 Task: Research Airbnb accommodation in Vallabh Vidyanagar, India from 8th November, 2023 to 19th November, 2023 for 1 adult. with 1  bedroom having 1 bed and 1 bathroom. Amenities needed are: washing machine. Look for 5 properties as per requirement.
Action: Mouse moved to (306, 254)
Screenshot: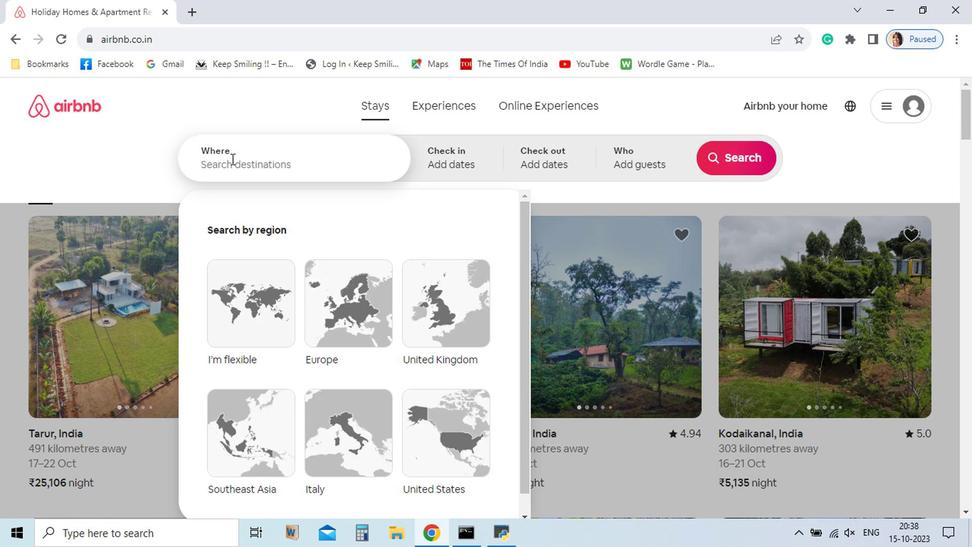 
Action: Mouse pressed left at (306, 254)
Screenshot: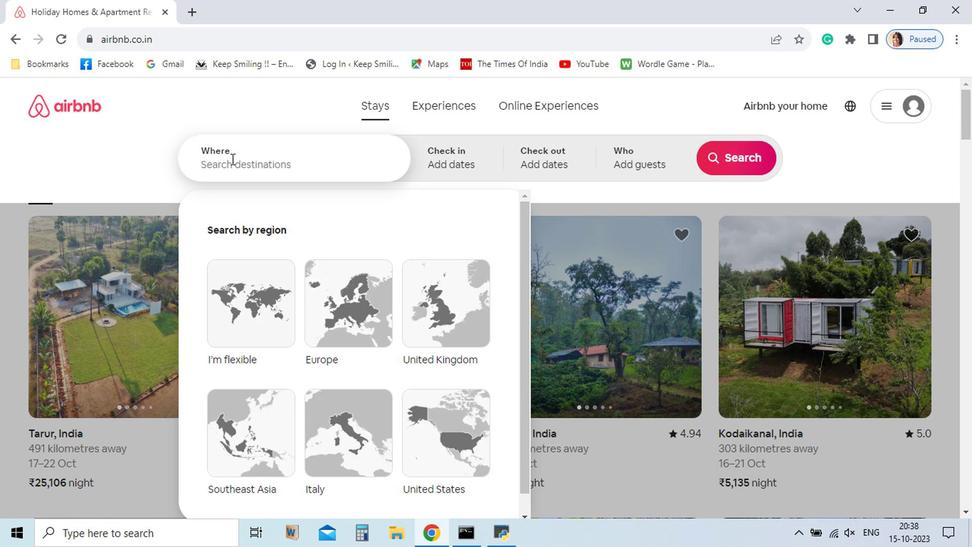 
Action: Key pressed <Key.shift>Vallabh
Screenshot: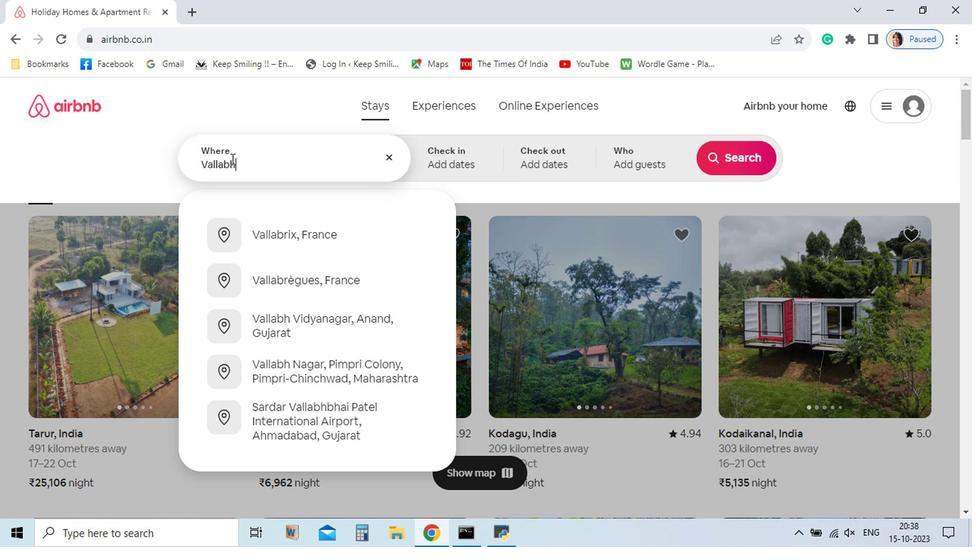 
Action: Mouse moved to (383, 308)
Screenshot: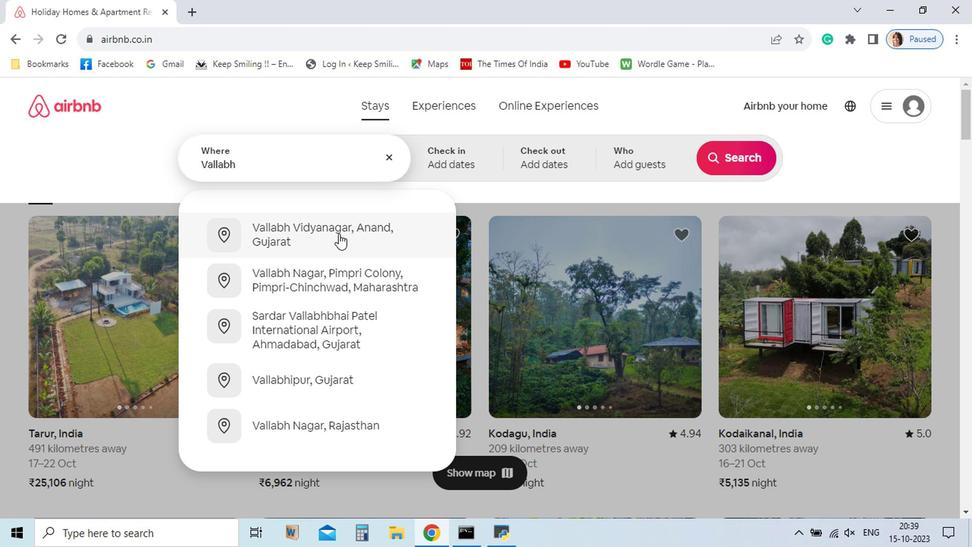 
Action: Mouse pressed left at (383, 308)
Screenshot: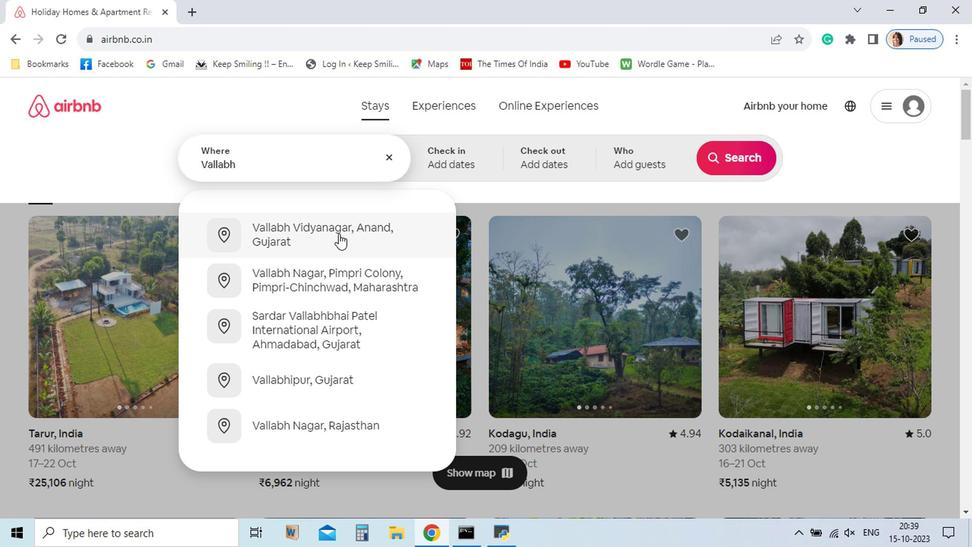 
Action: Mouse moved to (571, 401)
Screenshot: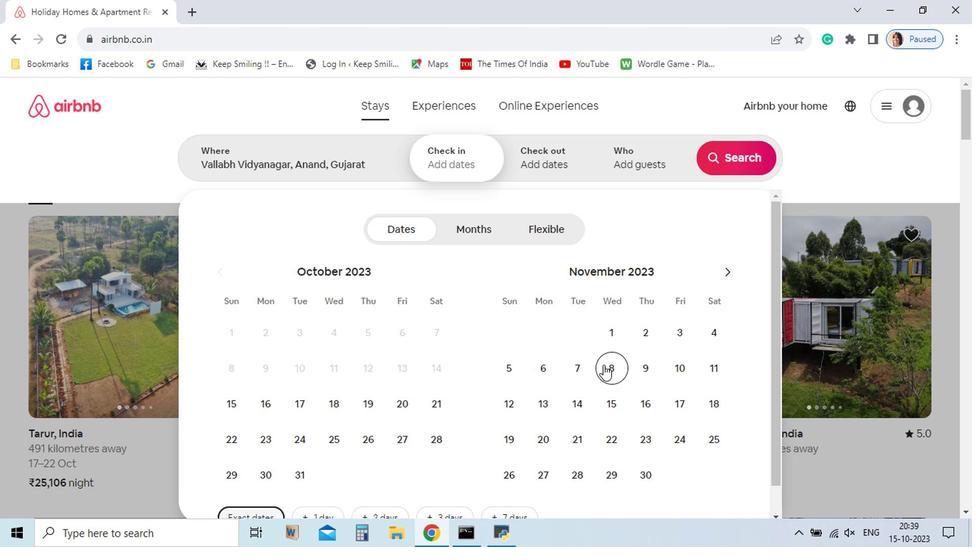 
Action: Mouse pressed left at (571, 401)
Screenshot: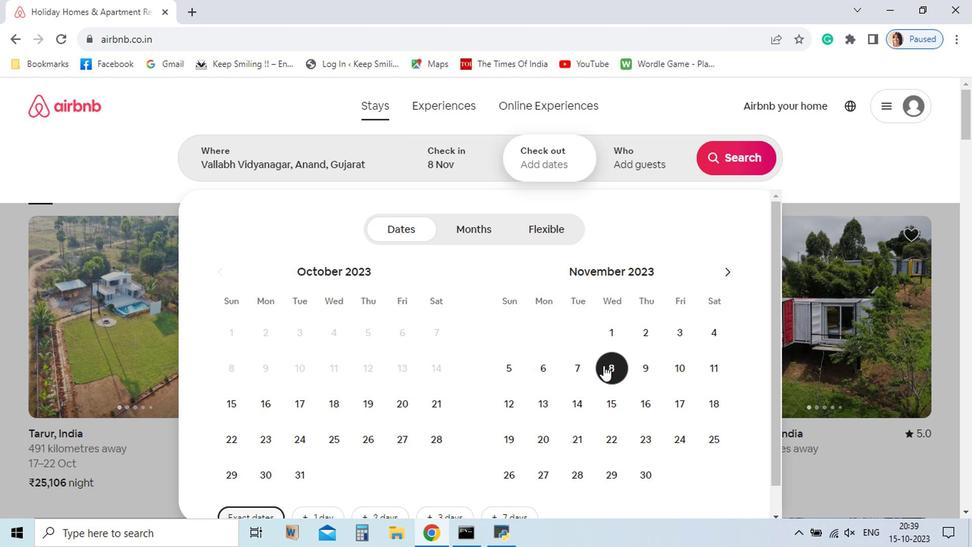
Action: Mouse moved to (508, 453)
Screenshot: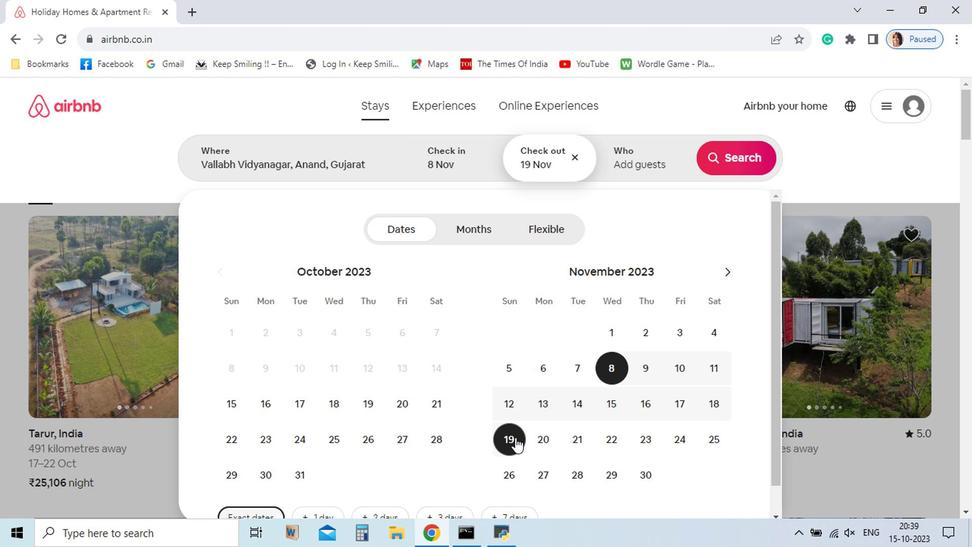 
Action: Mouse pressed left at (508, 453)
Screenshot: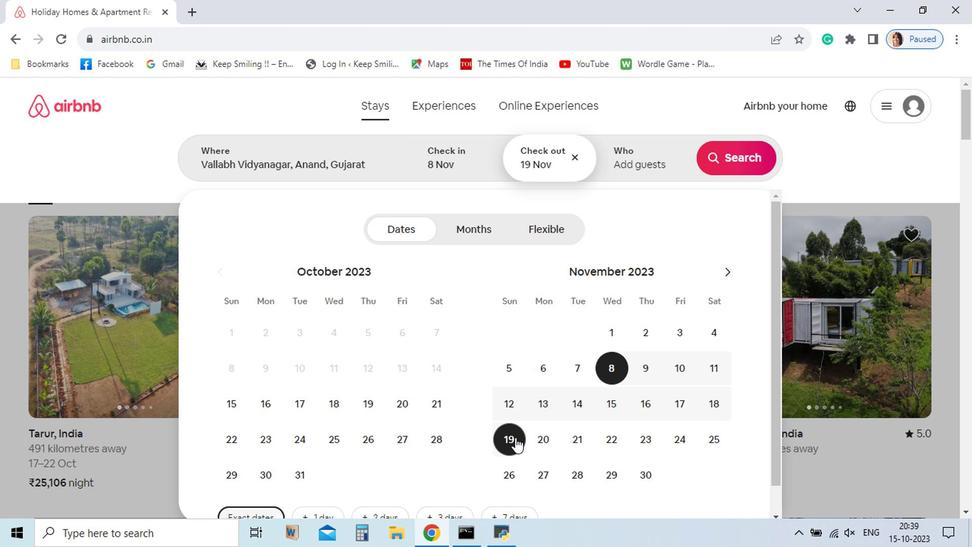 
Action: Mouse moved to (602, 259)
Screenshot: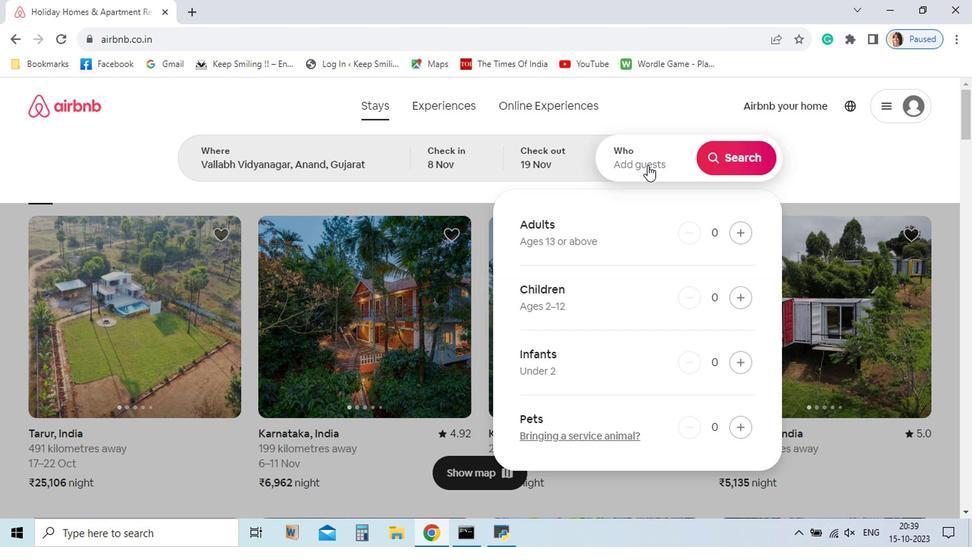 
Action: Mouse pressed left at (602, 259)
Screenshot: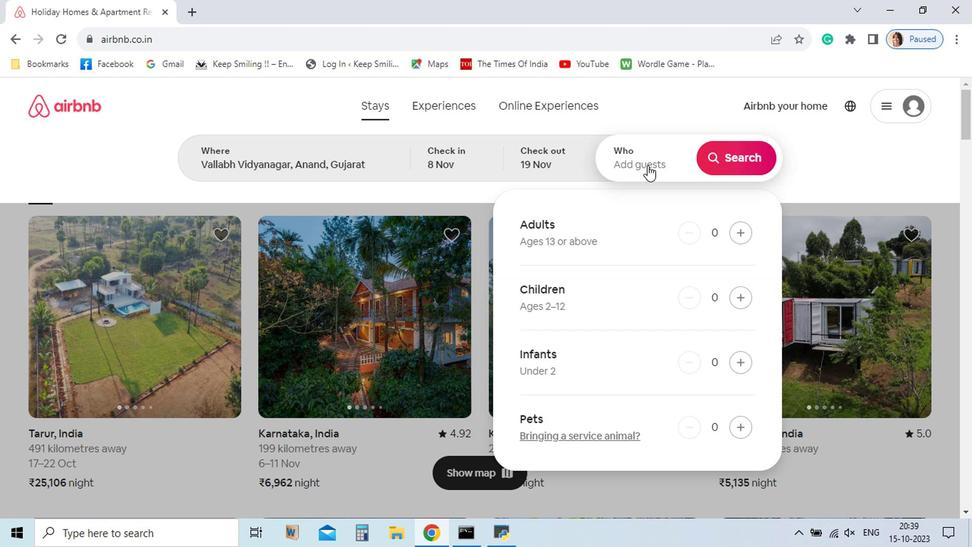 
Action: Mouse moved to (669, 312)
Screenshot: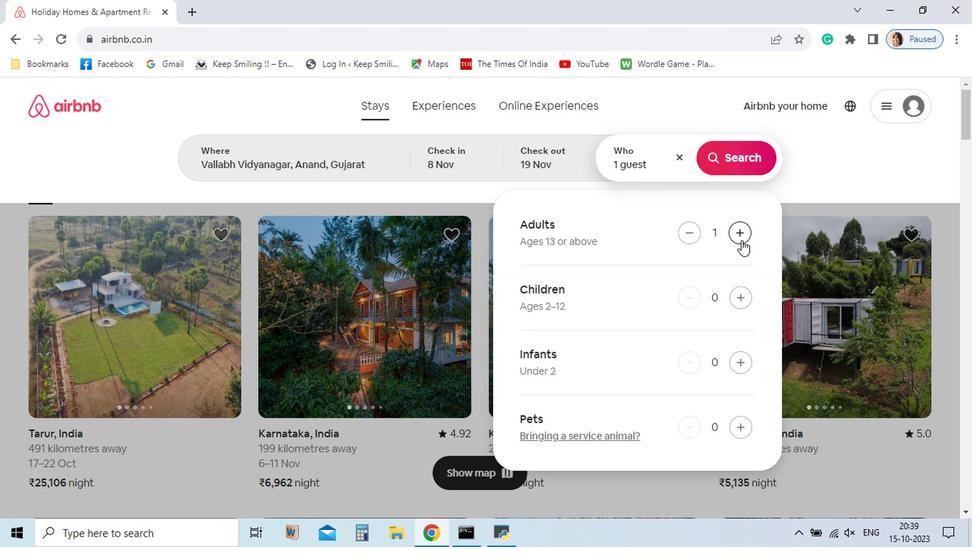 
Action: Mouse pressed left at (669, 312)
Screenshot: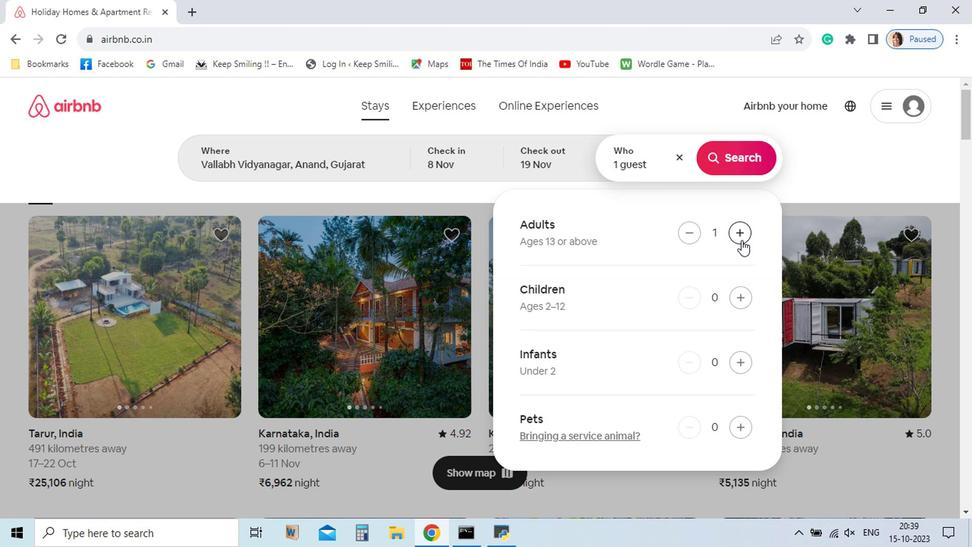 
Action: Mouse moved to (669, 252)
Screenshot: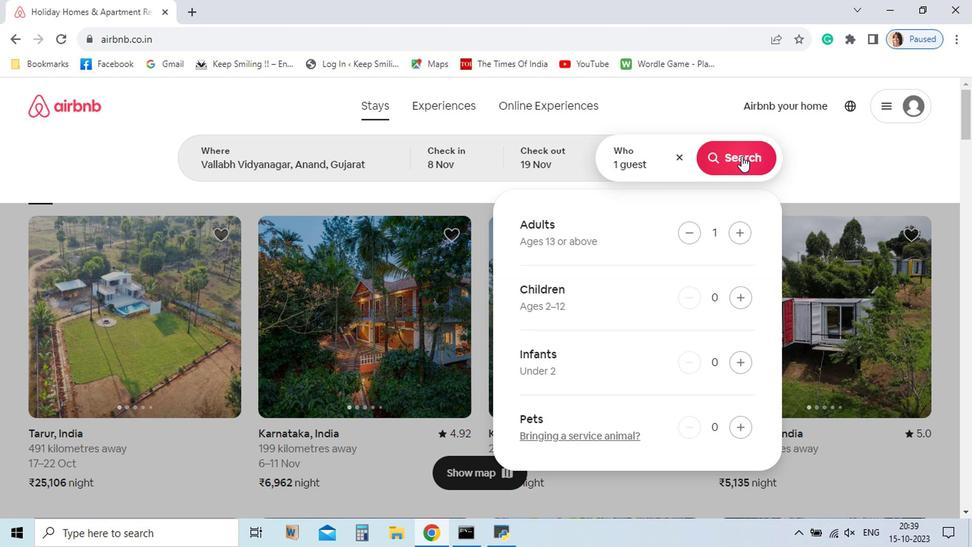 
Action: Mouse pressed left at (669, 252)
Screenshot: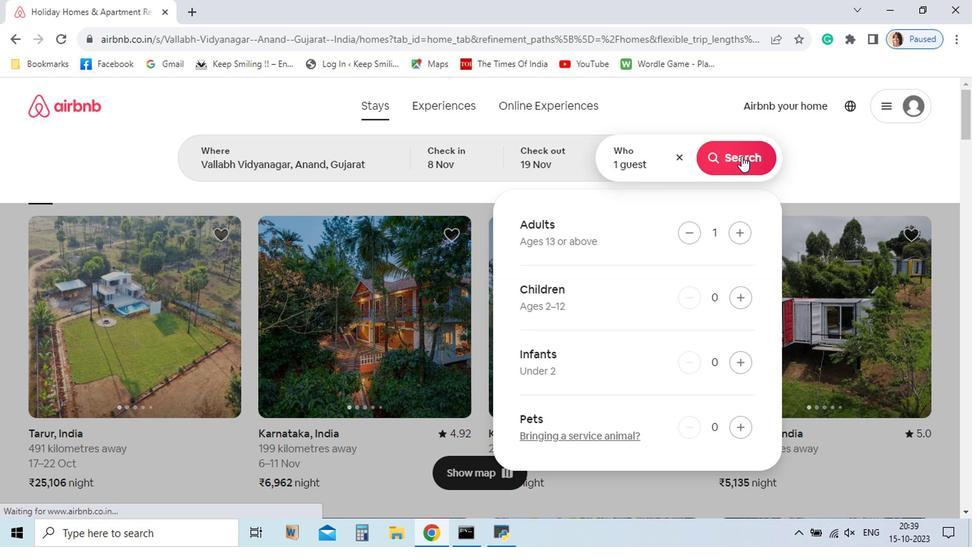 
Action: Mouse moved to (672, 254)
Screenshot: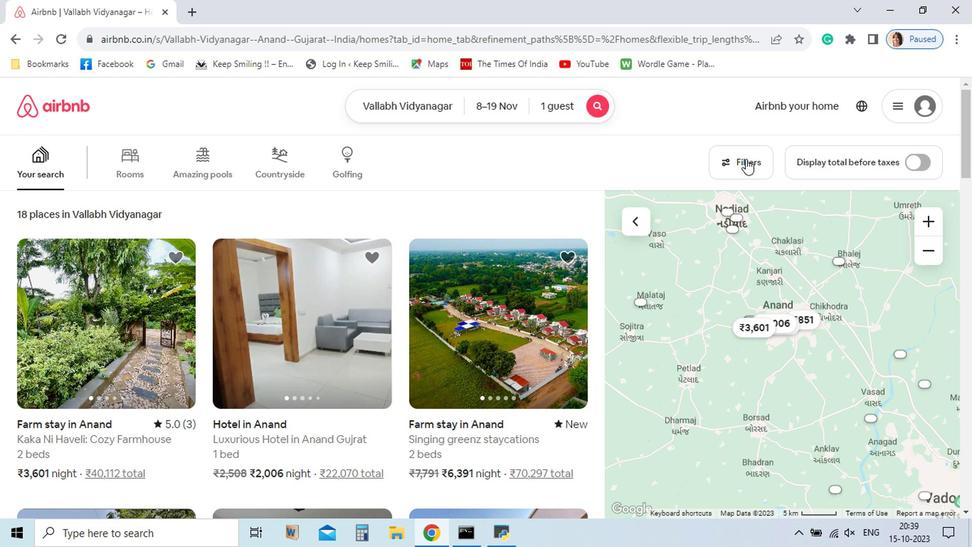
Action: Mouse pressed left at (672, 254)
Screenshot: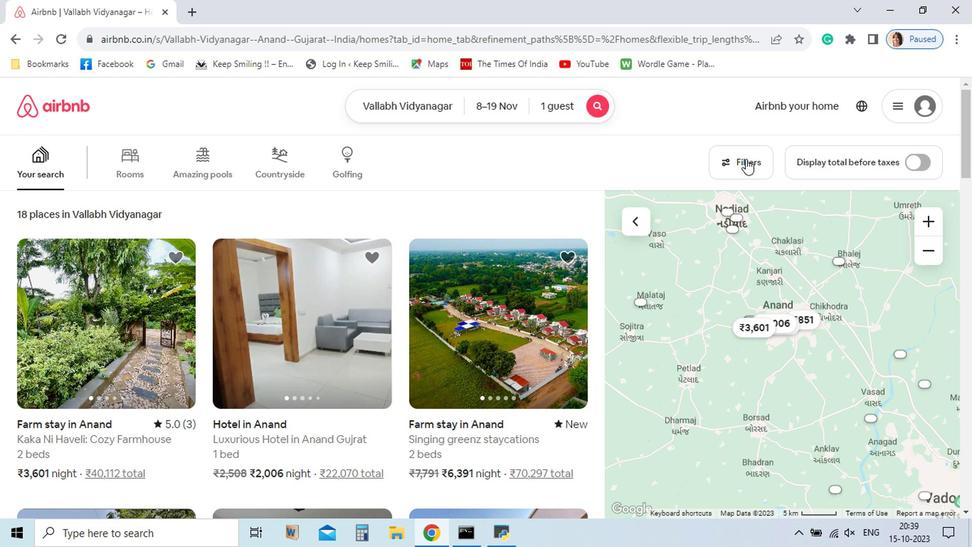 
Action: Mouse moved to (682, 443)
Screenshot: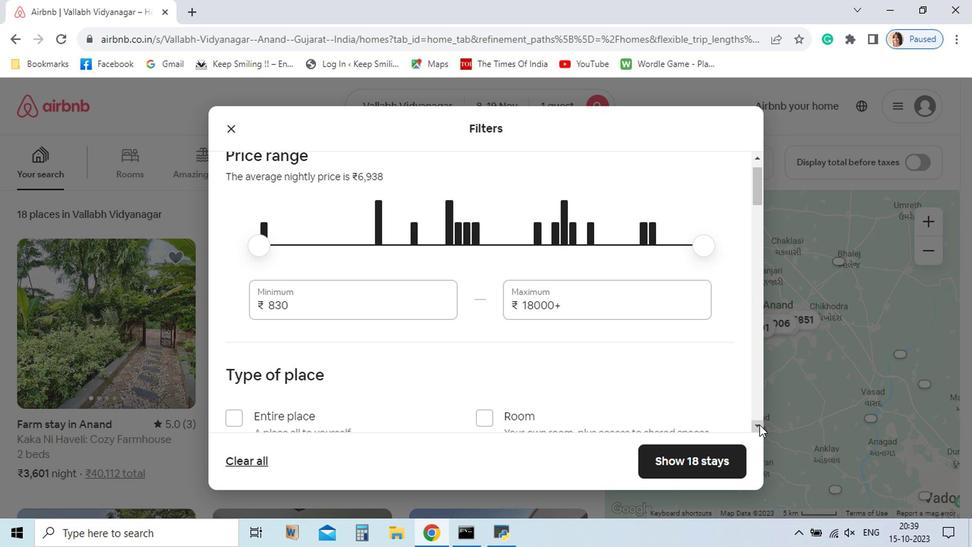 
Action: Mouse pressed left at (682, 443)
Screenshot: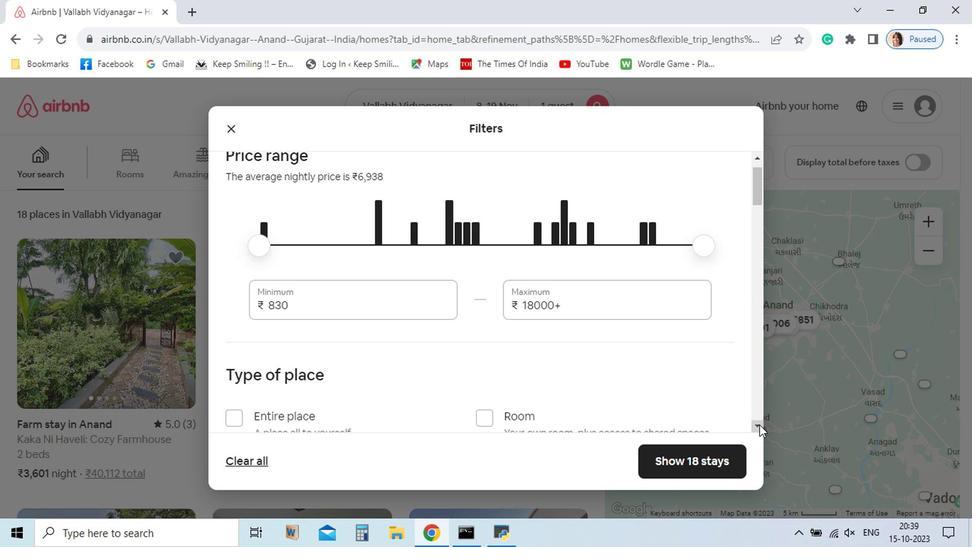 
Action: Mouse pressed left at (682, 443)
Screenshot: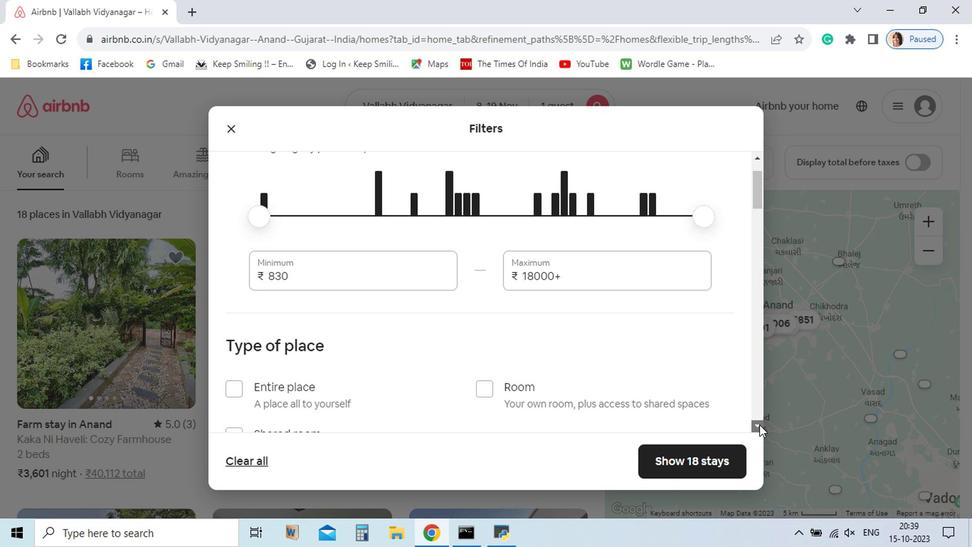 
Action: Mouse pressed left at (682, 443)
Screenshot: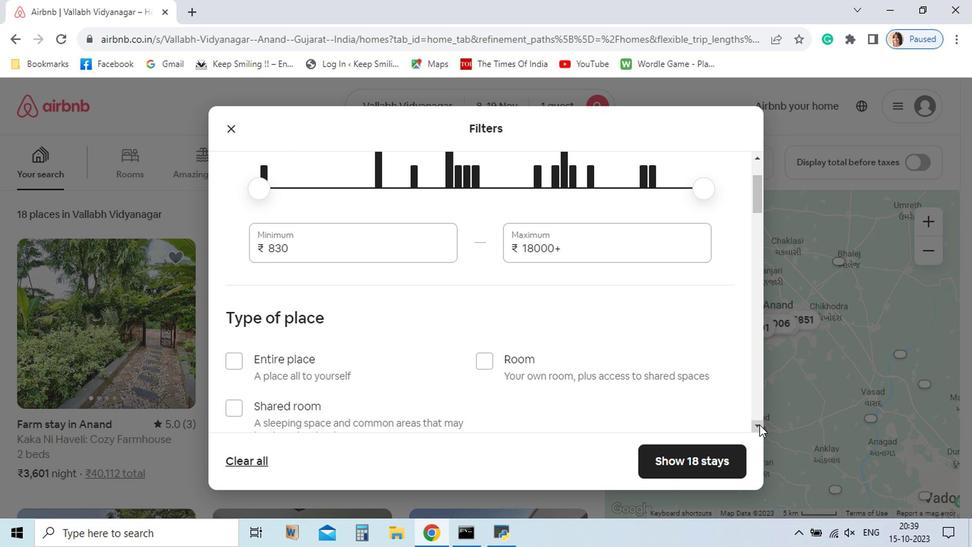 
Action: Mouse pressed left at (682, 443)
Screenshot: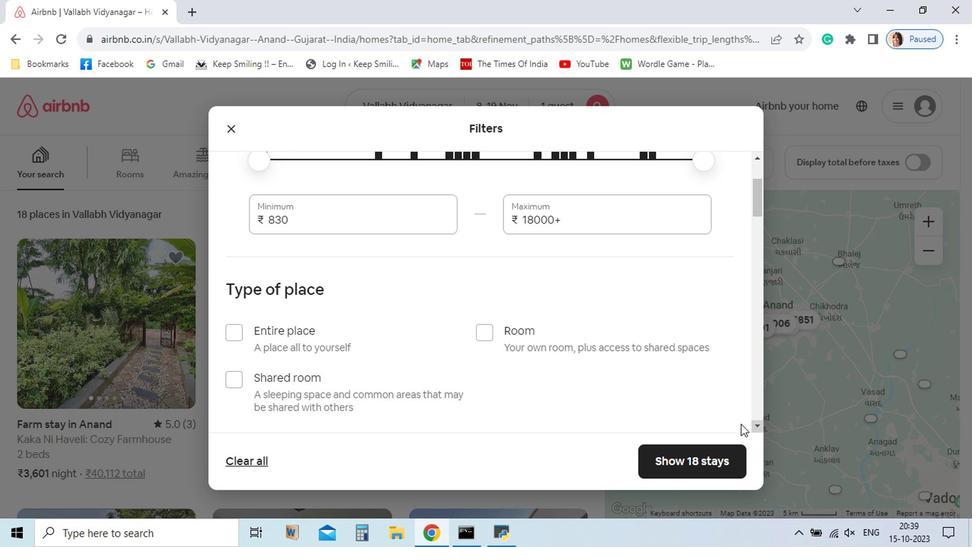 
Action: Mouse moved to (307, 408)
Screenshot: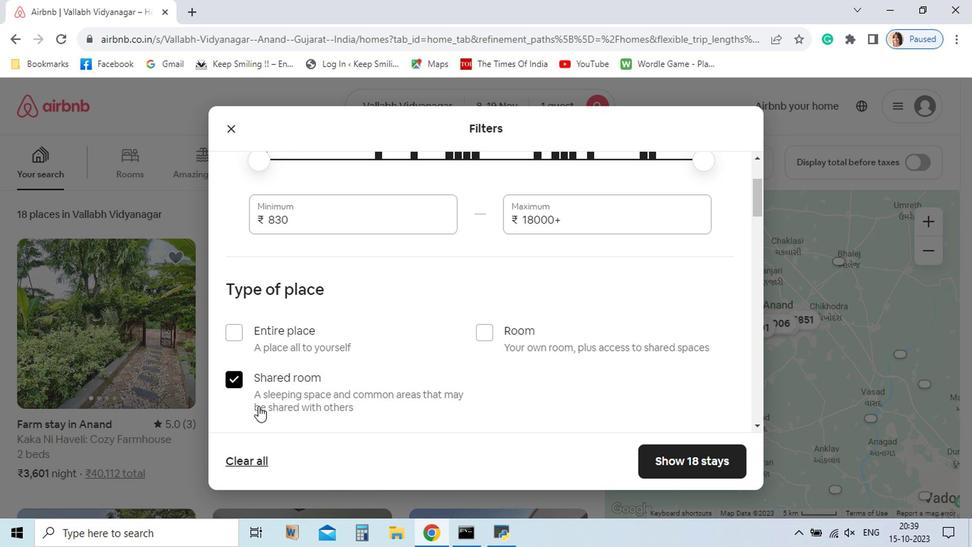 
Action: Mouse pressed left at (307, 408)
Screenshot: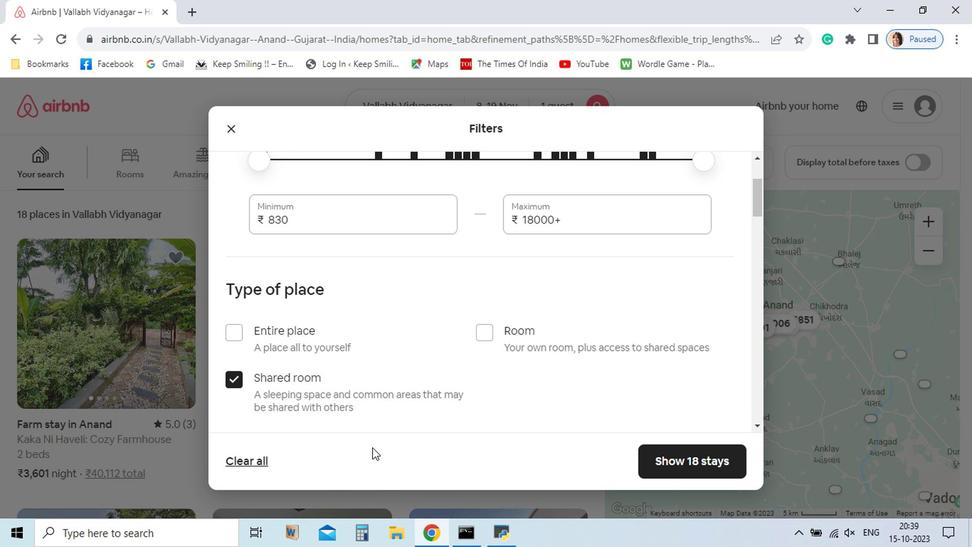 
Action: Mouse moved to (307, 412)
Screenshot: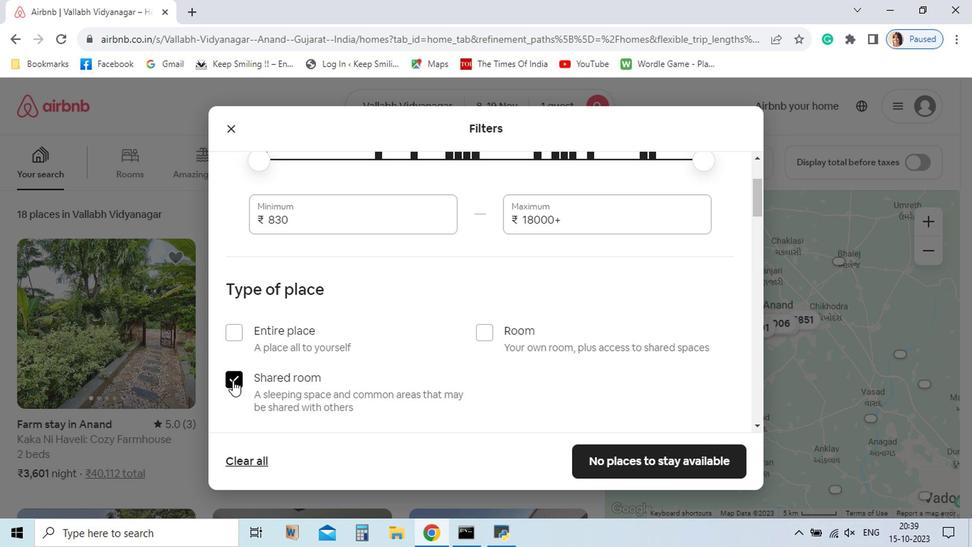 
Action: Mouse pressed left at (307, 412)
Screenshot: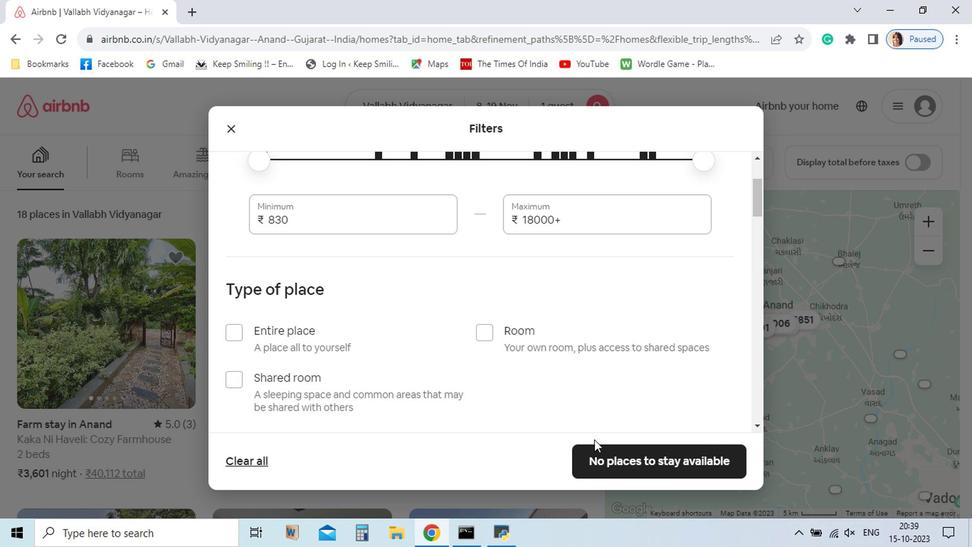 
Action: Mouse moved to (682, 444)
Screenshot: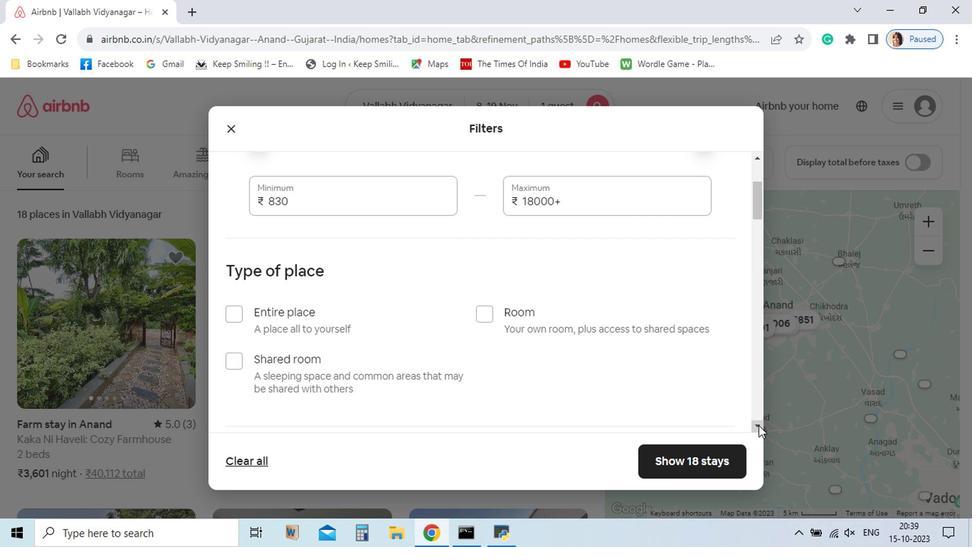 
Action: Mouse pressed left at (682, 444)
Screenshot: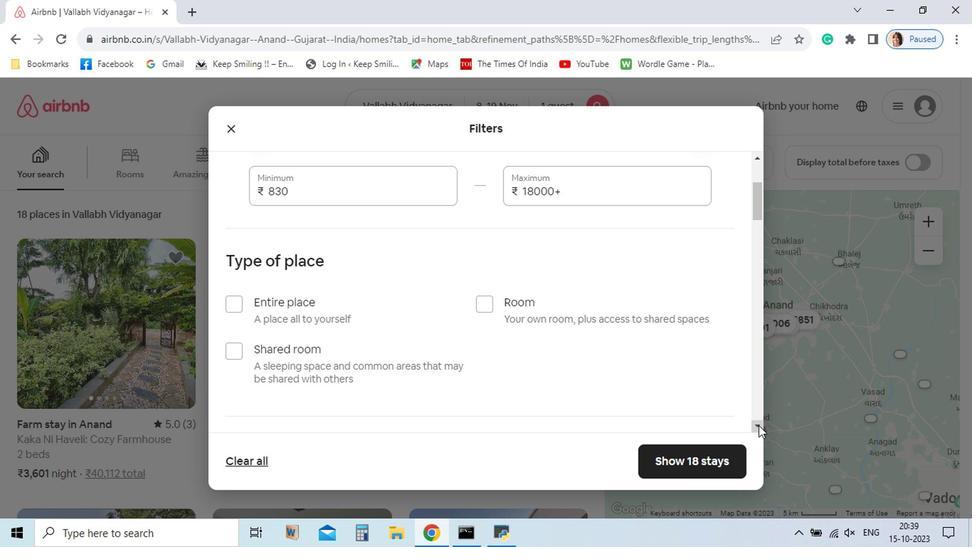 
Action: Mouse pressed left at (682, 444)
Screenshot: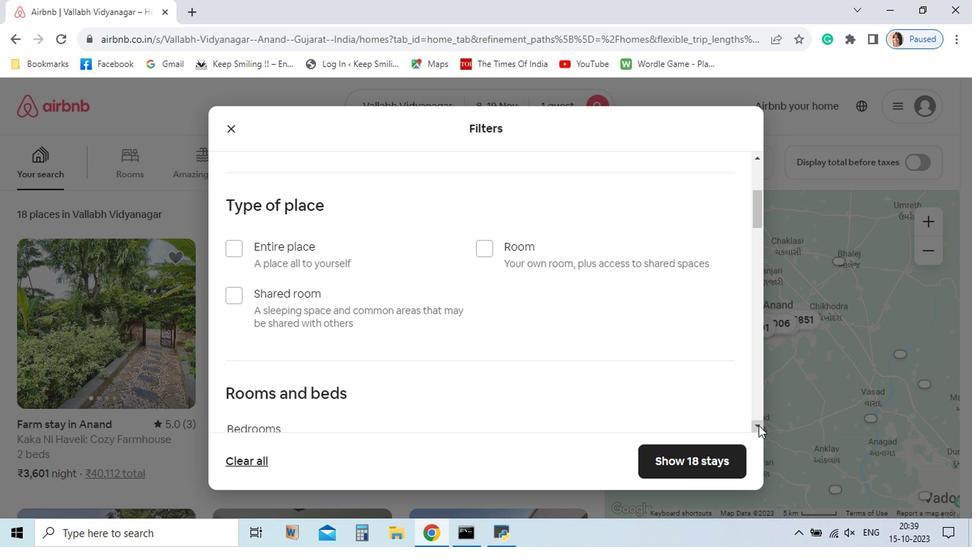 
Action: Mouse pressed left at (682, 444)
Screenshot: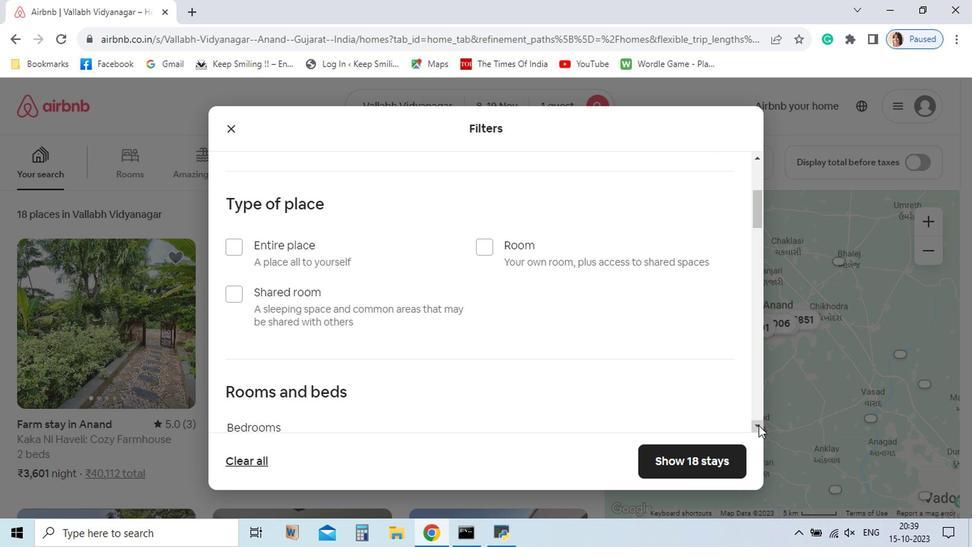 
Action: Mouse pressed left at (682, 444)
Screenshot: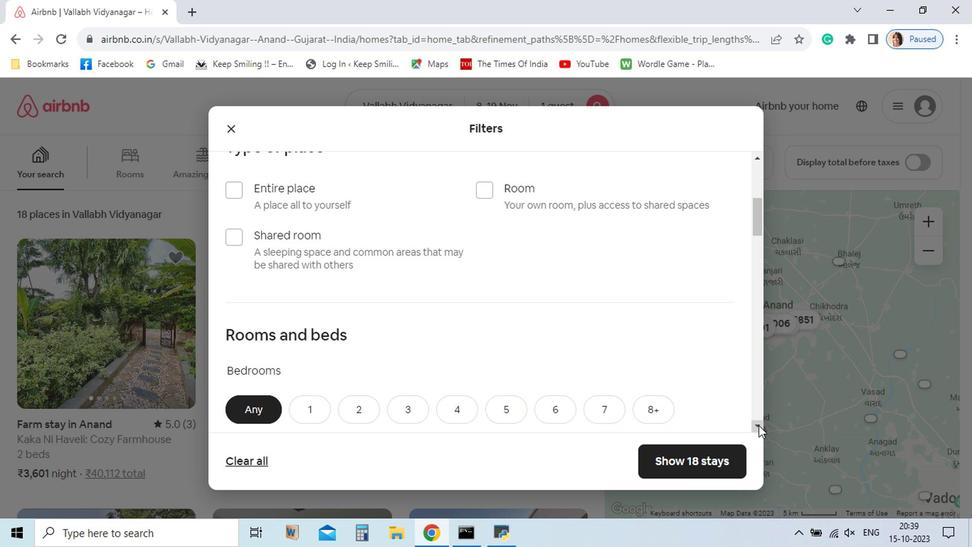 
Action: Mouse pressed left at (682, 444)
Screenshot: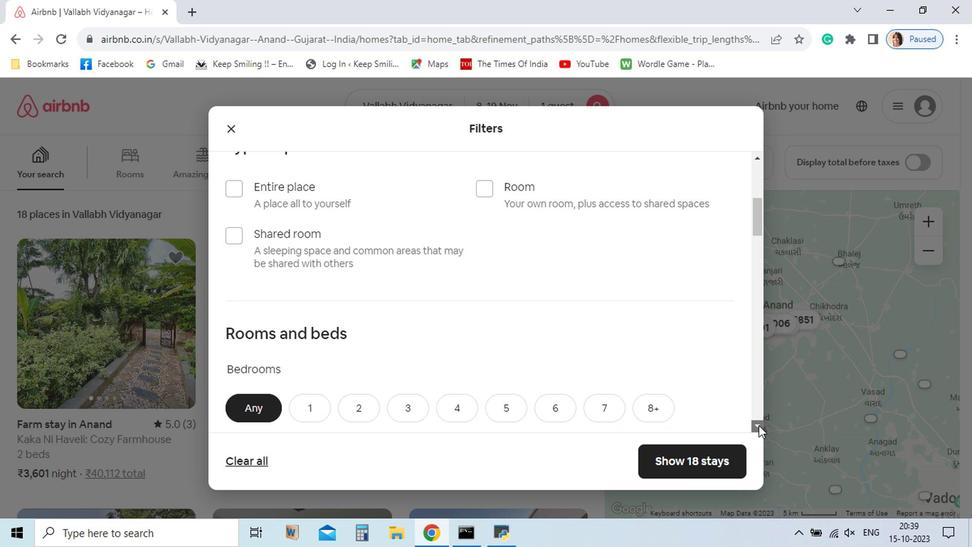 
Action: Mouse pressed left at (682, 444)
Screenshot: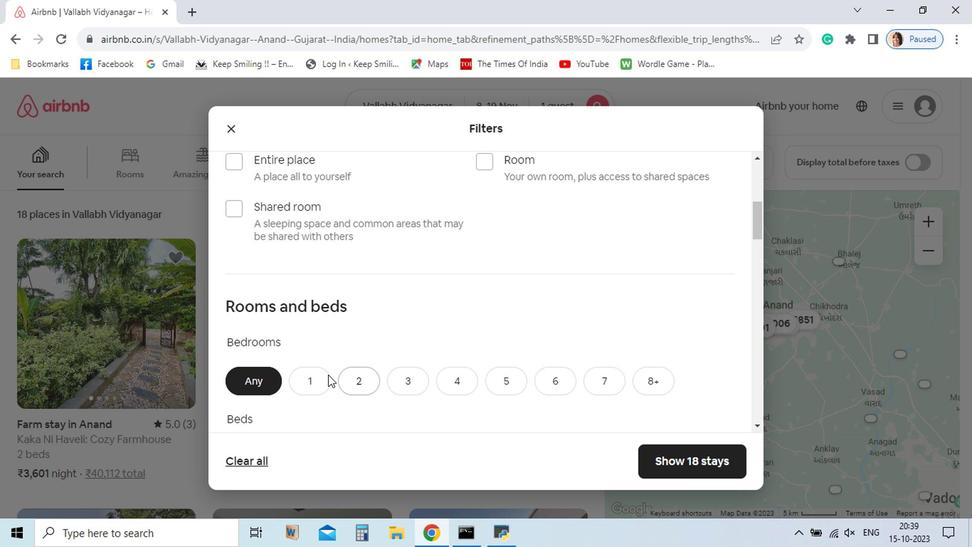 
Action: Mouse moved to (365, 408)
Screenshot: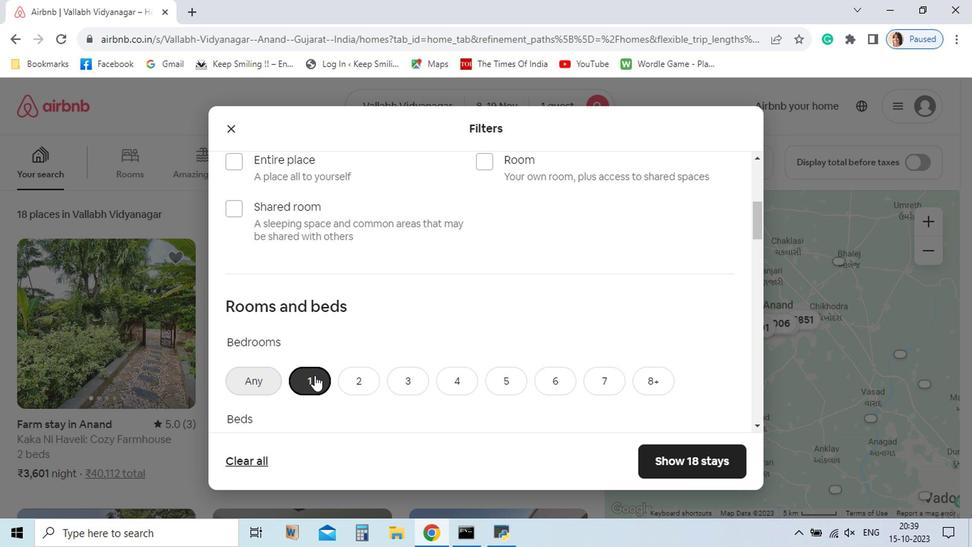 
Action: Mouse pressed left at (365, 408)
Screenshot: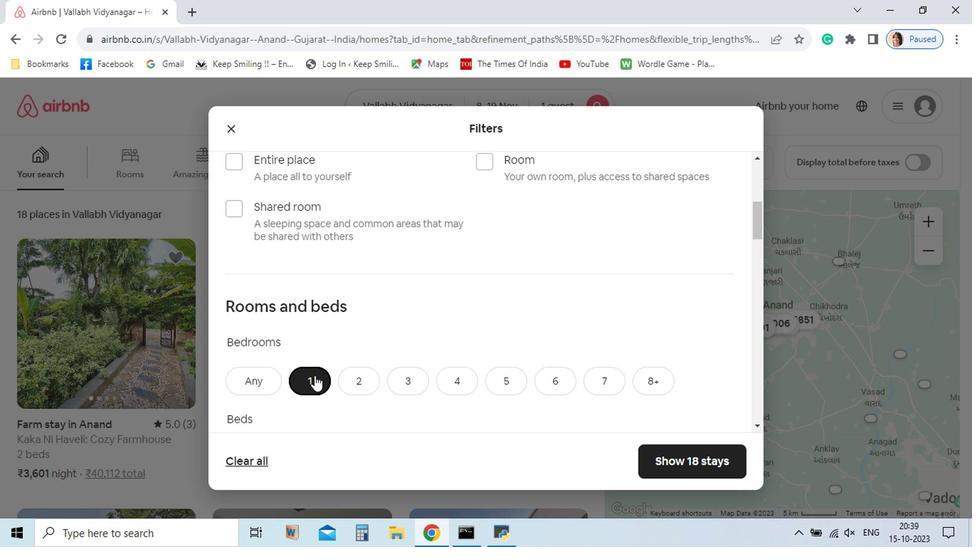 
Action: Mouse moved to (681, 443)
Screenshot: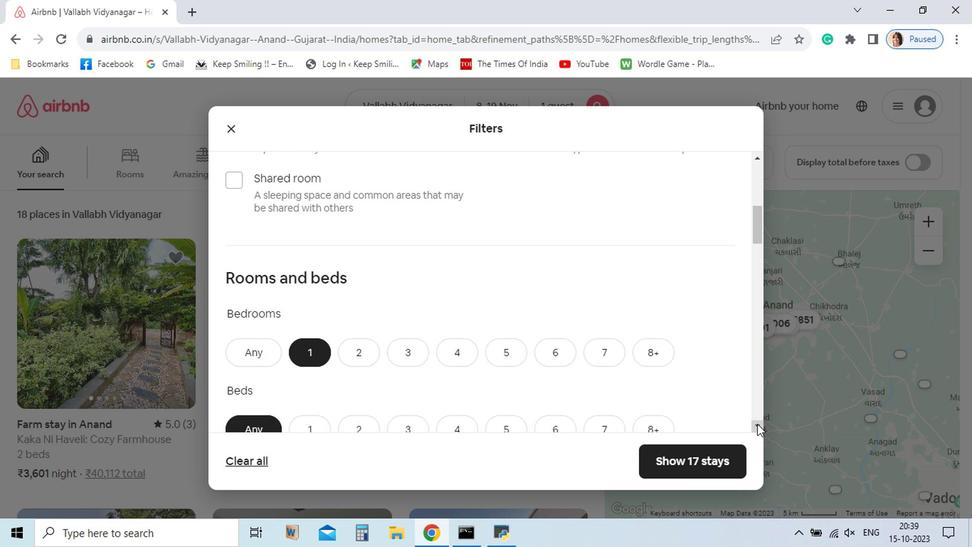 
Action: Mouse pressed left at (681, 443)
Screenshot: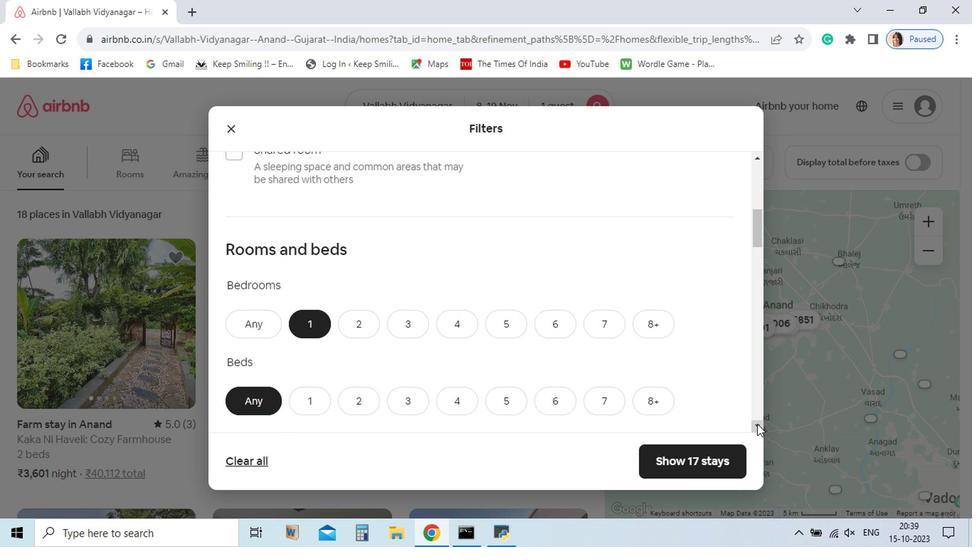 
Action: Mouse pressed left at (681, 443)
Screenshot: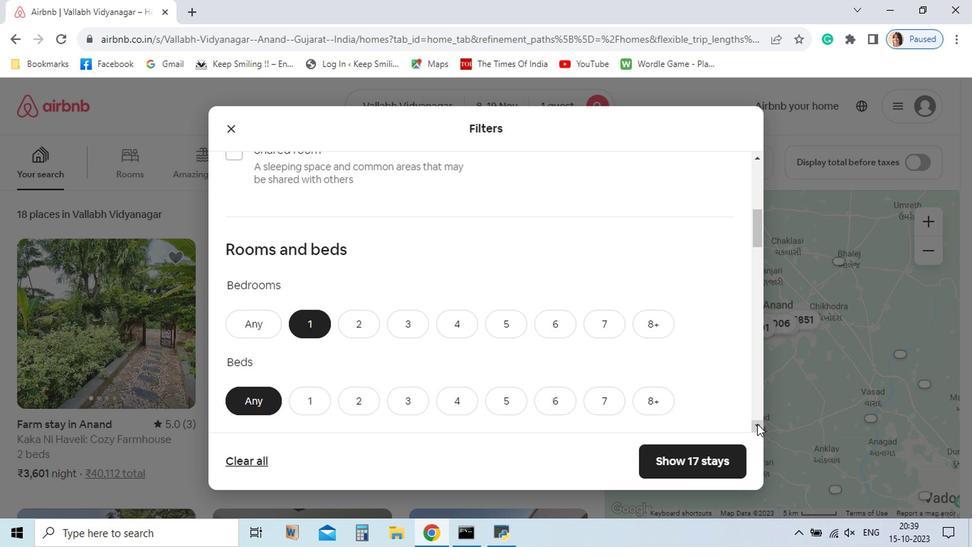 
Action: Mouse moved to (370, 422)
Screenshot: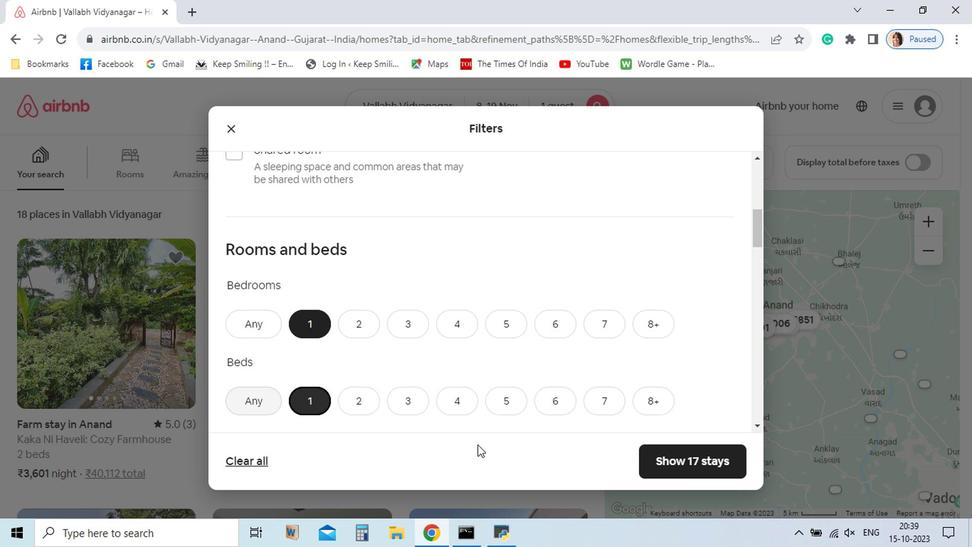 
Action: Mouse pressed left at (370, 422)
Screenshot: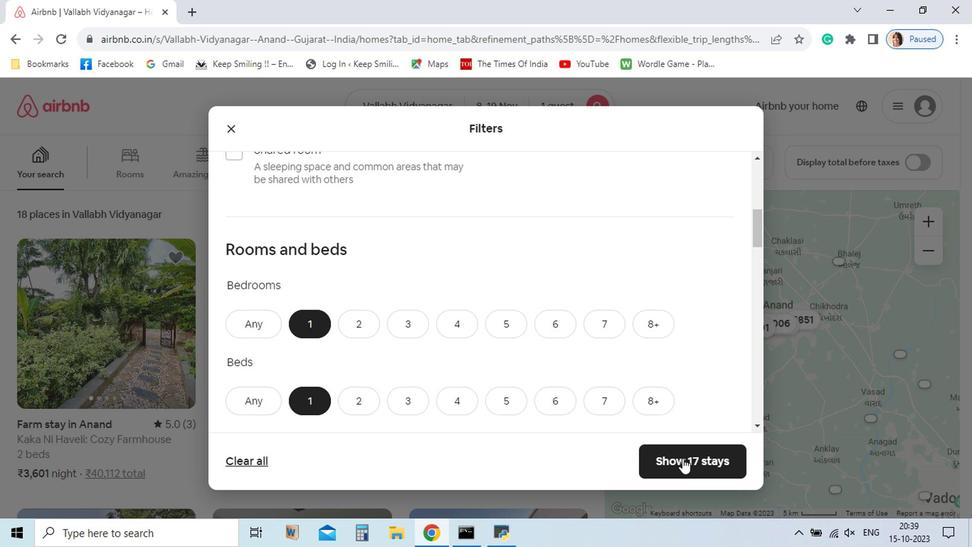 
Action: Mouse moved to (677, 443)
Screenshot: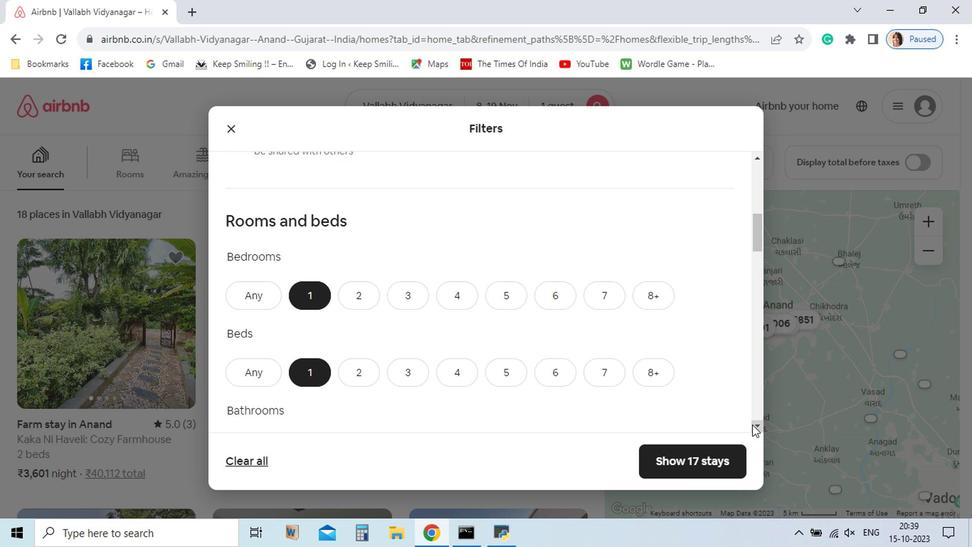 
Action: Mouse pressed left at (677, 443)
Screenshot: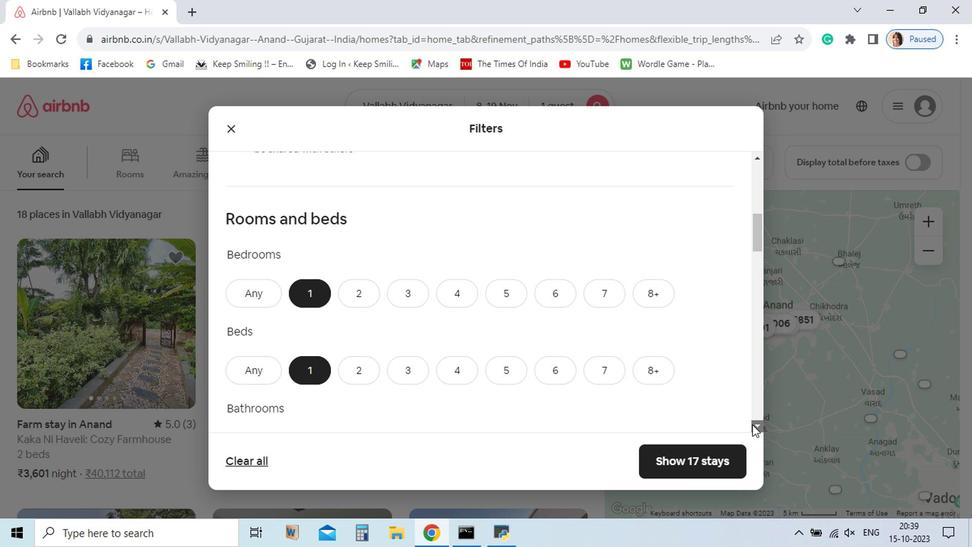 
Action: Mouse pressed left at (677, 443)
Screenshot: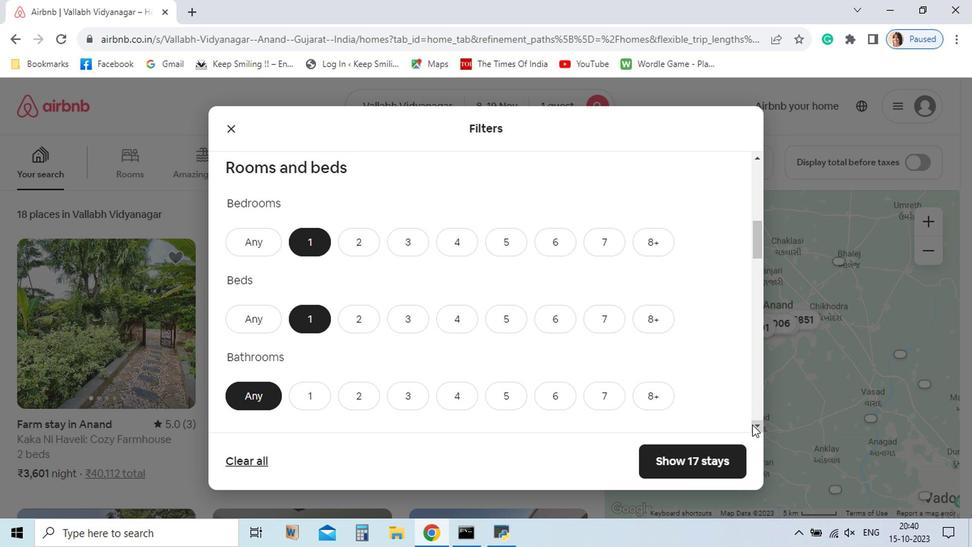 
Action: Mouse pressed left at (677, 443)
Screenshot: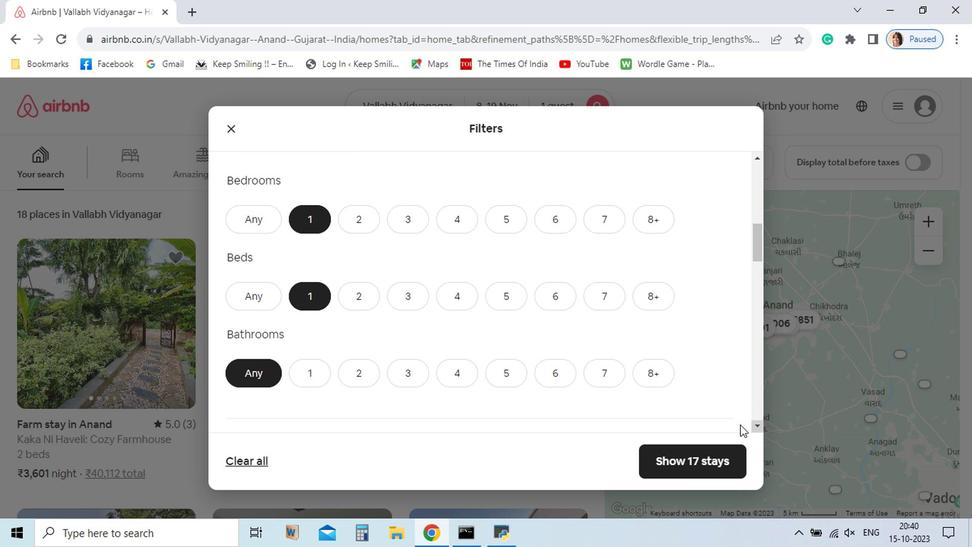 
Action: Mouse pressed left at (677, 443)
Screenshot: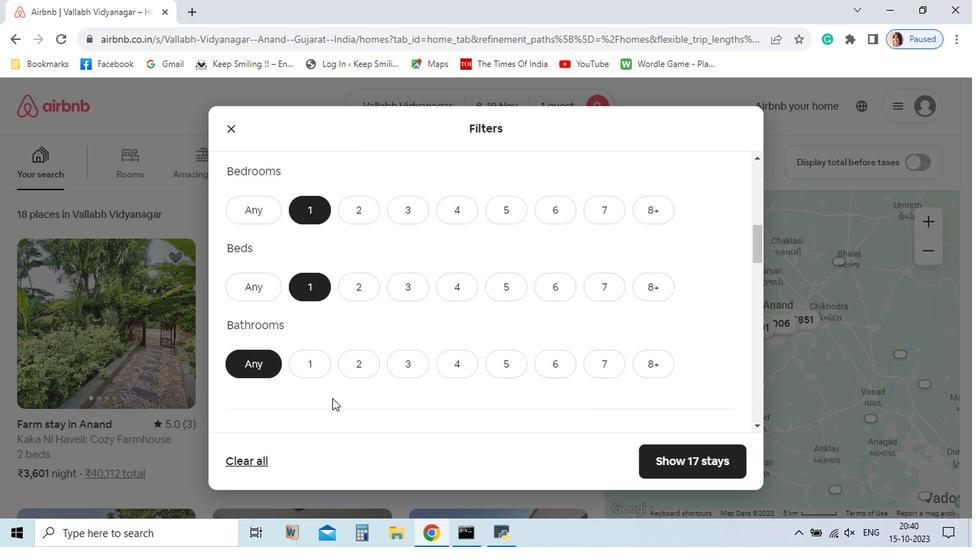 
Action: Mouse moved to (359, 404)
Screenshot: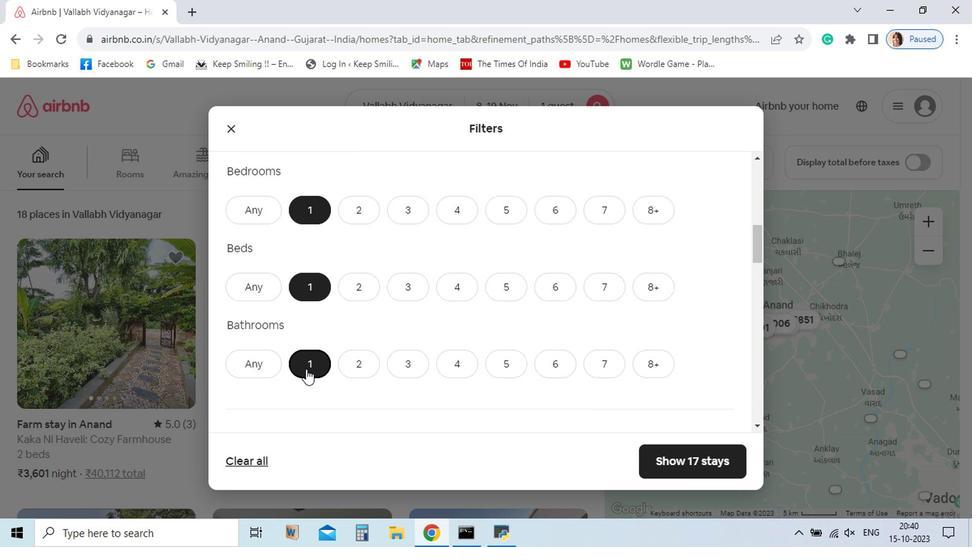 
Action: Mouse pressed left at (359, 404)
Screenshot: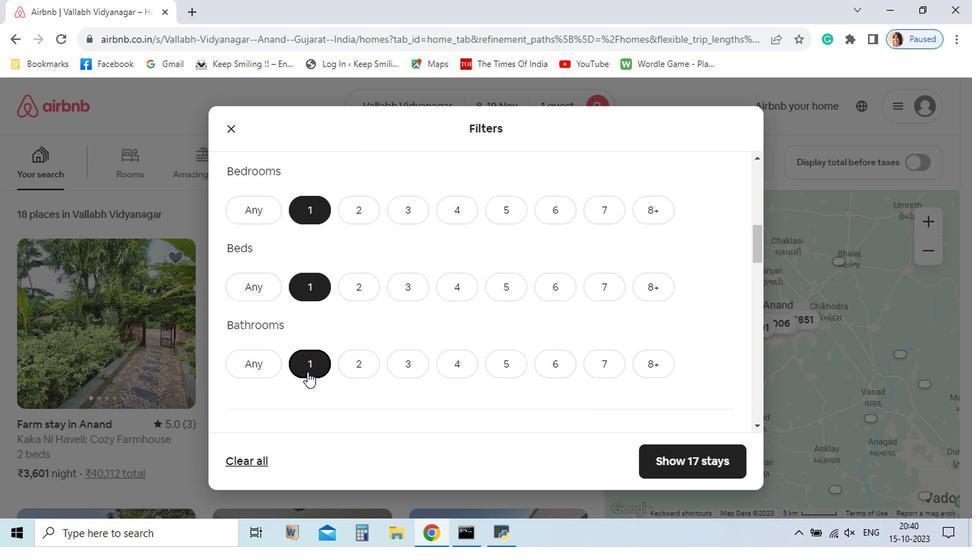 
Action: Mouse moved to (680, 316)
Screenshot: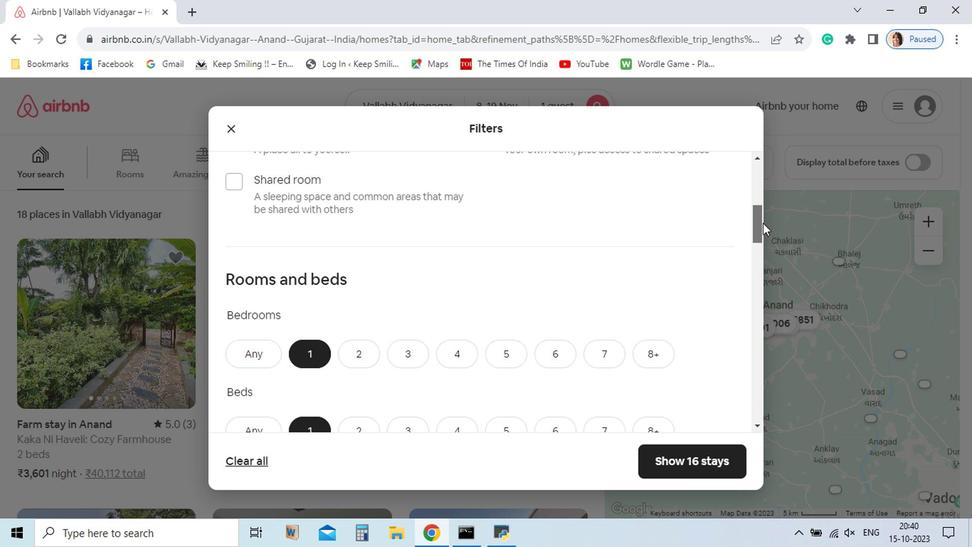 
Action: Mouse pressed left at (680, 316)
Screenshot: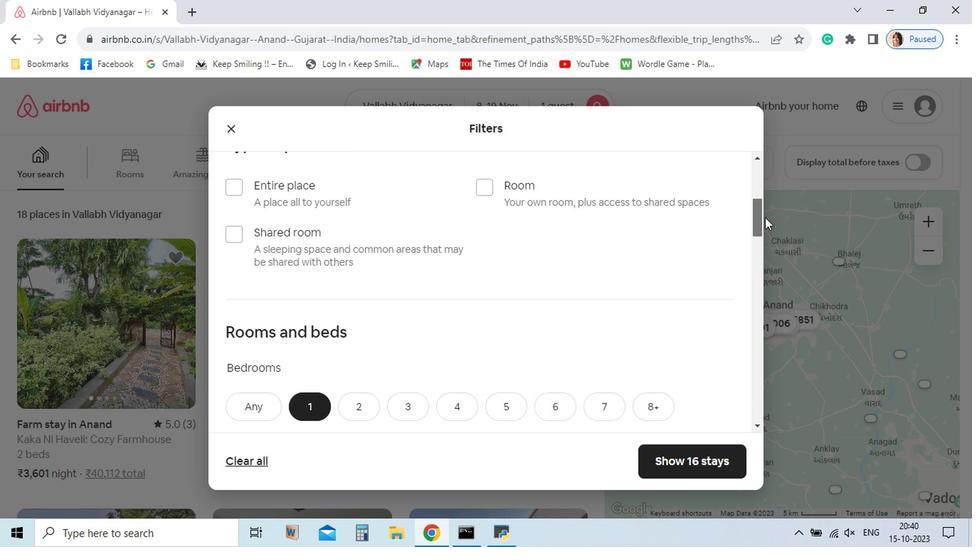 
Action: Mouse moved to (521, 336)
Screenshot: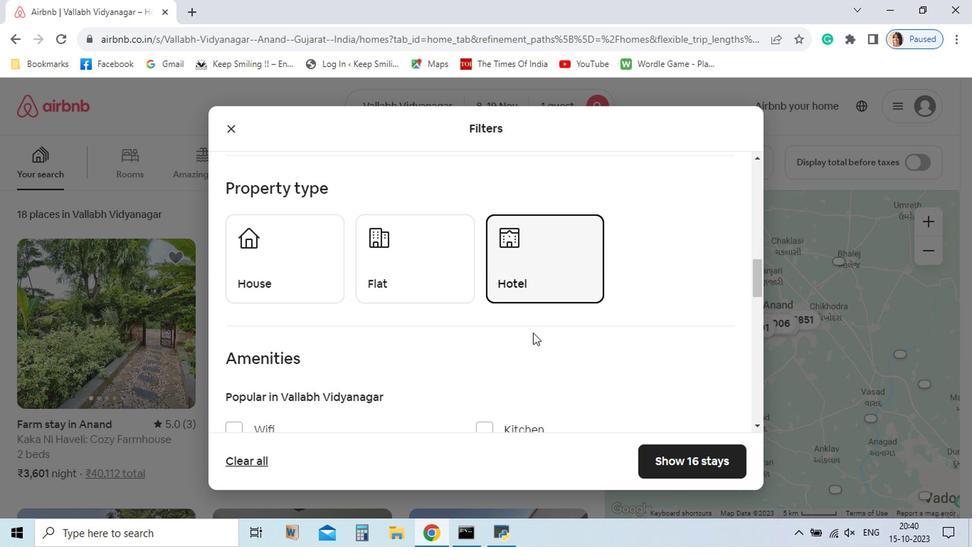 
Action: Mouse pressed left at (521, 336)
Screenshot: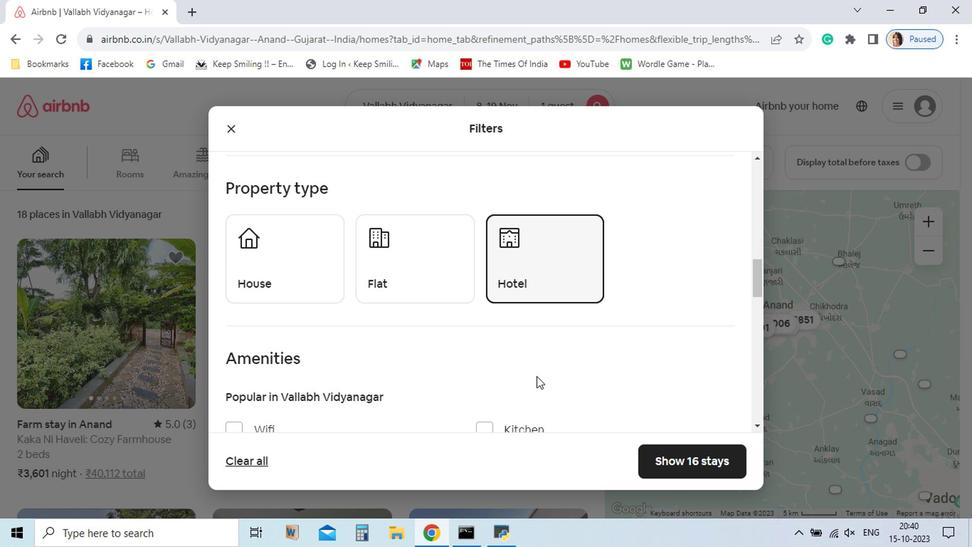 
Action: Mouse moved to (512, 326)
Screenshot: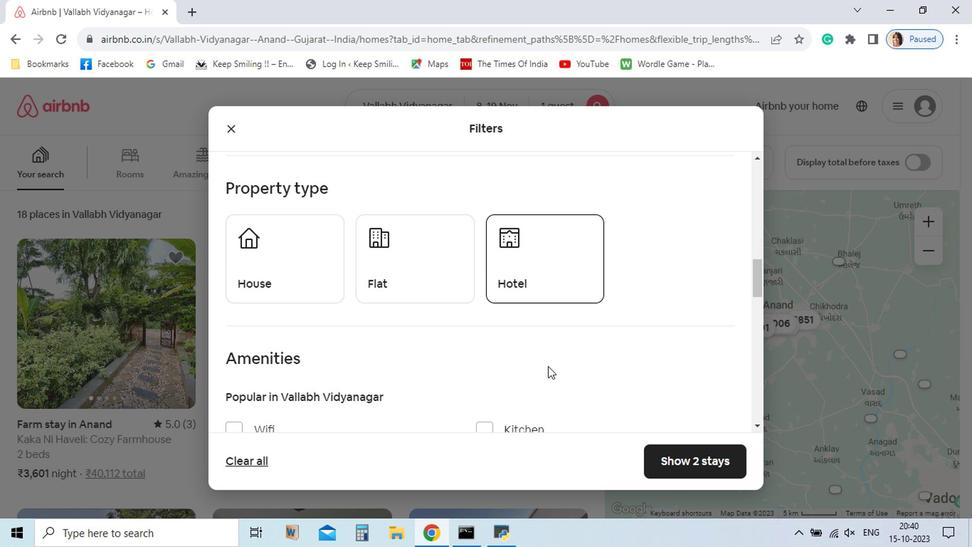 
Action: Mouse pressed left at (512, 326)
Screenshot: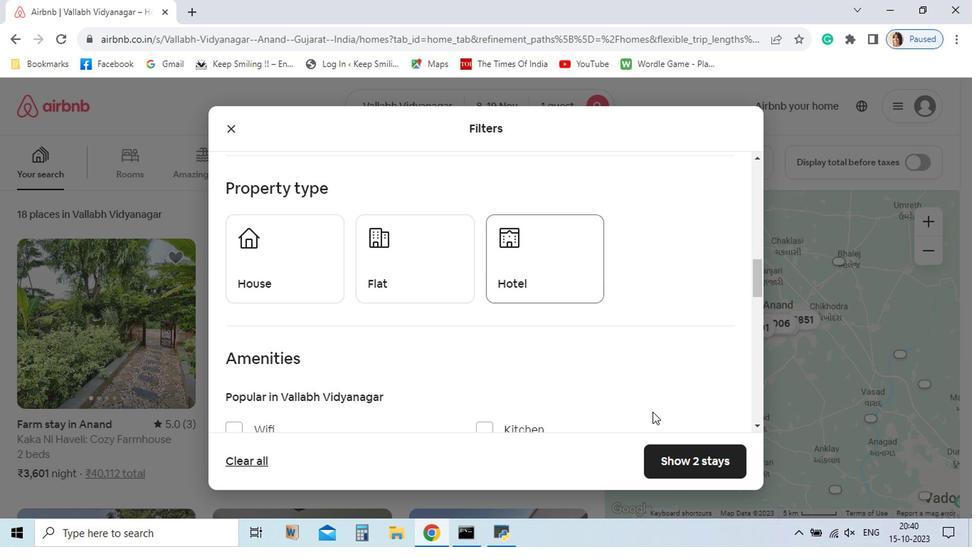 
Action: Mouse moved to (681, 444)
Screenshot: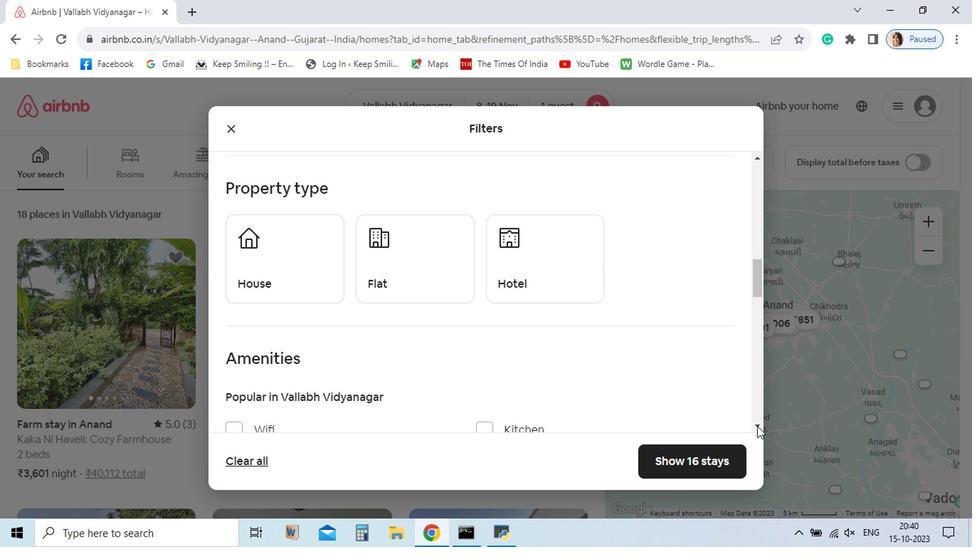 
Action: Mouse pressed left at (681, 444)
Screenshot: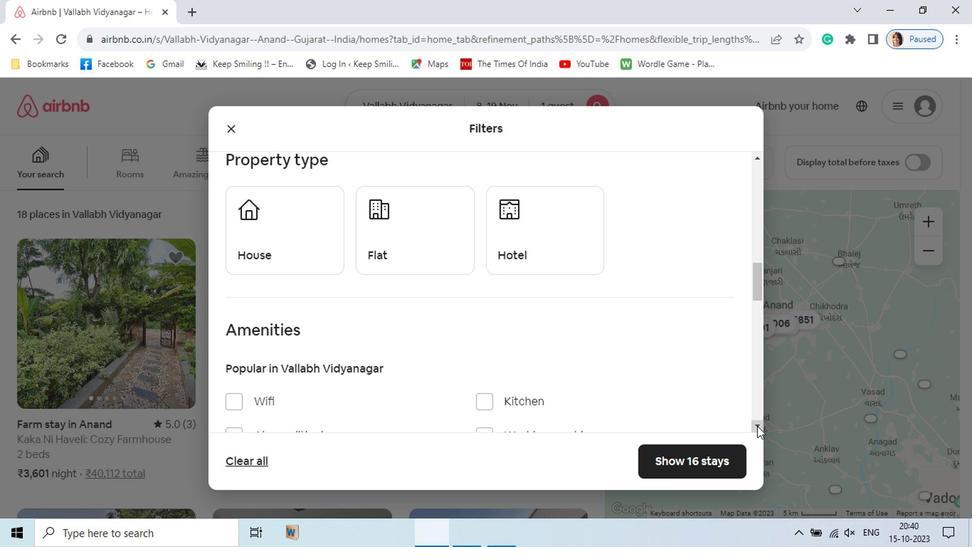 
Action: Mouse pressed left at (681, 444)
Screenshot: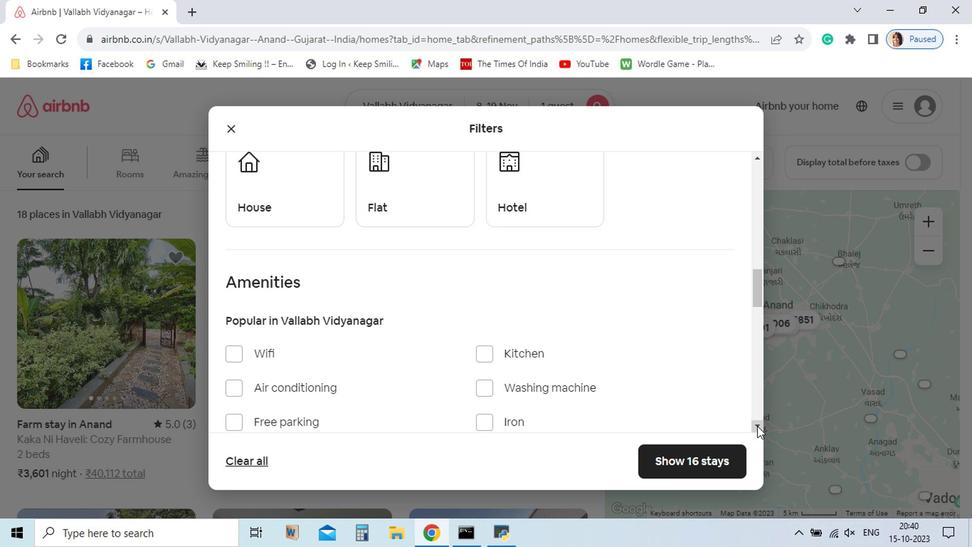 
Action: Mouse pressed left at (681, 444)
Screenshot: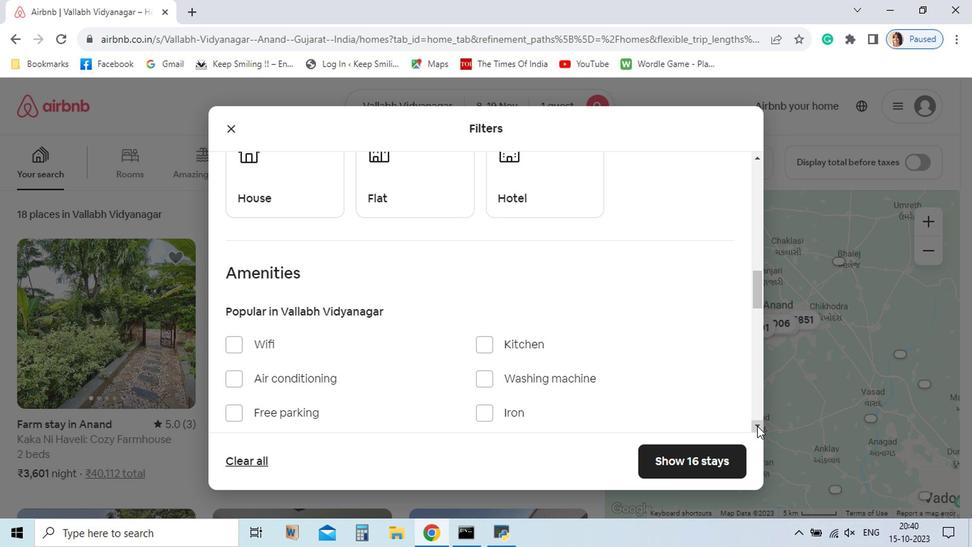 
Action: Mouse pressed left at (681, 444)
Screenshot: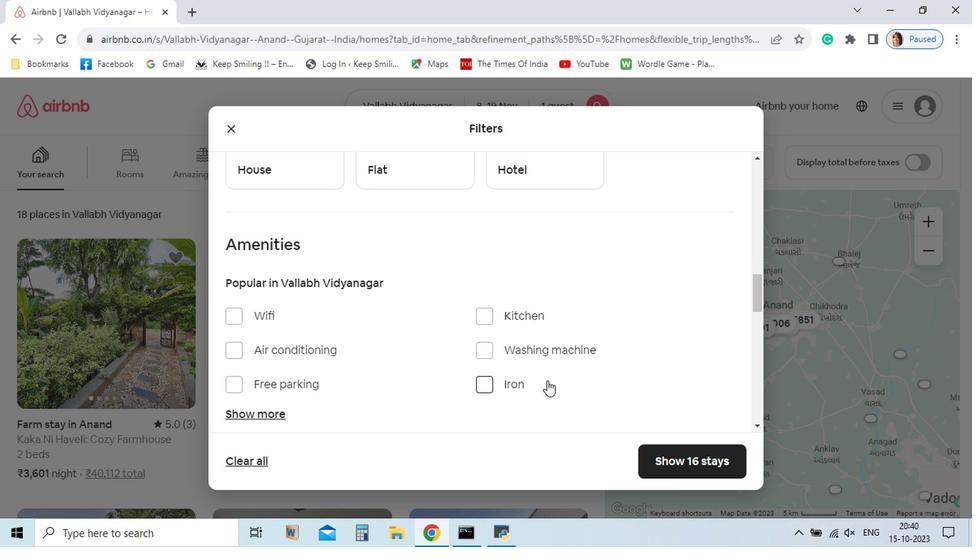 
Action: Mouse moved to (490, 387)
Screenshot: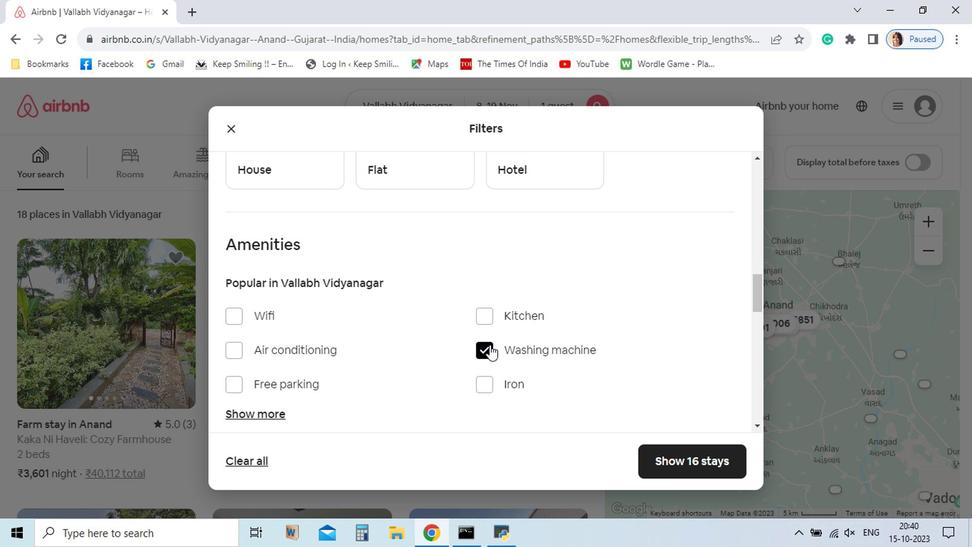 
Action: Mouse pressed left at (490, 387)
Screenshot: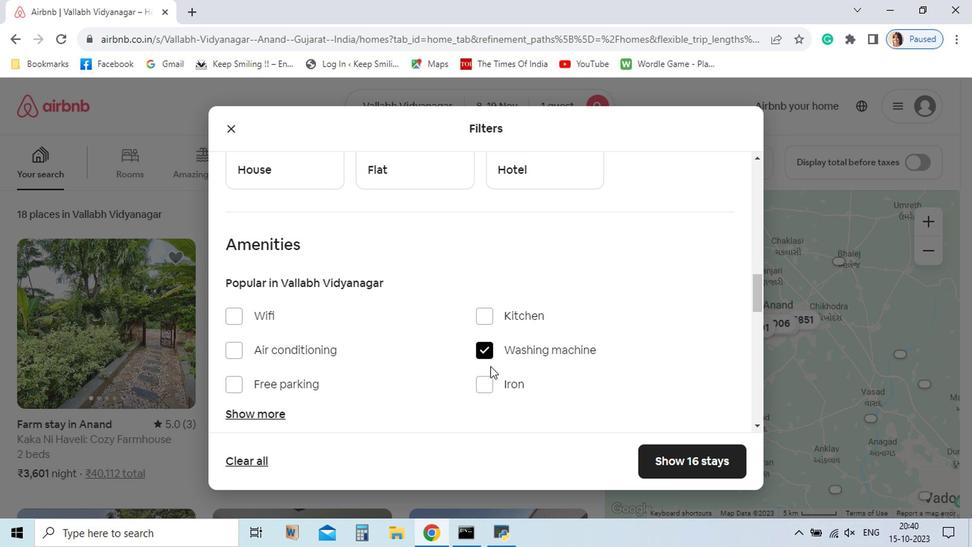 
Action: Mouse moved to (649, 473)
Screenshot: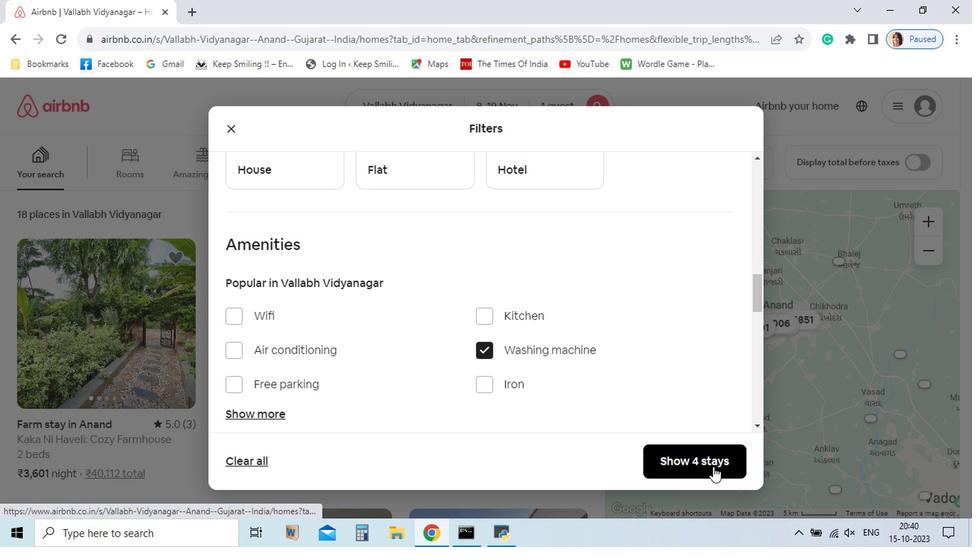 
Action: Mouse pressed left at (649, 473)
Screenshot: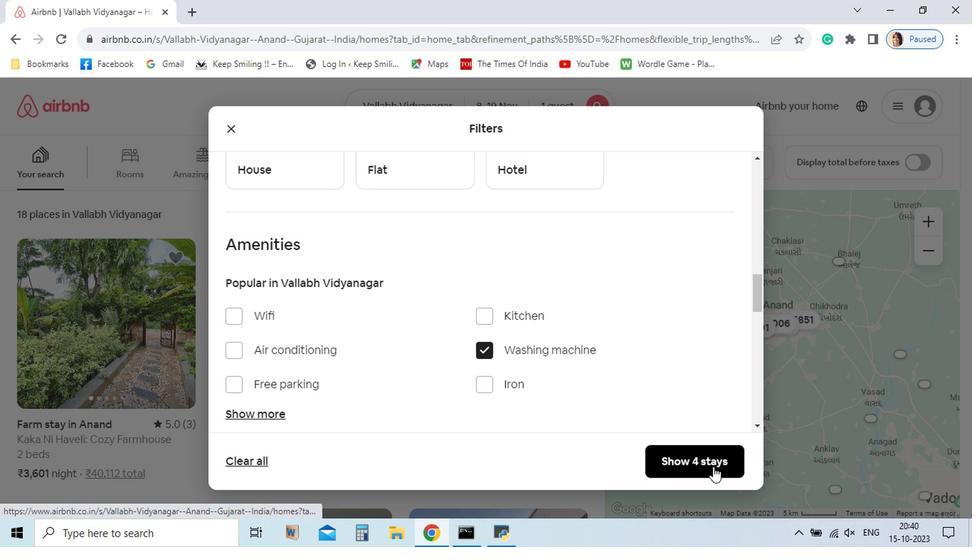 
Action: Mouse moved to (204, 443)
Screenshot: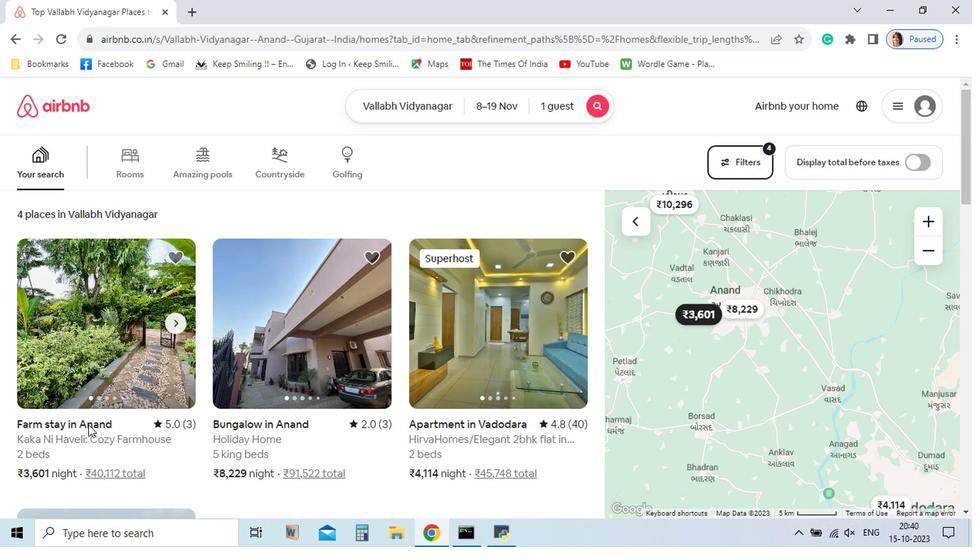 
Action: Mouse pressed left at (204, 443)
Screenshot: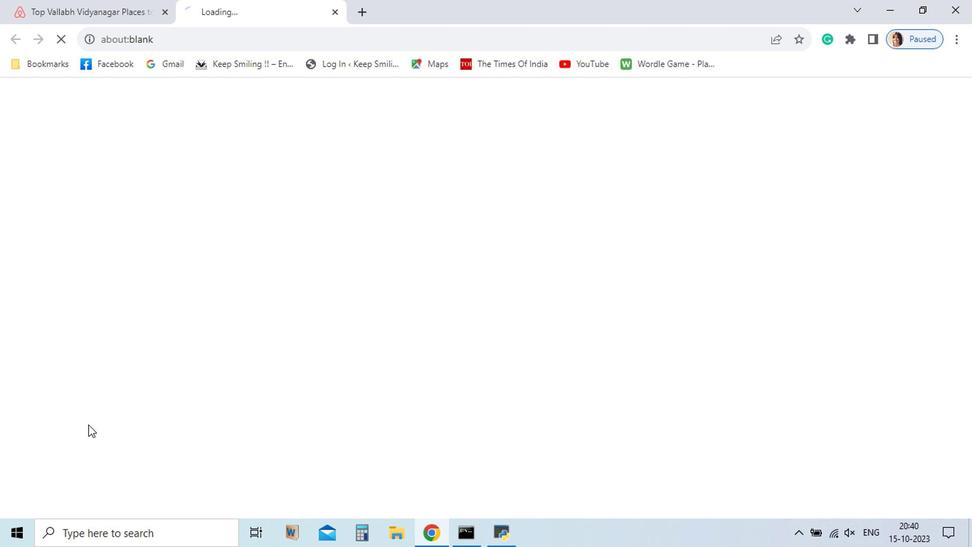
Action: Mouse moved to (714, 432)
Screenshot: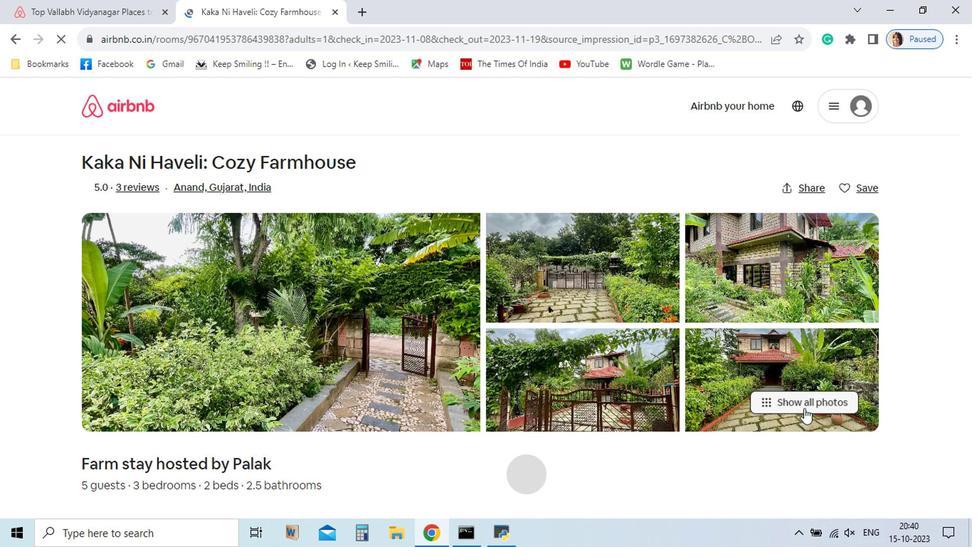 
Action: Mouse pressed left at (714, 432)
Screenshot: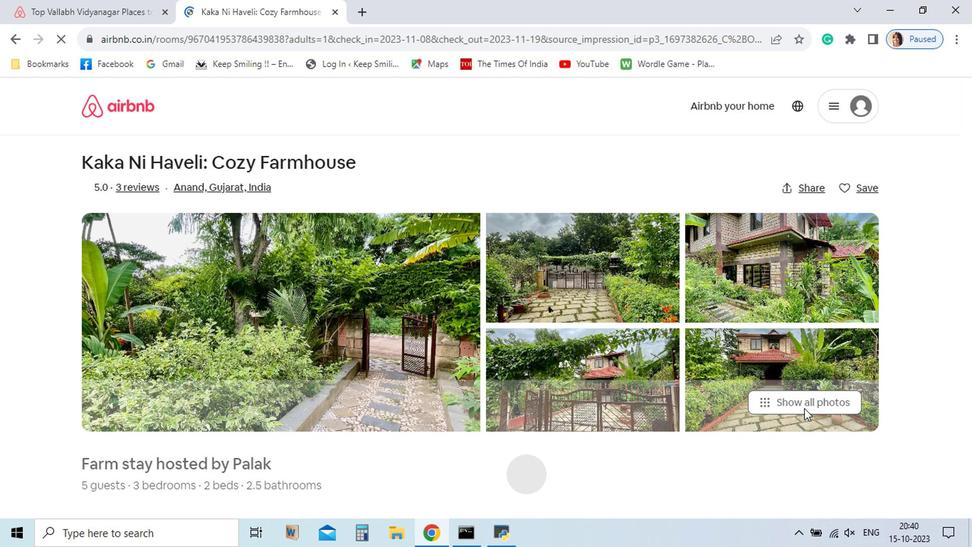 
Action: Mouse moved to (828, 506)
Screenshot: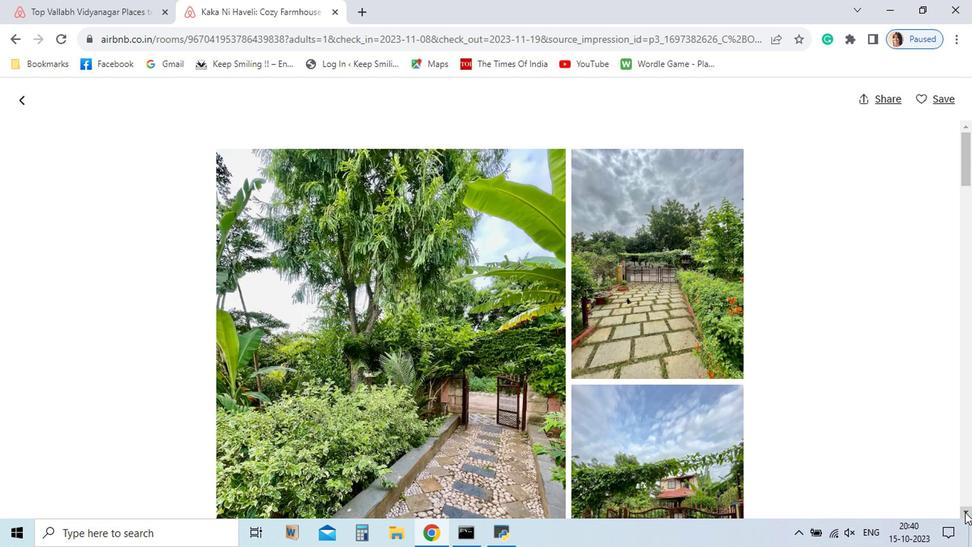 
Action: Mouse pressed left at (828, 506)
Screenshot: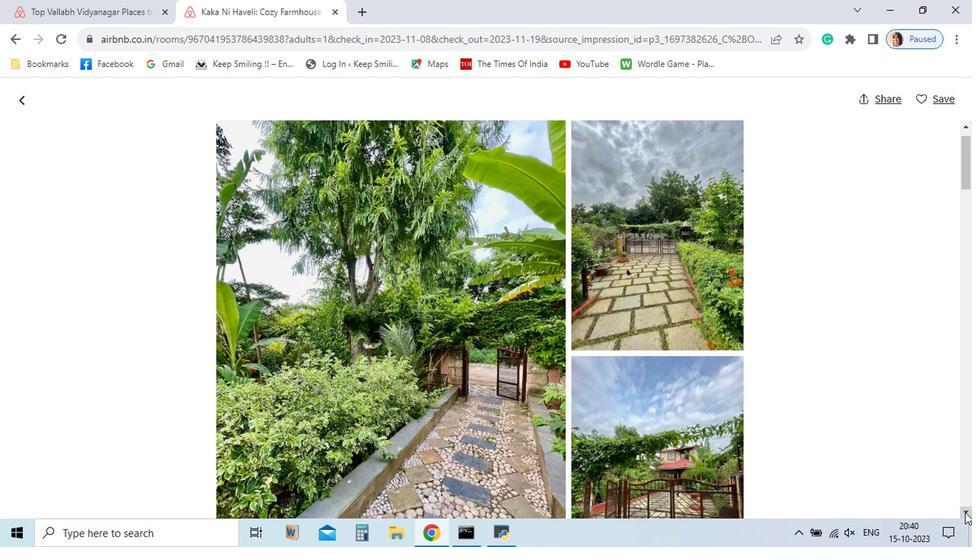 
Action: Mouse pressed left at (828, 506)
Screenshot: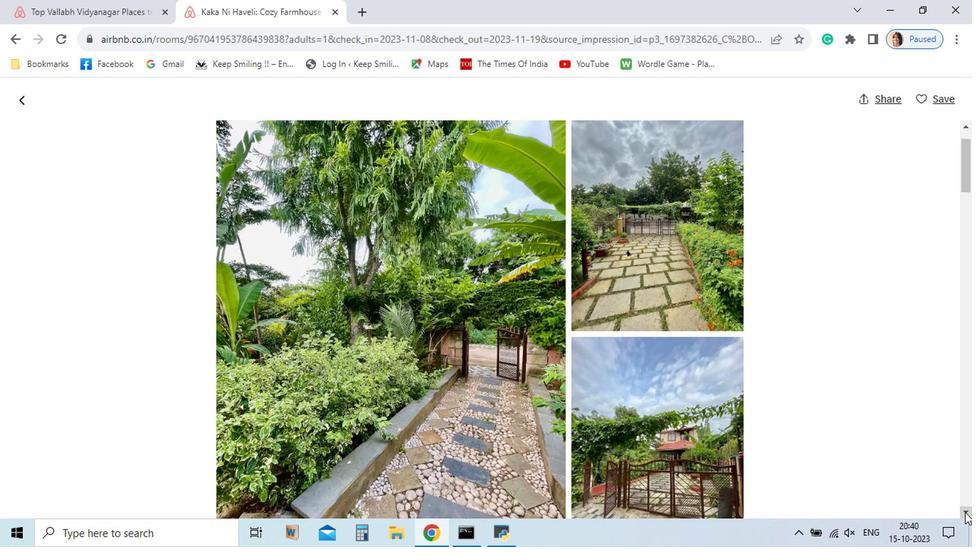 
Action: Mouse pressed left at (828, 506)
Screenshot: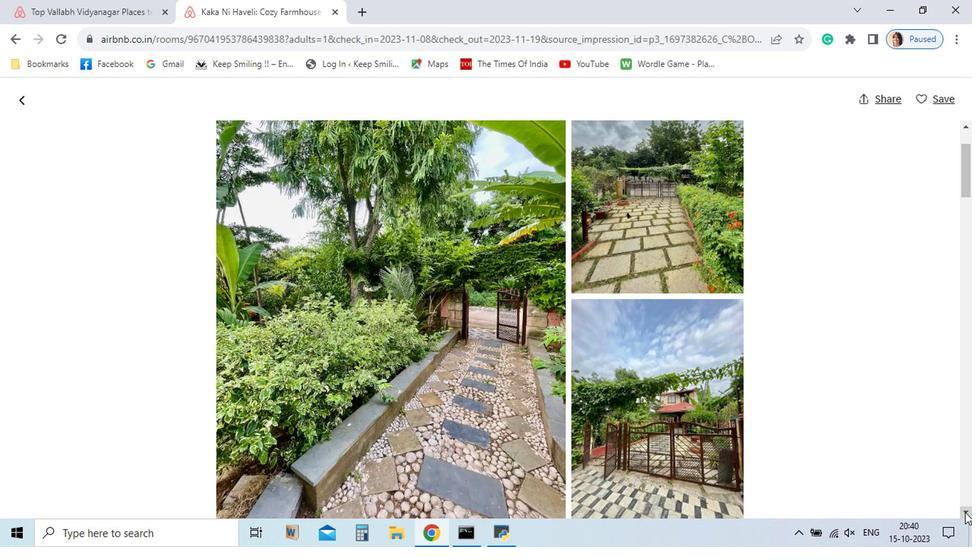 
Action: Mouse pressed left at (828, 506)
Screenshot: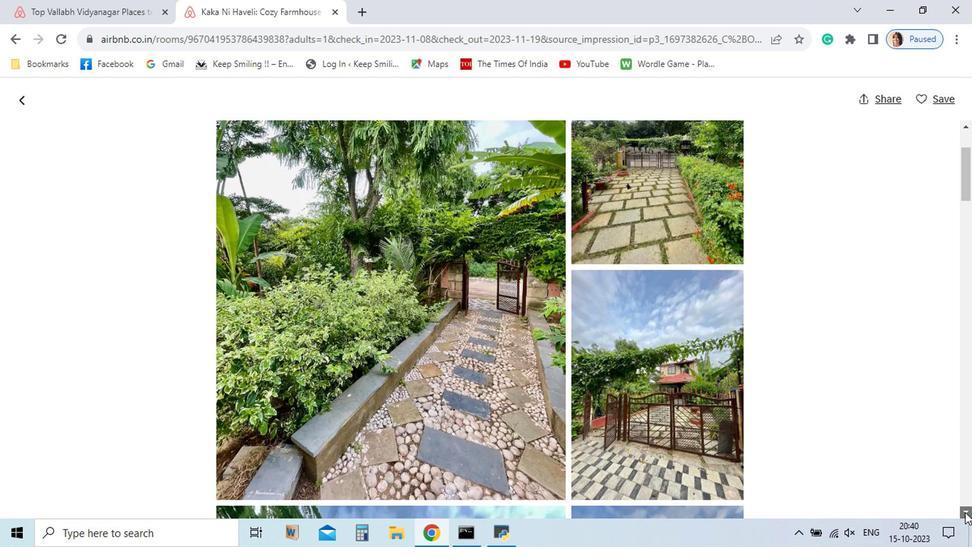 
Action: Mouse pressed left at (828, 506)
Screenshot: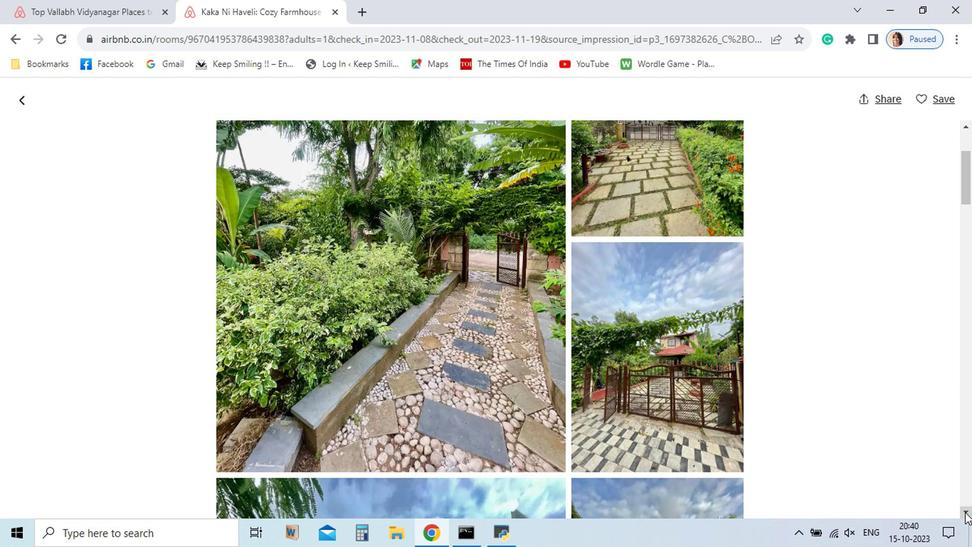 
Action: Mouse pressed left at (828, 506)
Screenshot: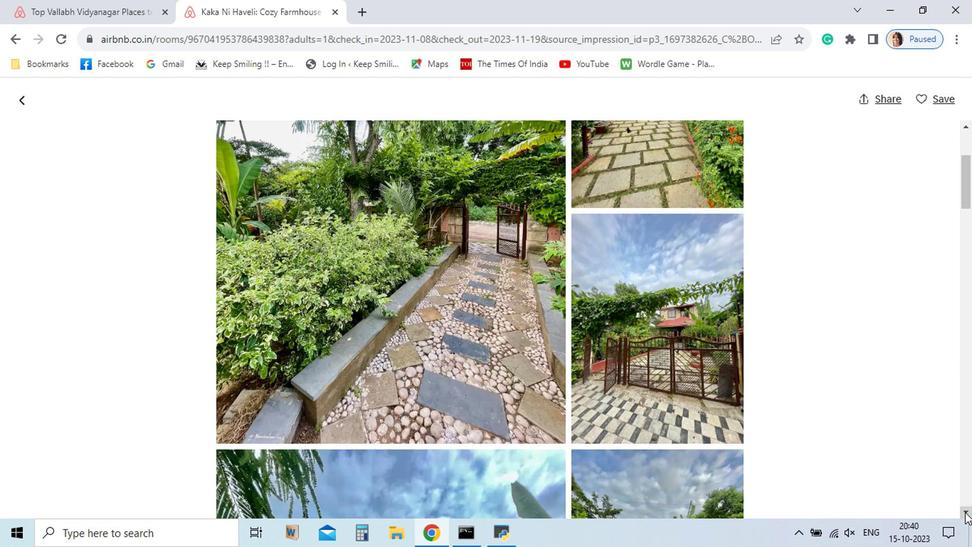 
Action: Mouse pressed left at (828, 506)
Screenshot: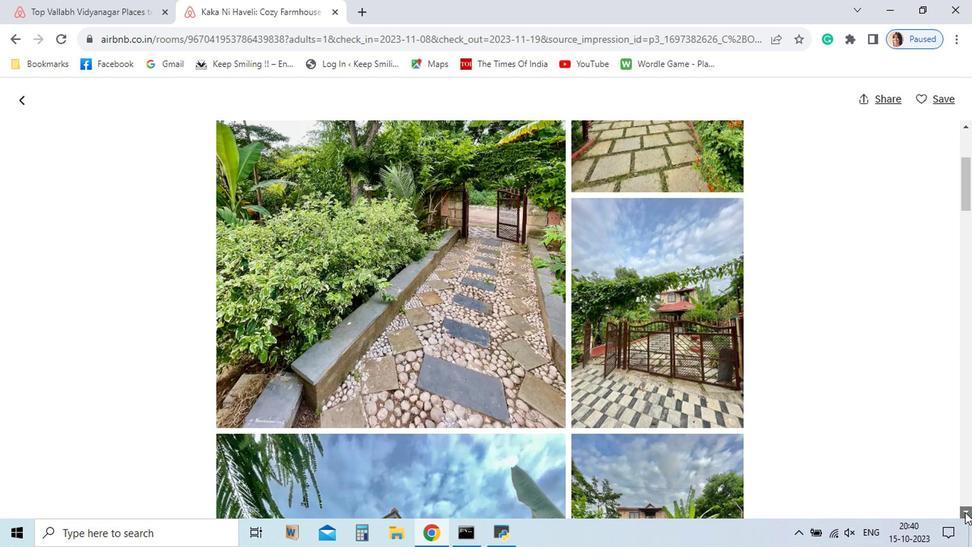 
Action: Mouse pressed left at (828, 506)
Screenshot: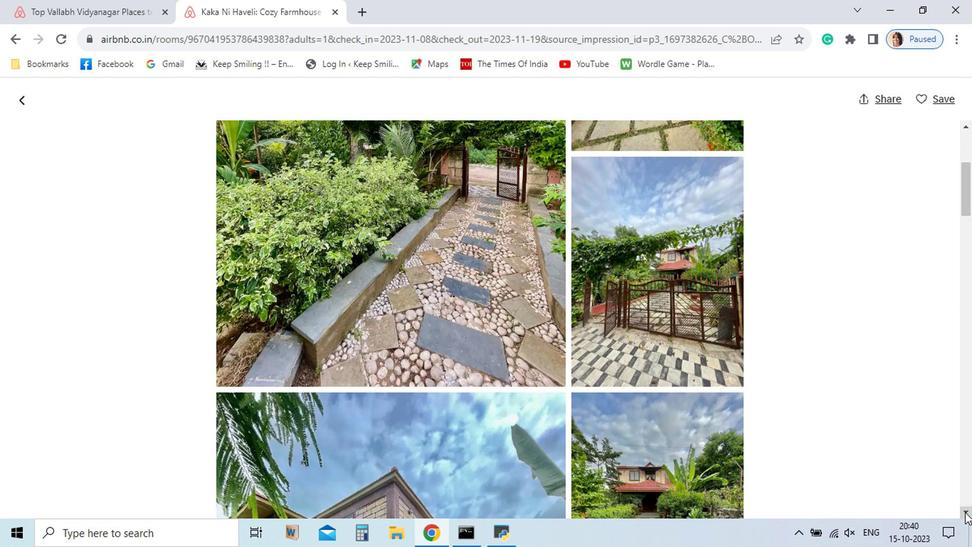 
Action: Mouse pressed left at (828, 506)
Screenshot: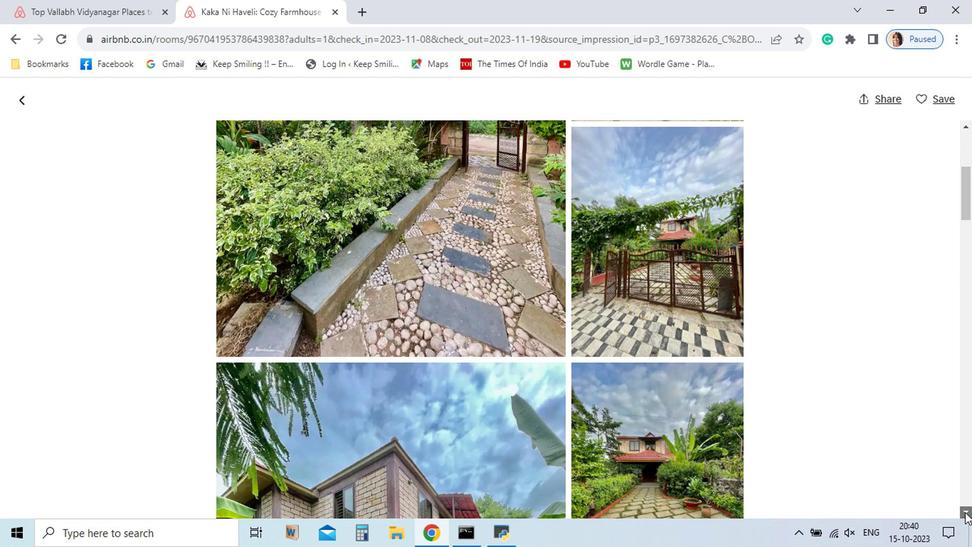 
Action: Mouse pressed left at (828, 506)
Screenshot: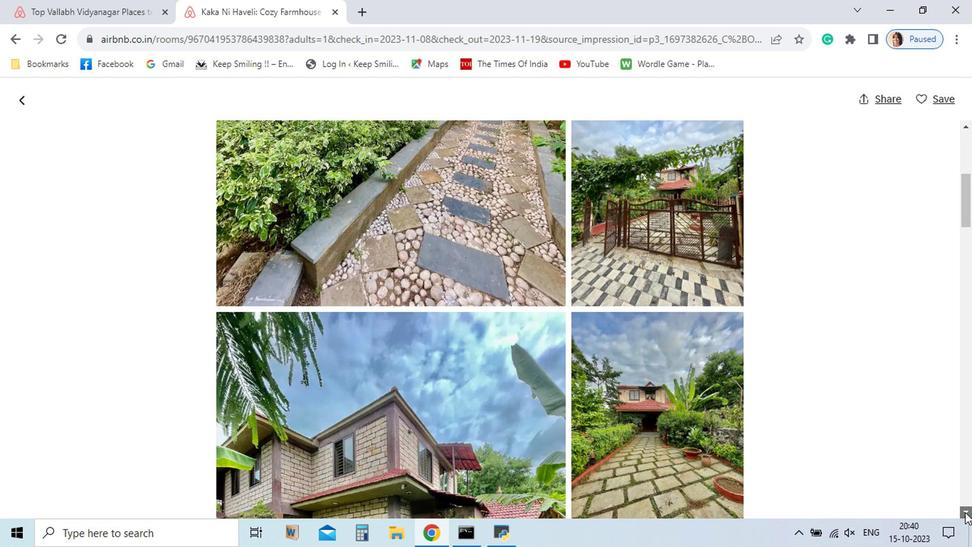 
Action: Mouse pressed left at (828, 506)
Screenshot: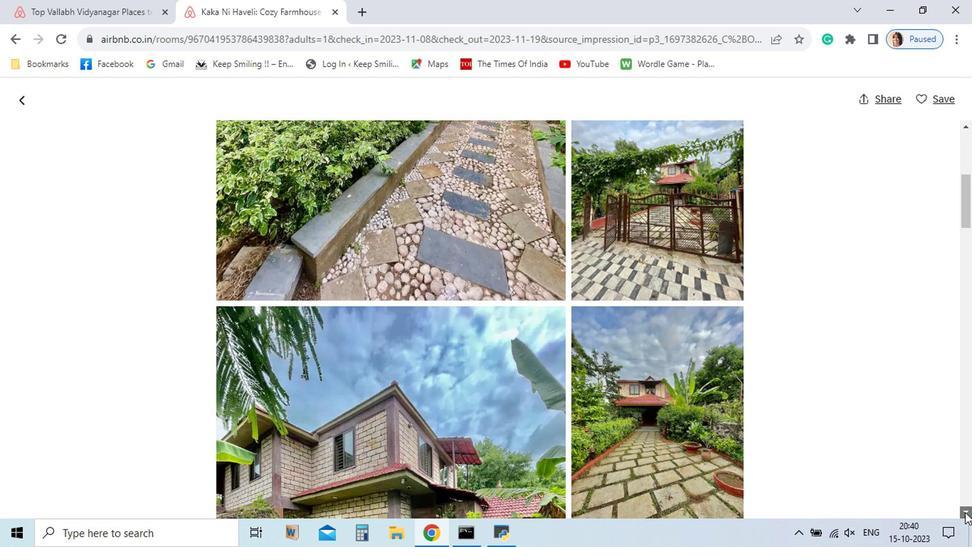 
Action: Mouse pressed left at (828, 506)
Screenshot: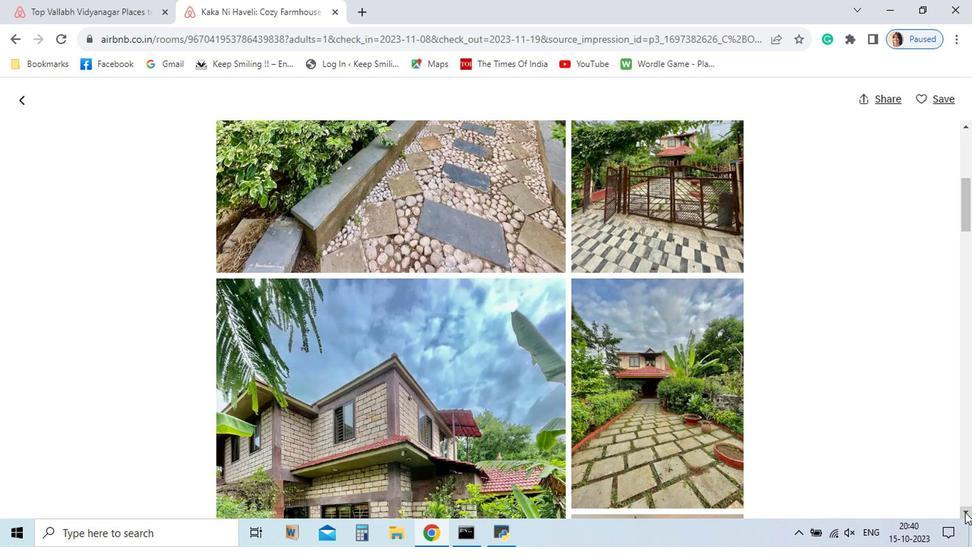 
Action: Mouse pressed left at (828, 506)
Screenshot: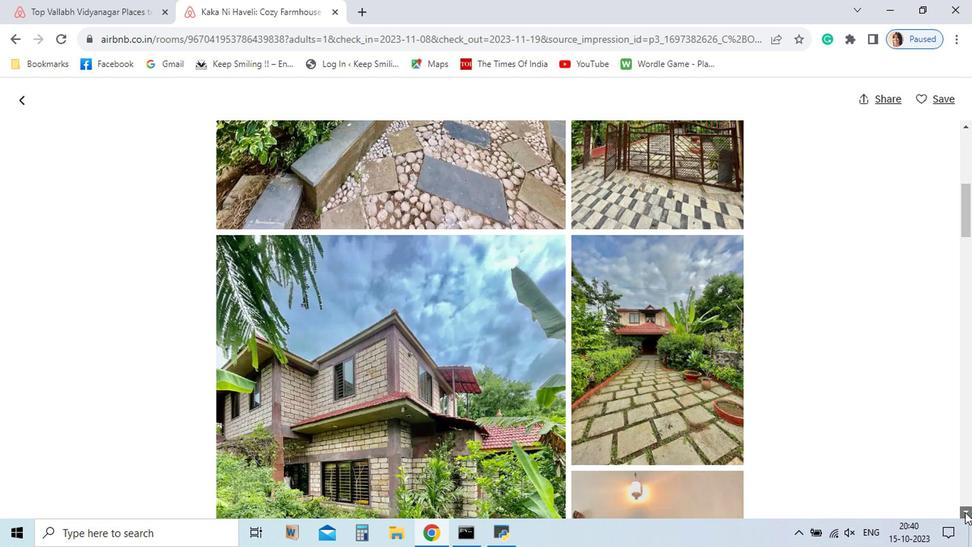 
Action: Mouse pressed left at (828, 506)
Screenshot: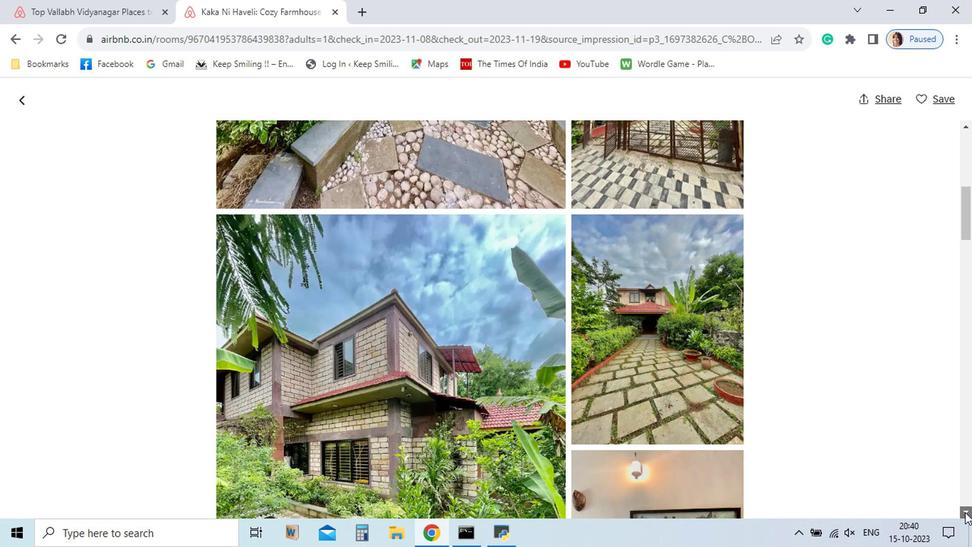 
Action: Mouse pressed left at (828, 506)
Screenshot: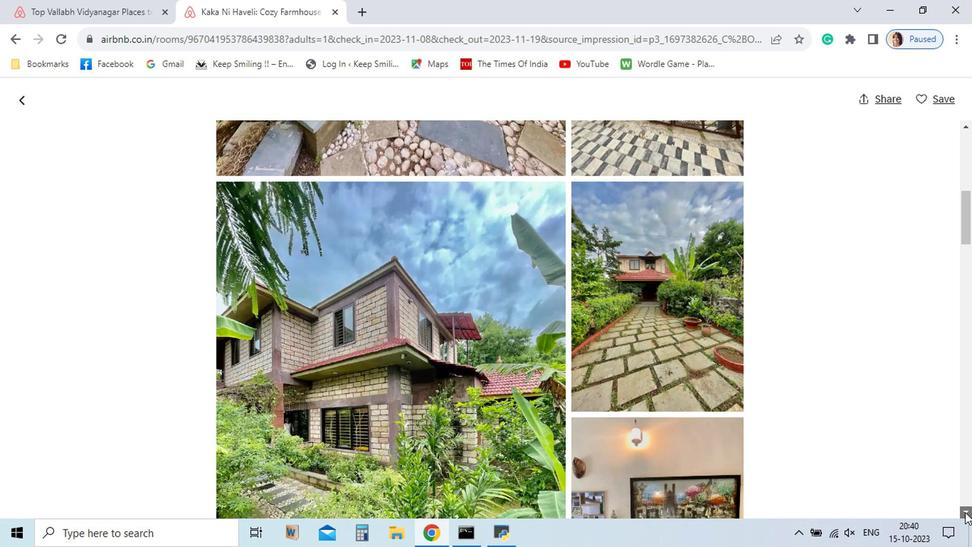 
Action: Mouse pressed left at (828, 506)
Screenshot: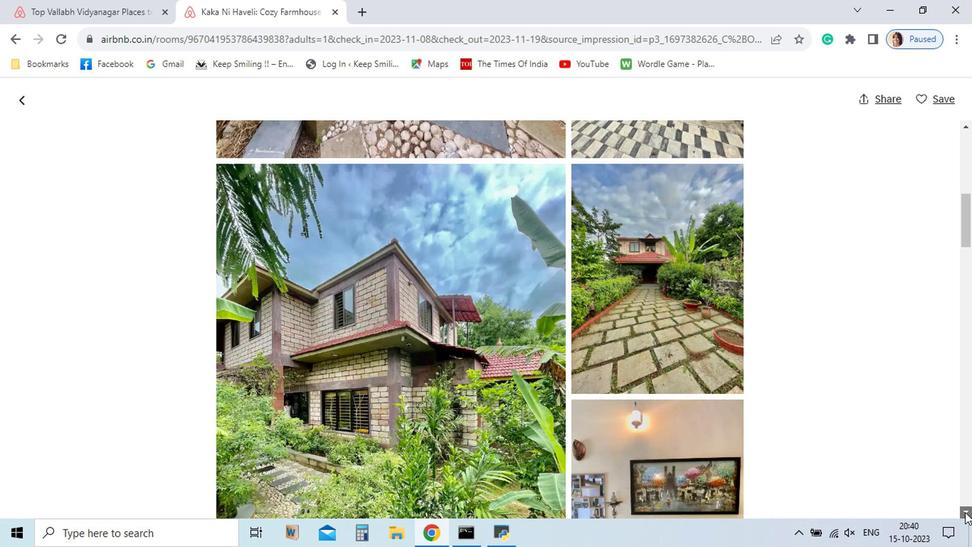 
Action: Mouse pressed left at (828, 506)
Screenshot: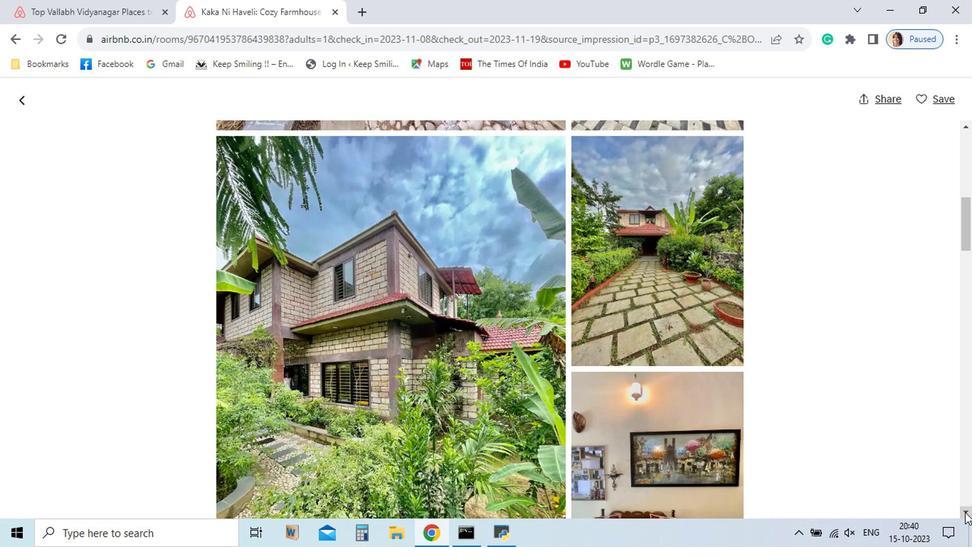 
Action: Mouse pressed left at (828, 506)
Screenshot: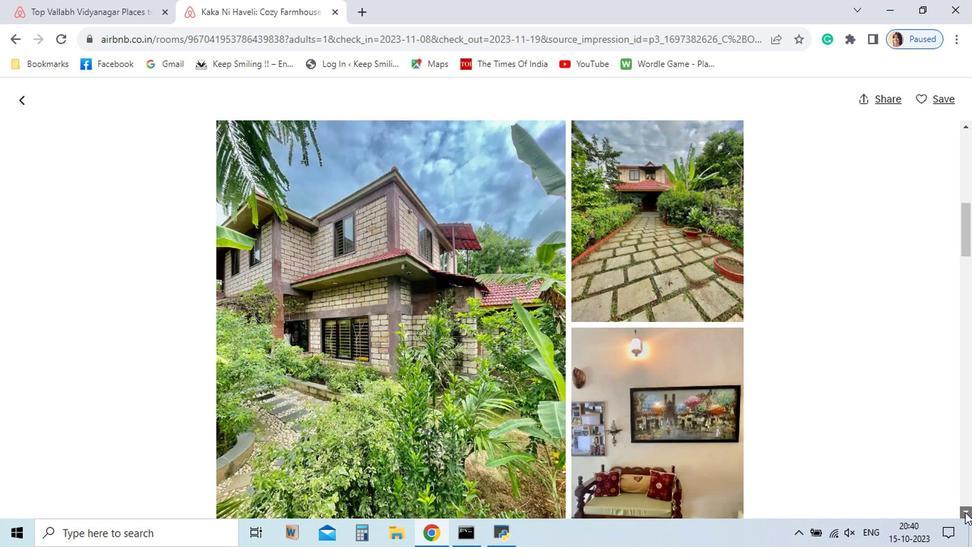 
Action: Mouse pressed left at (828, 506)
Screenshot: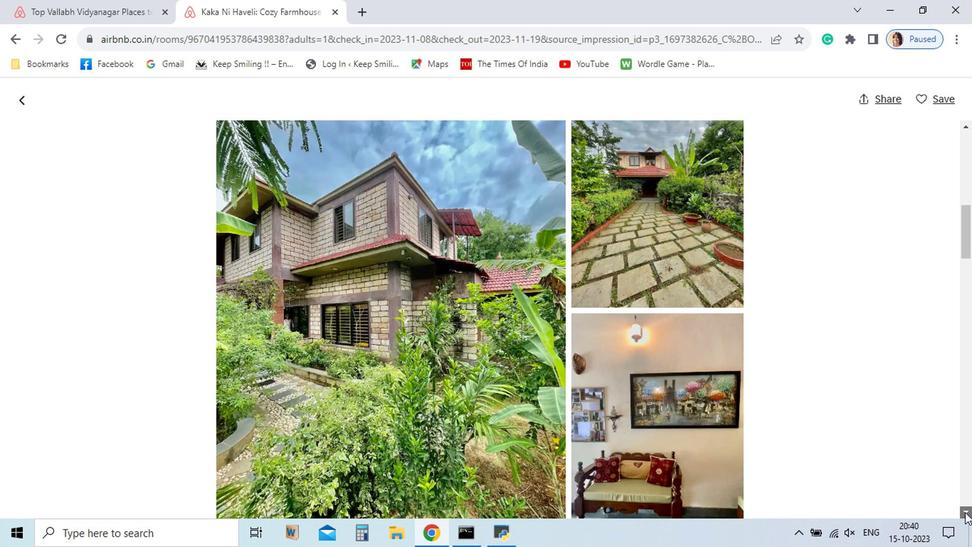 
Action: Mouse pressed left at (828, 506)
Screenshot: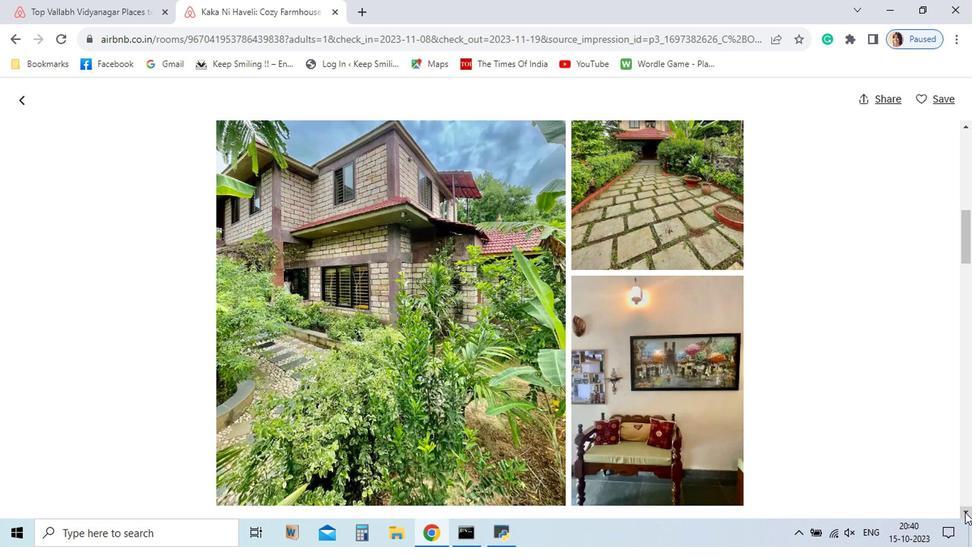 
Action: Mouse pressed left at (828, 506)
Screenshot: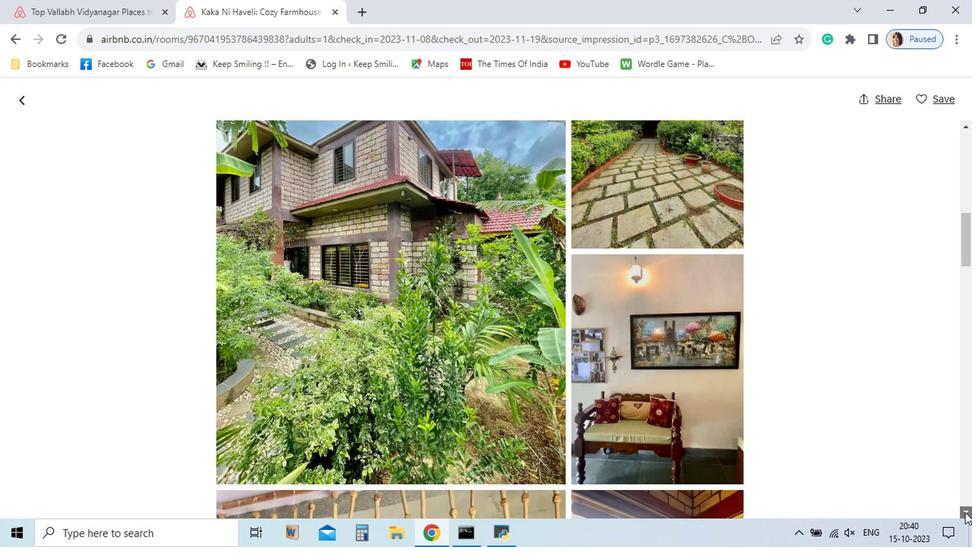 
Action: Mouse pressed left at (828, 506)
Screenshot: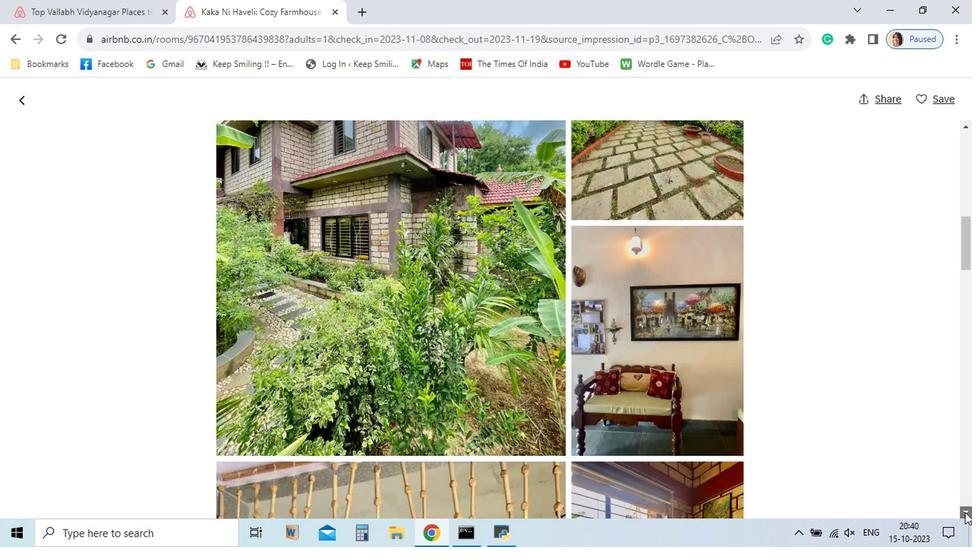 
Action: Mouse pressed left at (828, 506)
Screenshot: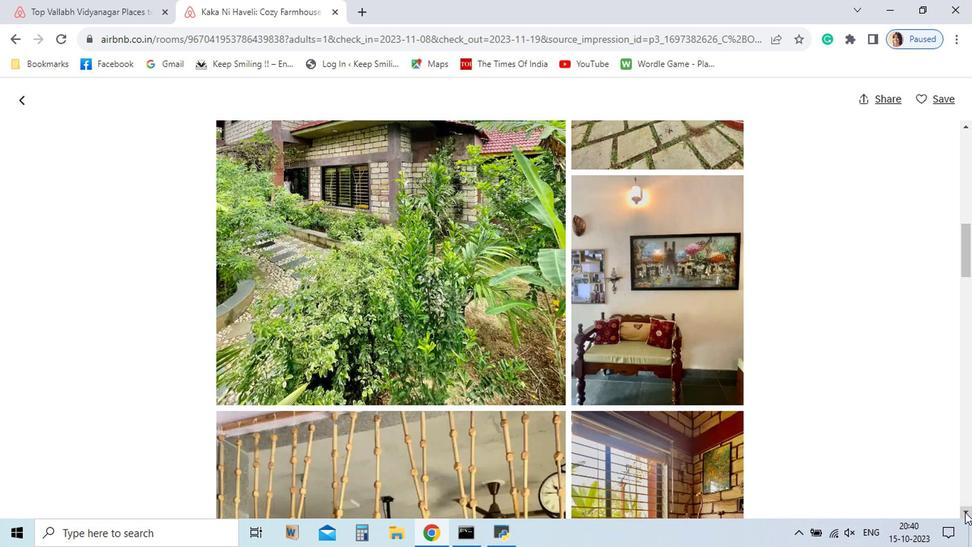
Action: Mouse pressed left at (828, 506)
Screenshot: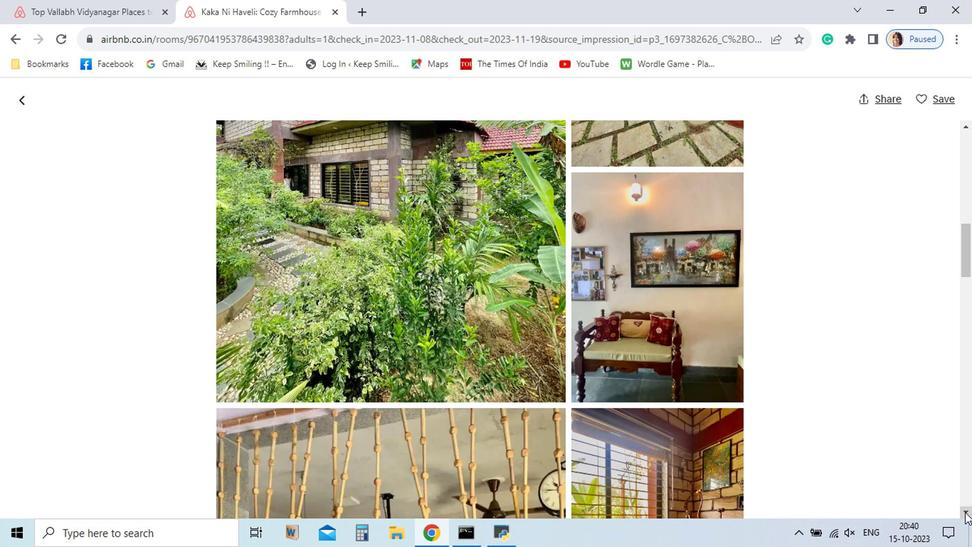 
Action: Mouse pressed left at (828, 506)
Screenshot: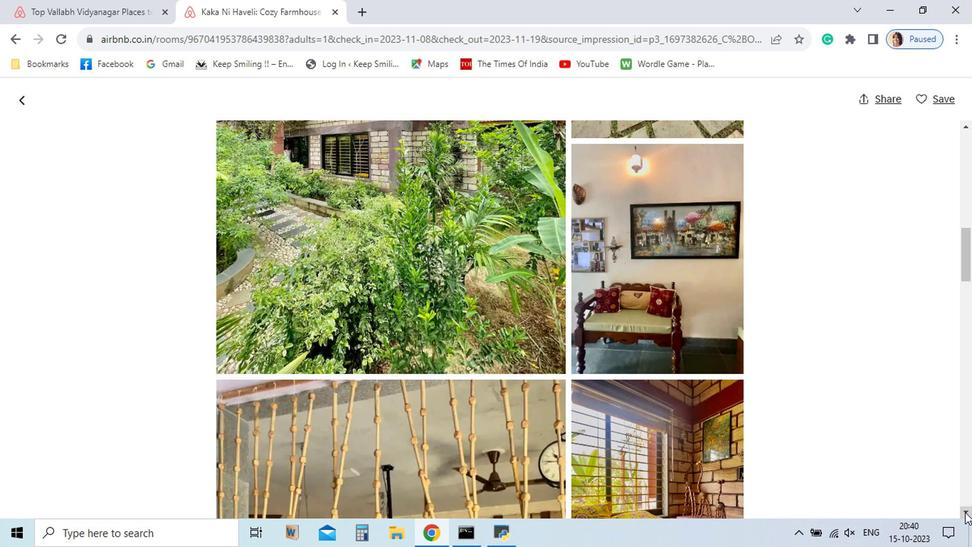 
Action: Mouse pressed left at (828, 506)
Screenshot: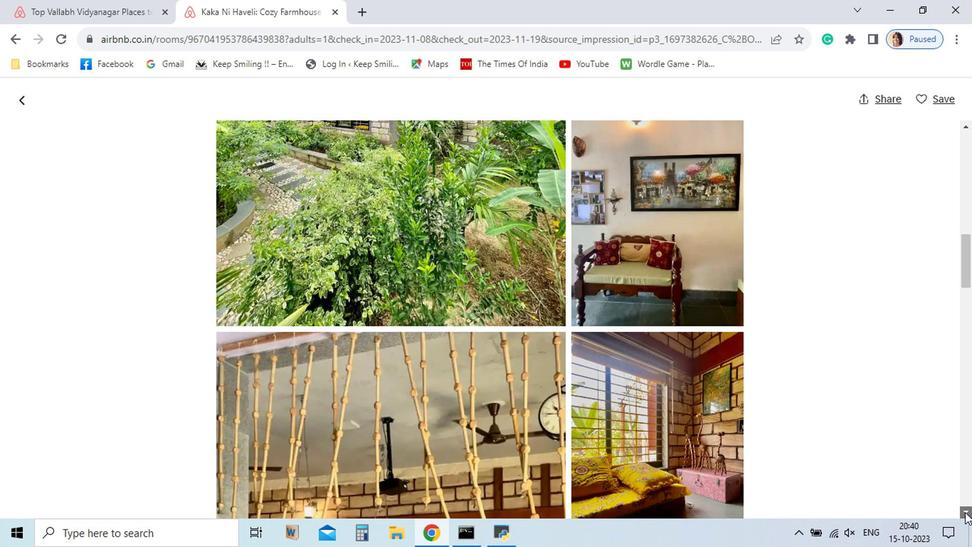 
Action: Mouse pressed left at (828, 506)
Screenshot: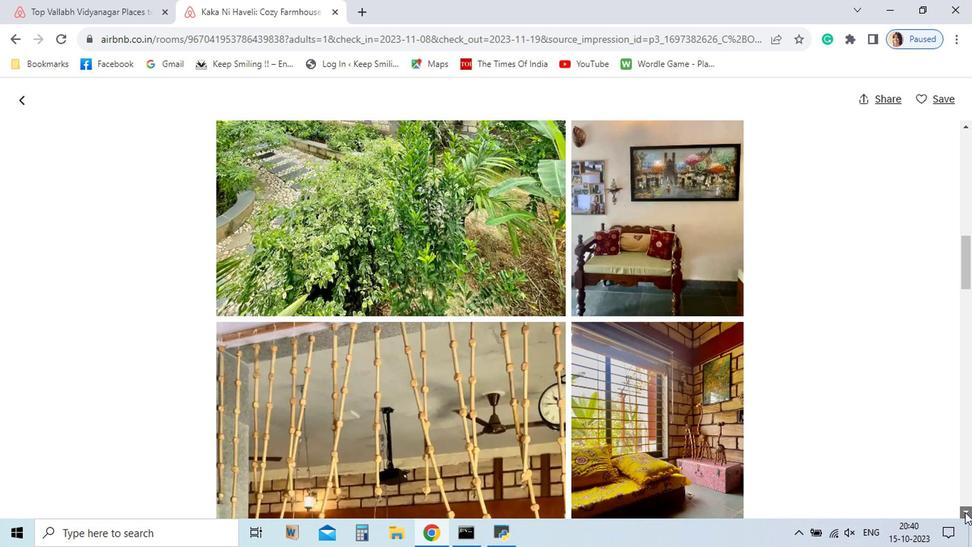 
Action: Mouse pressed left at (828, 506)
Screenshot: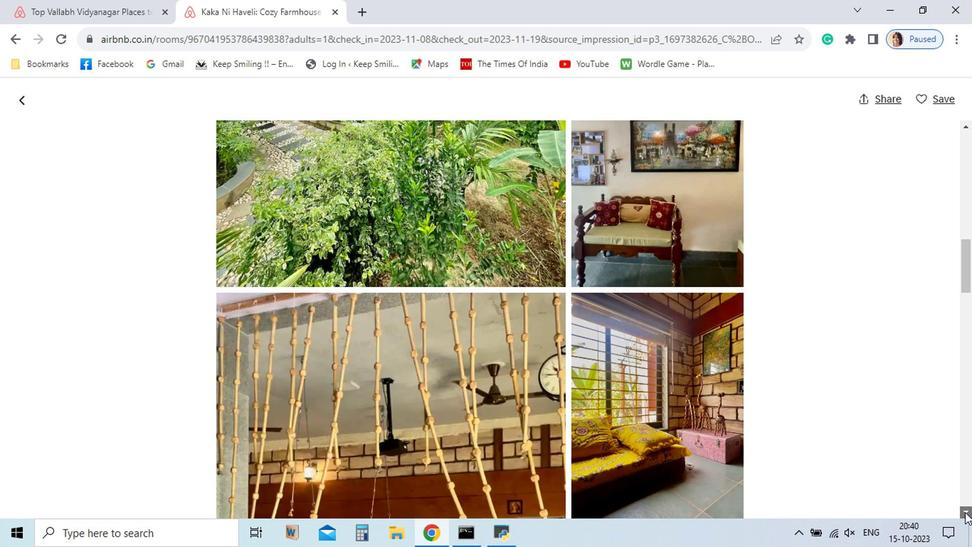 
Action: Mouse pressed left at (828, 506)
Screenshot: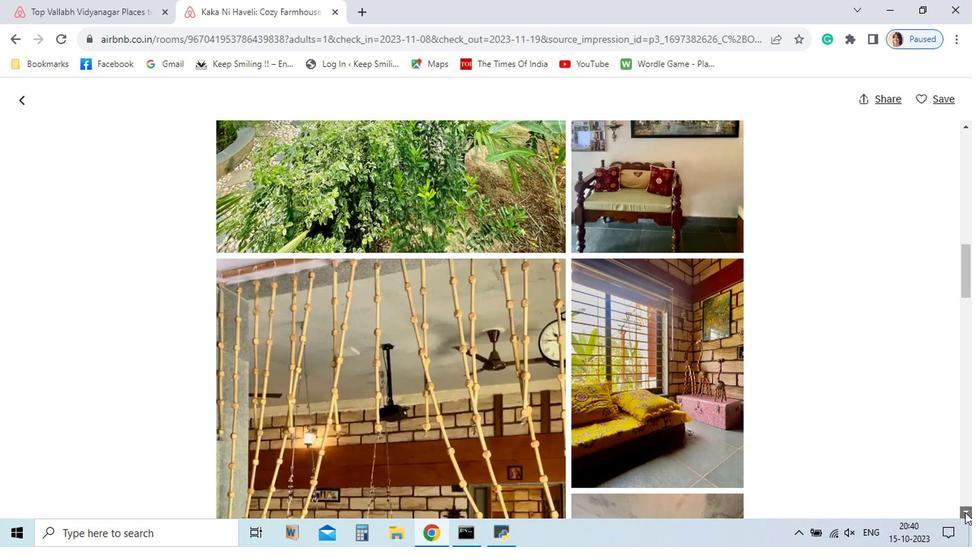 
Action: Mouse pressed left at (828, 506)
Screenshot: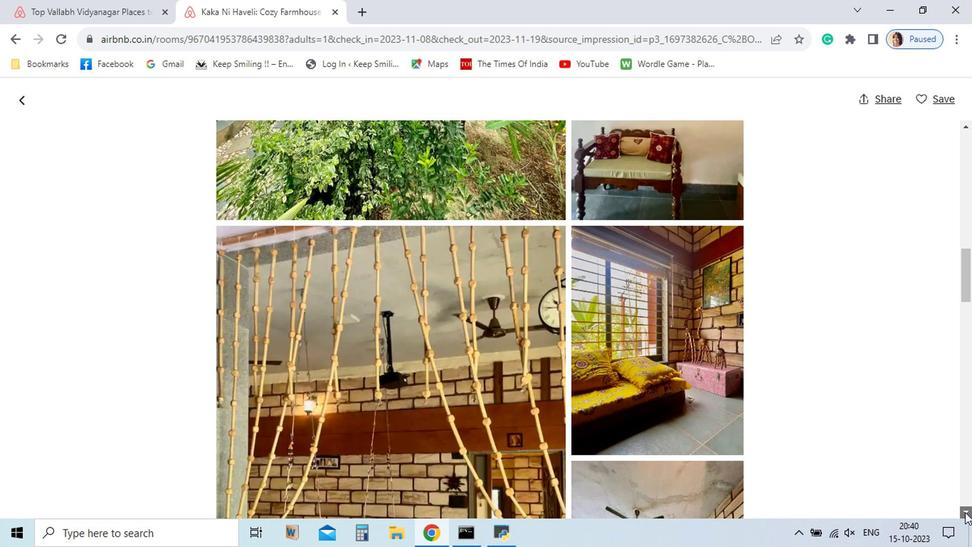 
Action: Mouse pressed left at (828, 506)
Screenshot: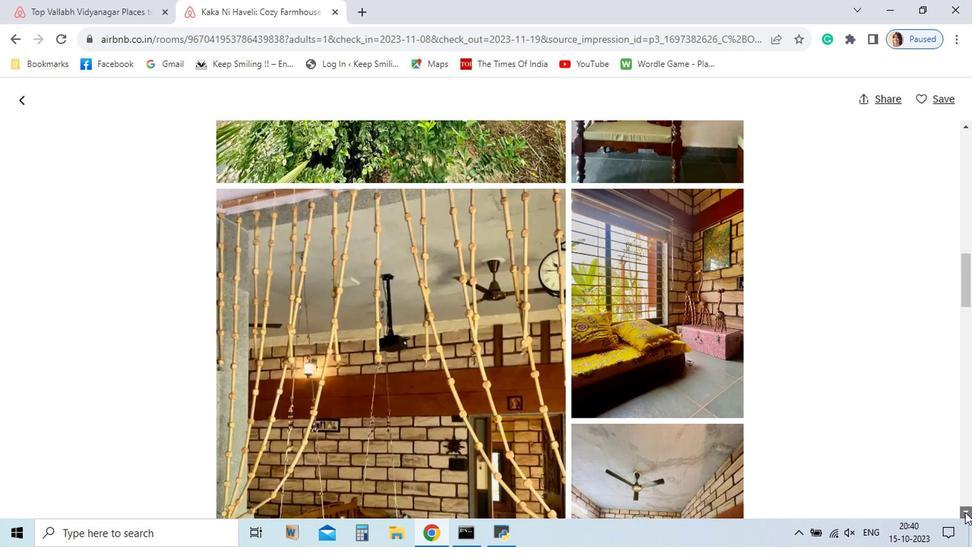 
Action: Mouse pressed left at (828, 506)
Screenshot: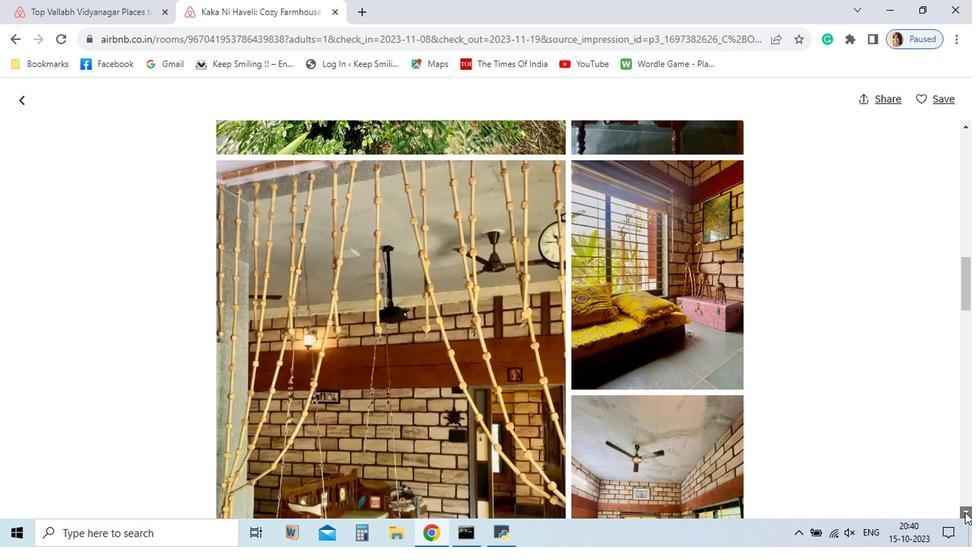 
Action: Mouse pressed left at (828, 506)
Screenshot: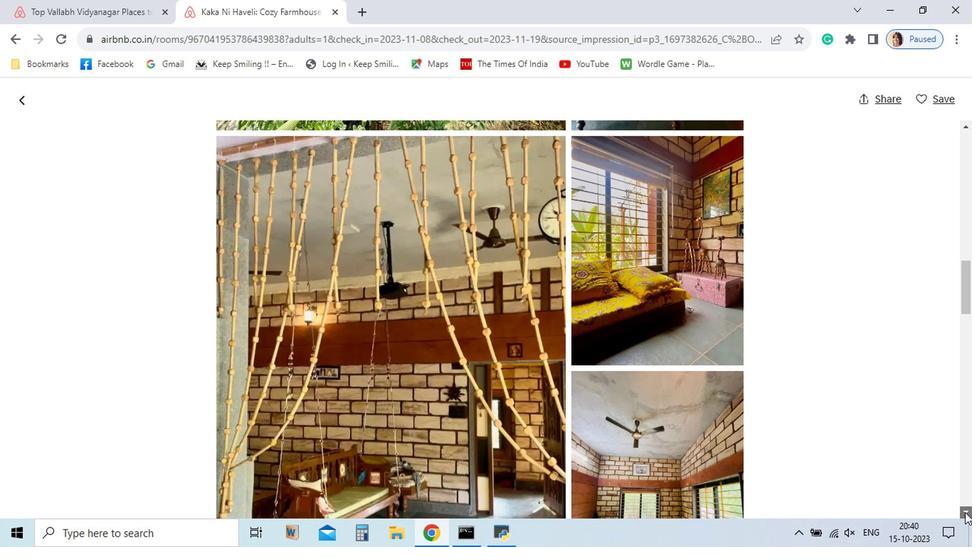 
Action: Mouse pressed left at (828, 506)
Screenshot: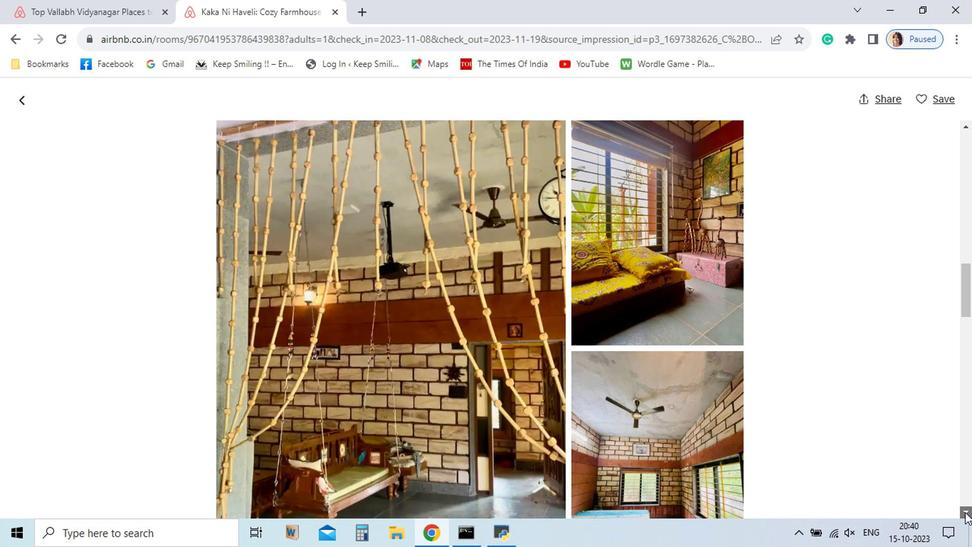 
Action: Mouse pressed left at (828, 506)
Screenshot: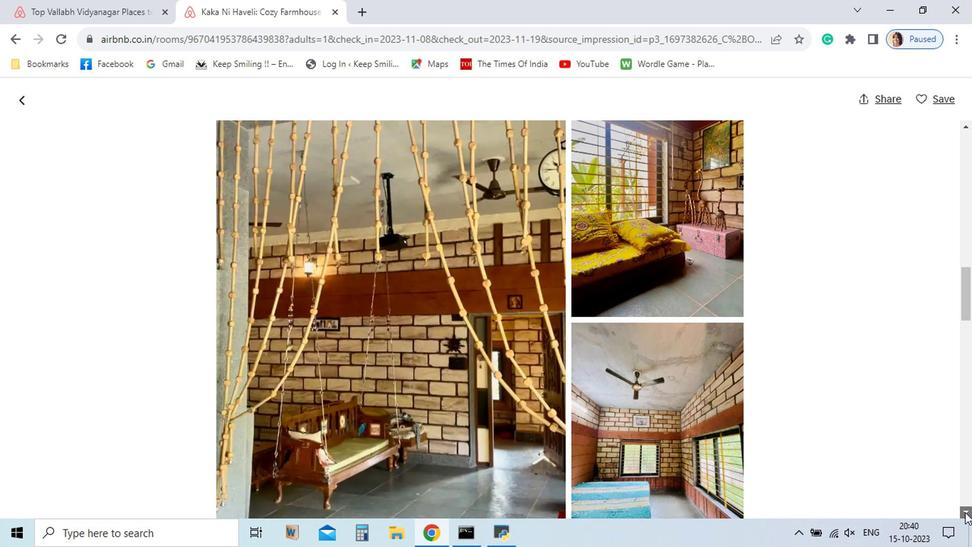 
Action: Mouse pressed left at (828, 506)
Screenshot: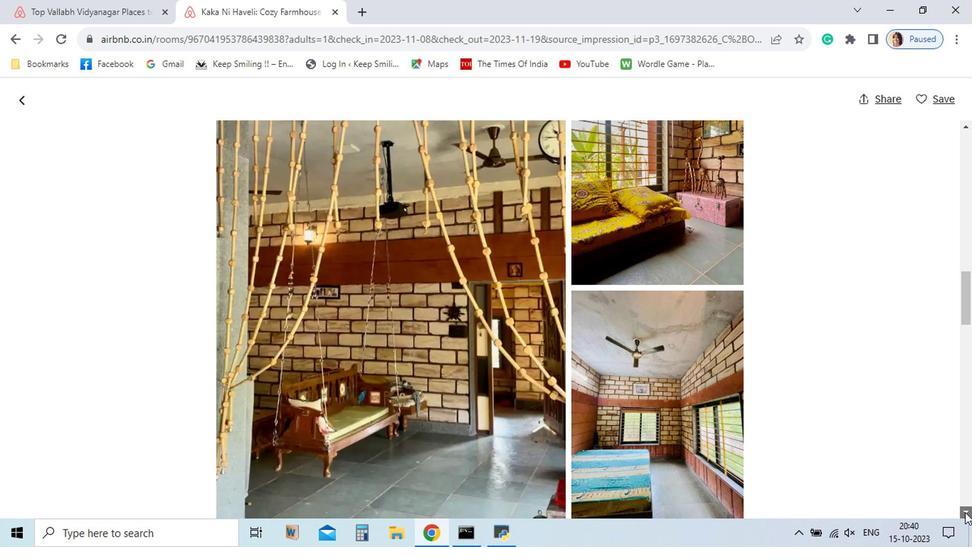 
Action: Mouse pressed left at (828, 506)
Screenshot: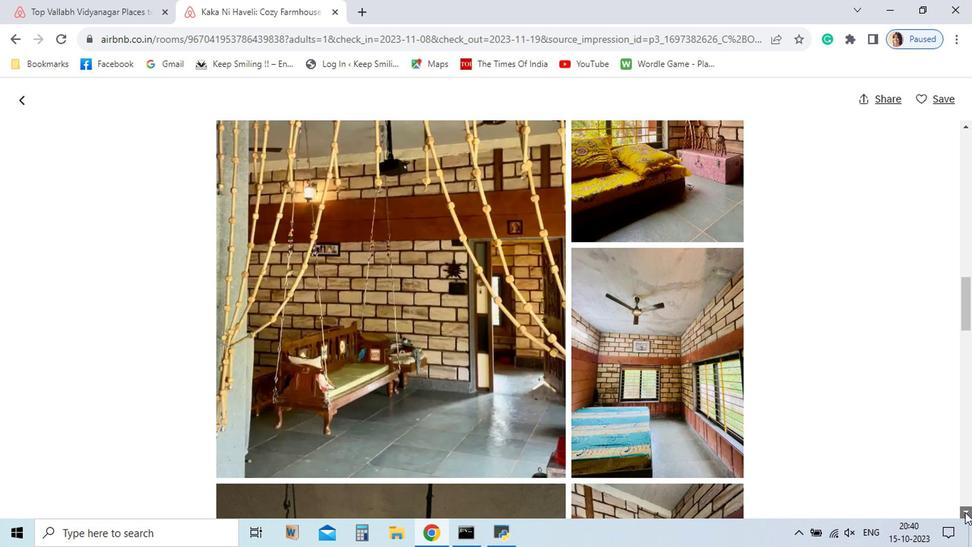 
Action: Mouse pressed left at (828, 506)
Screenshot: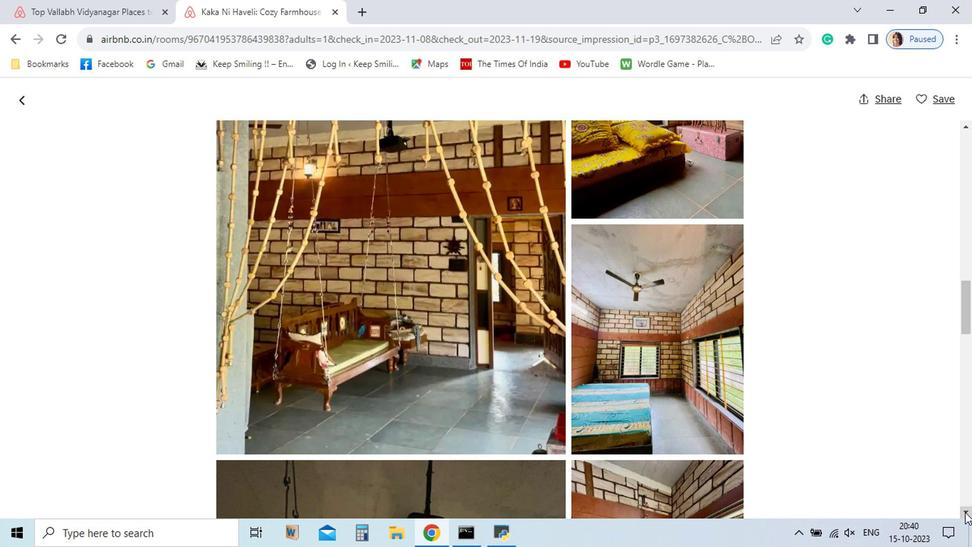 
Action: Mouse pressed left at (828, 506)
Screenshot: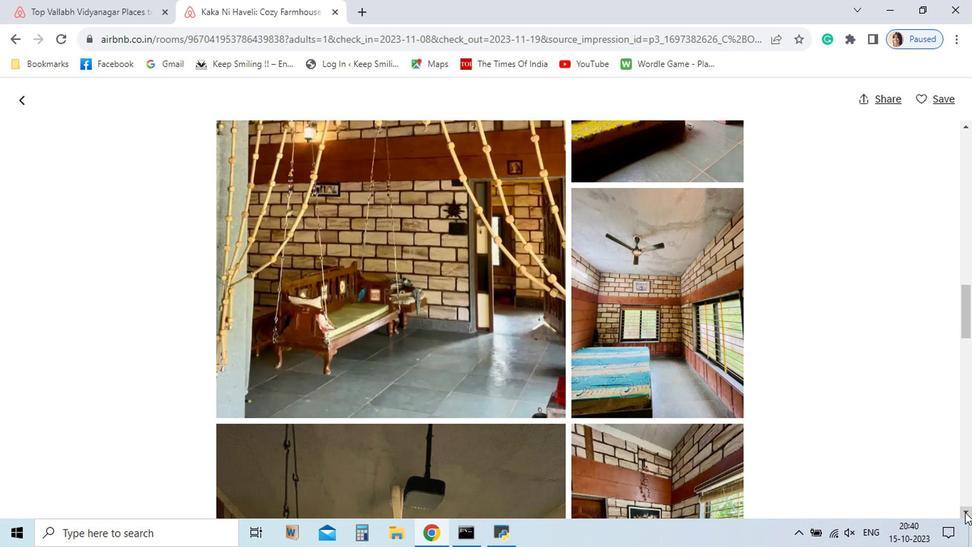 
Action: Mouse pressed left at (828, 506)
Screenshot: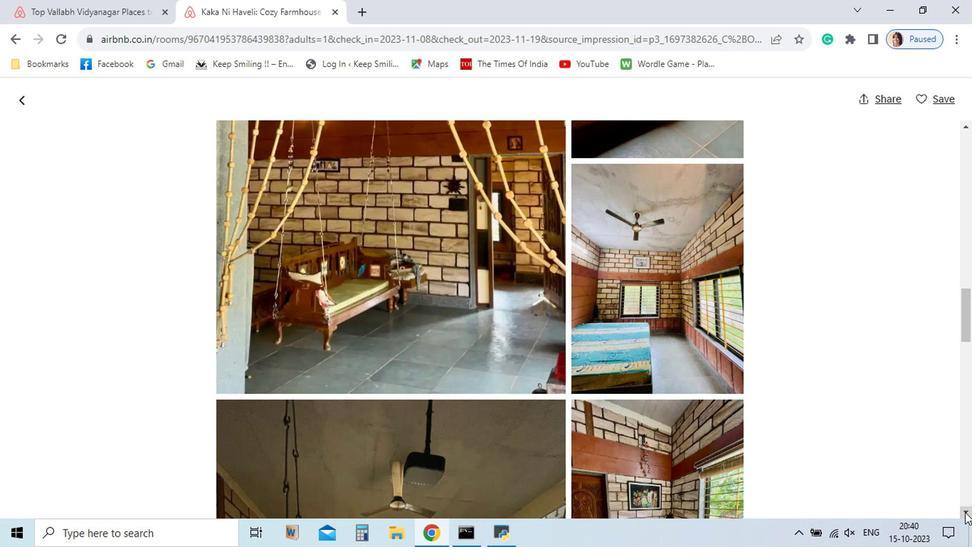 
Action: Mouse pressed left at (828, 506)
Screenshot: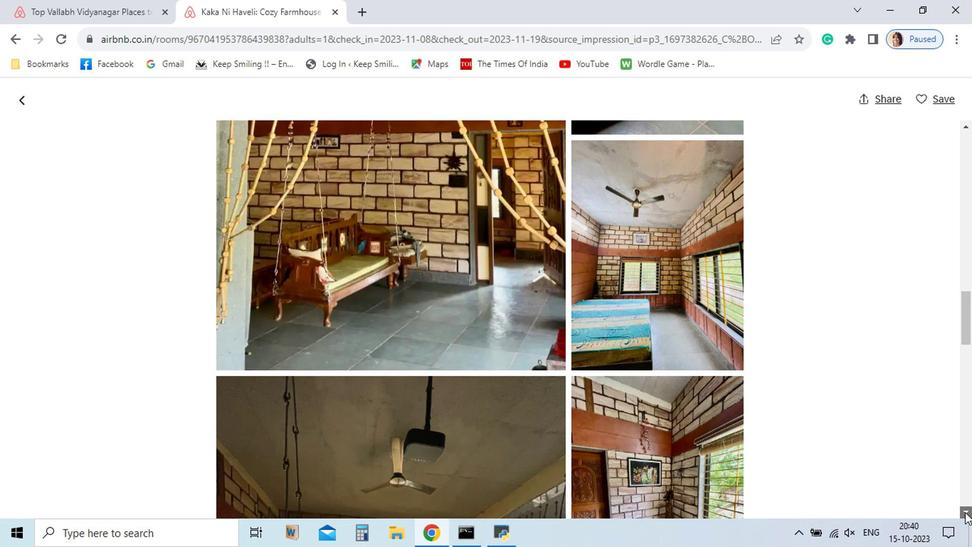 
Action: Mouse pressed left at (828, 506)
Screenshot: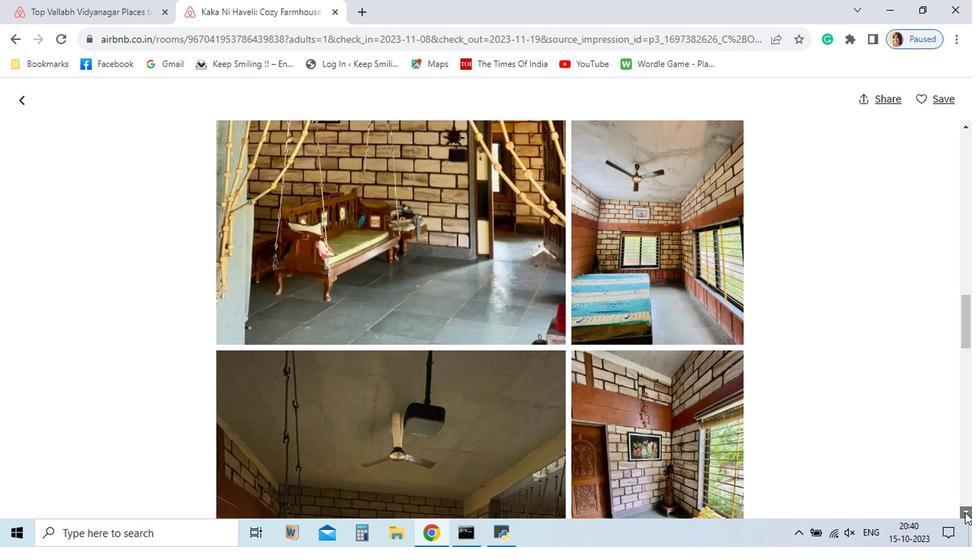 
Action: Mouse pressed left at (828, 506)
Screenshot: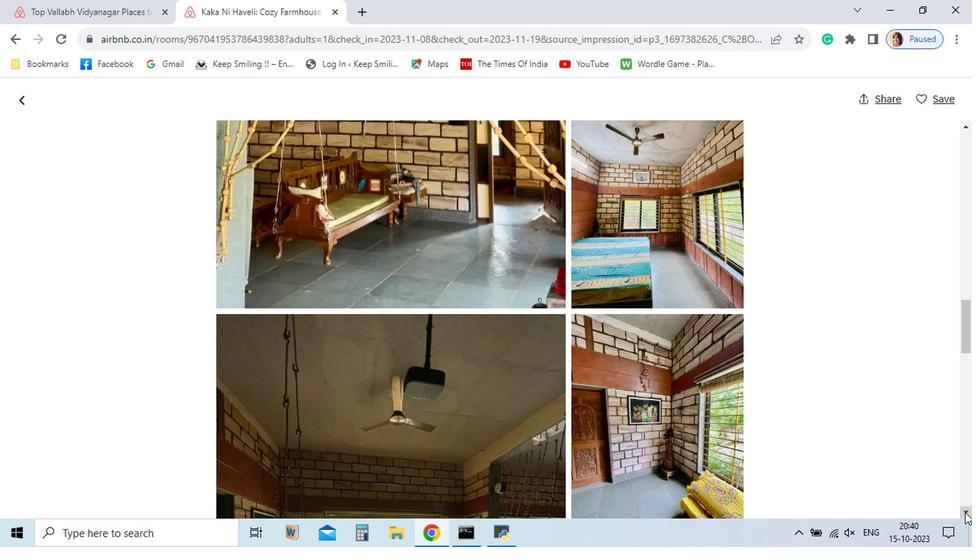 
Action: Mouse pressed left at (828, 506)
Screenshot: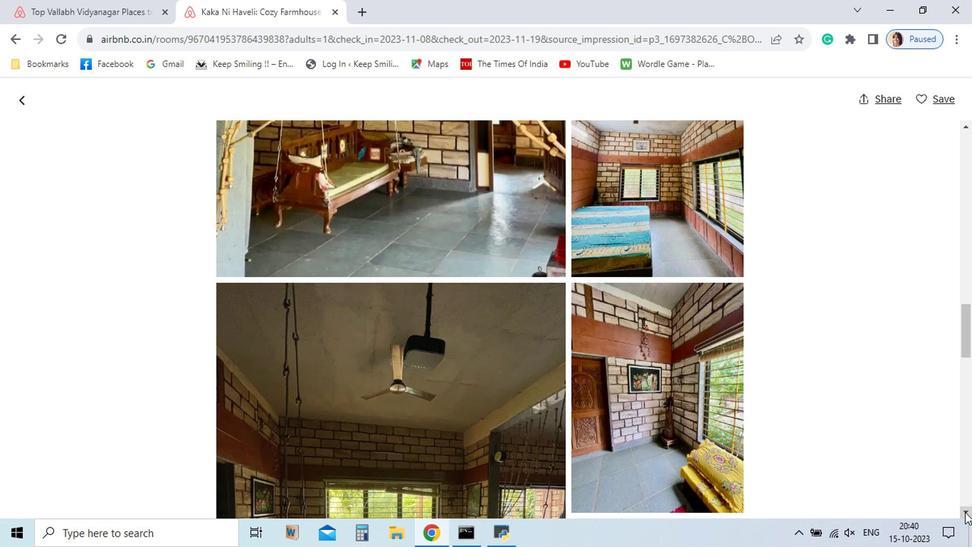 
Action: Mouse pressed left at (828, 506)
Screenshot: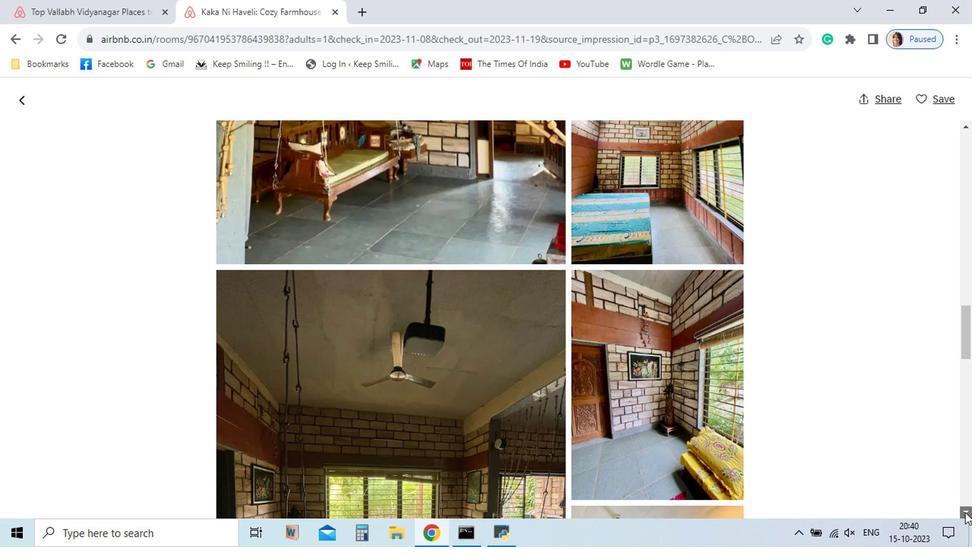 
Action: Mouse pressed left at (828, 506)
Screenshot: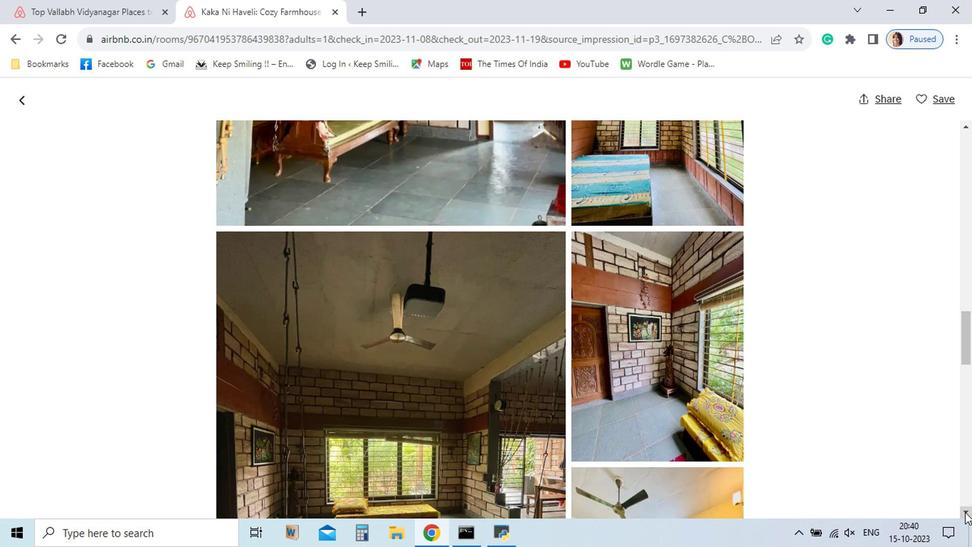 
Action: Mouse pressed left at (828, 506)
Screenshot: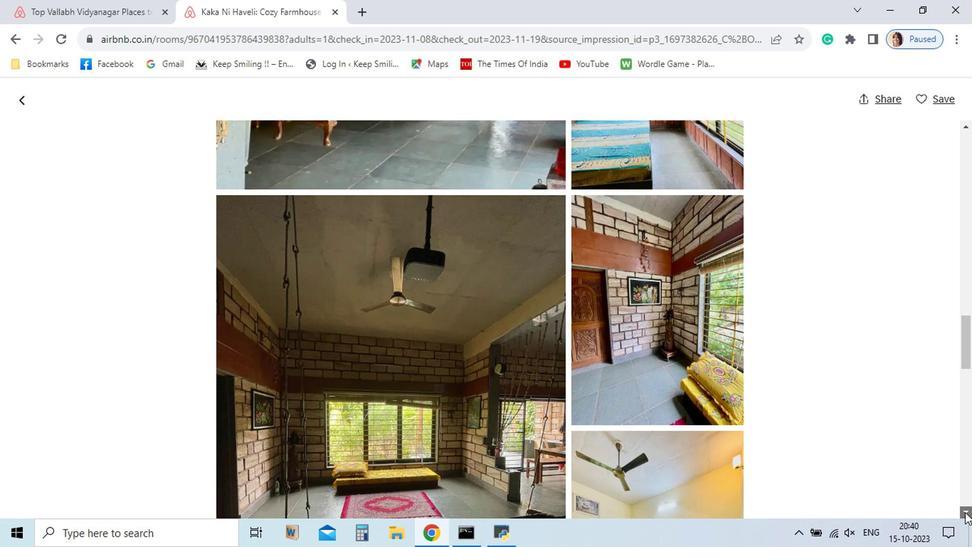 
Action: Mouse pressed left at (828, 506)
Screenshot: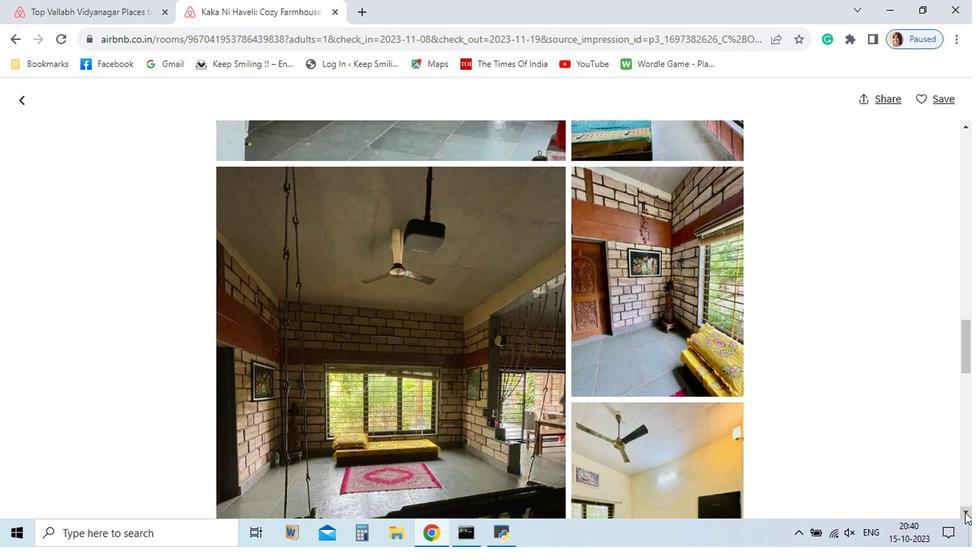 
Action: Mouse pressed left at (828, 506)
Screenshot: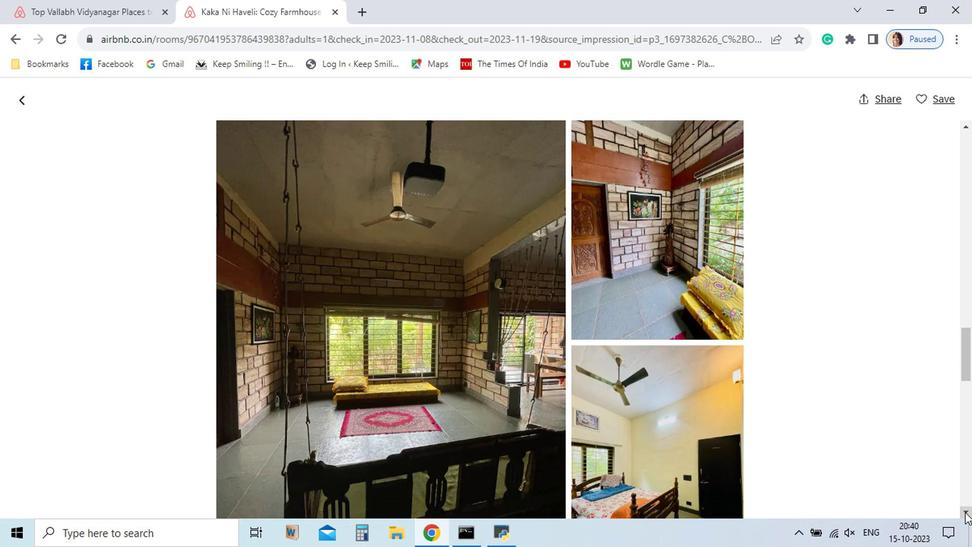 
Action: Mouse pressed left at (828, 506)
Screenshot: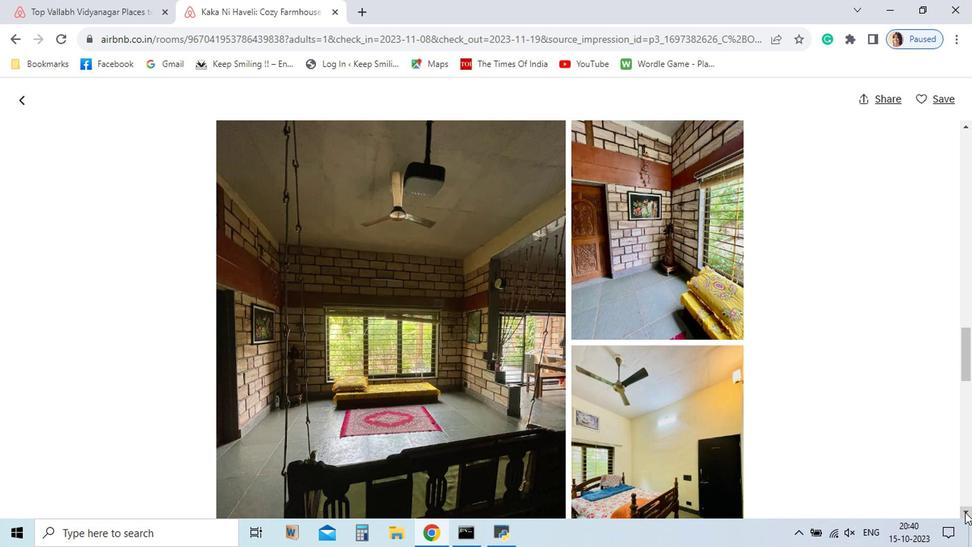 
Action: Mouse pressed left at (828, 506)
Screenshot: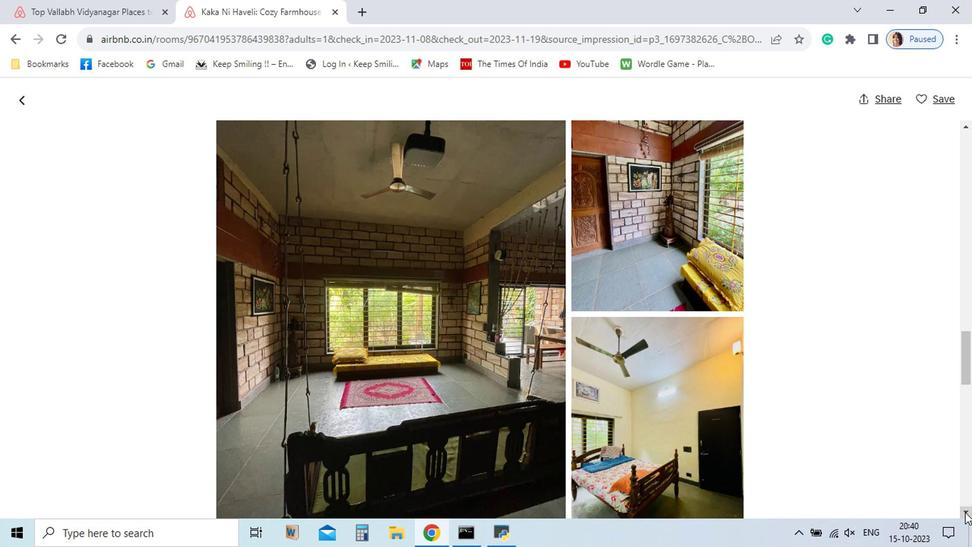 
Action: Mouse pressed left at (828, 506)
Screenshot: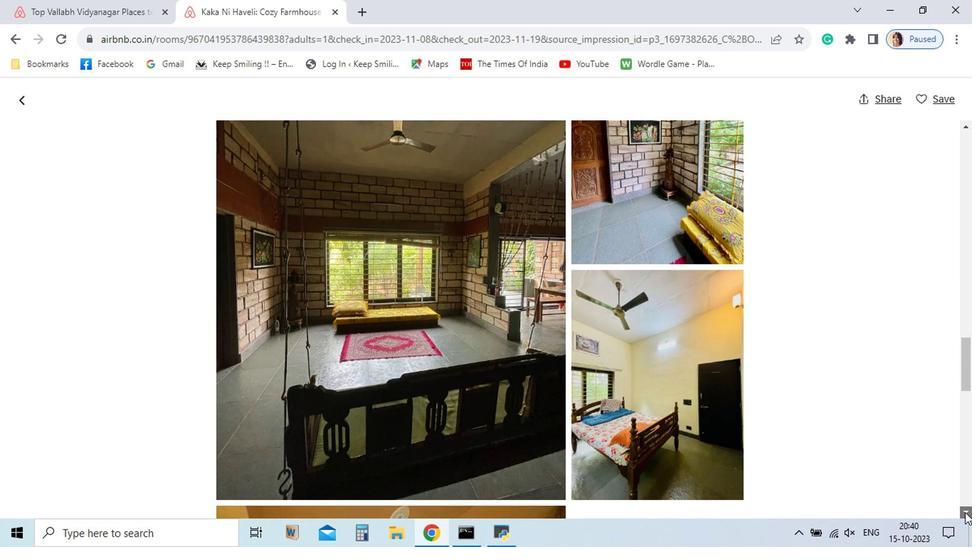 
Action: Mouse pressed left at (828, 506)
Screenshot: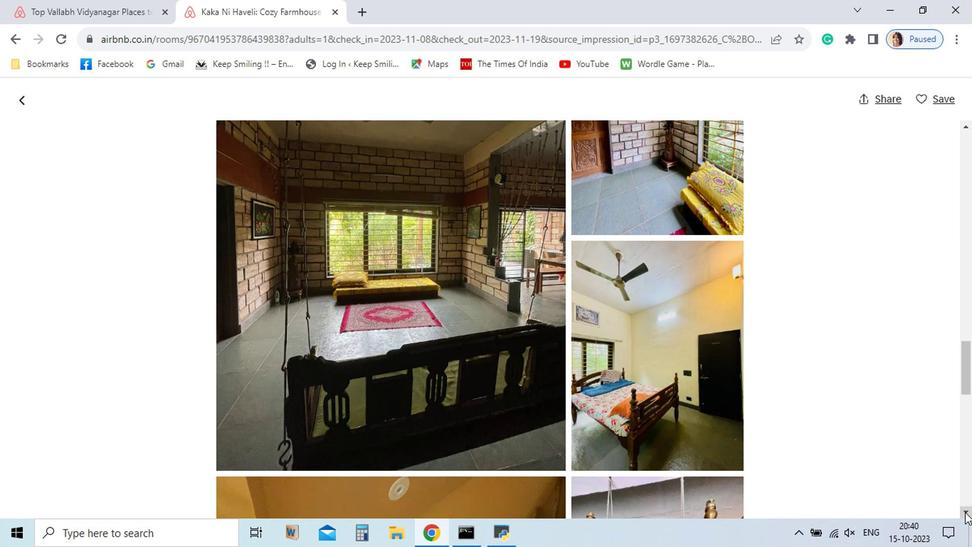 
Action: Mouse pressed left at (828, 506)
Screenshot: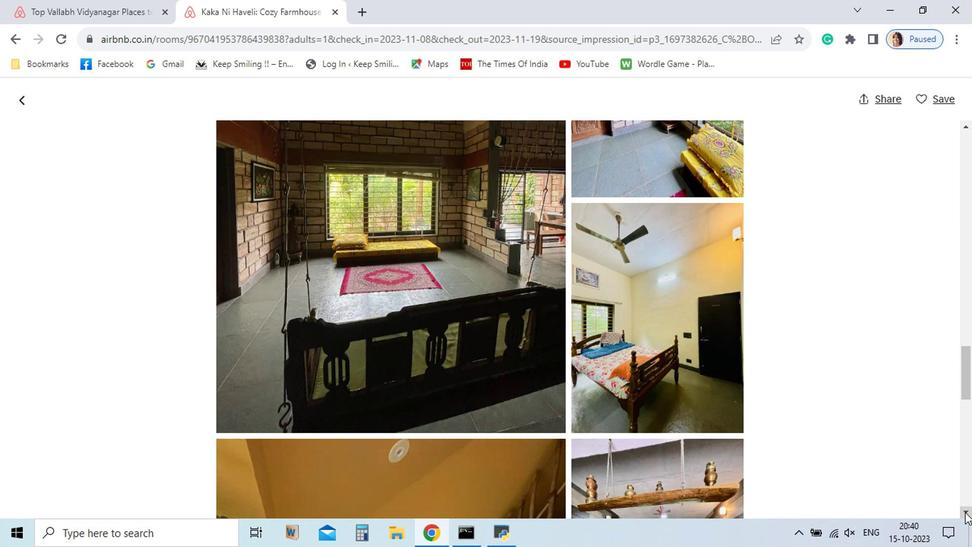 
Action: Mouse pressed left at (828, 506)
Screenshot: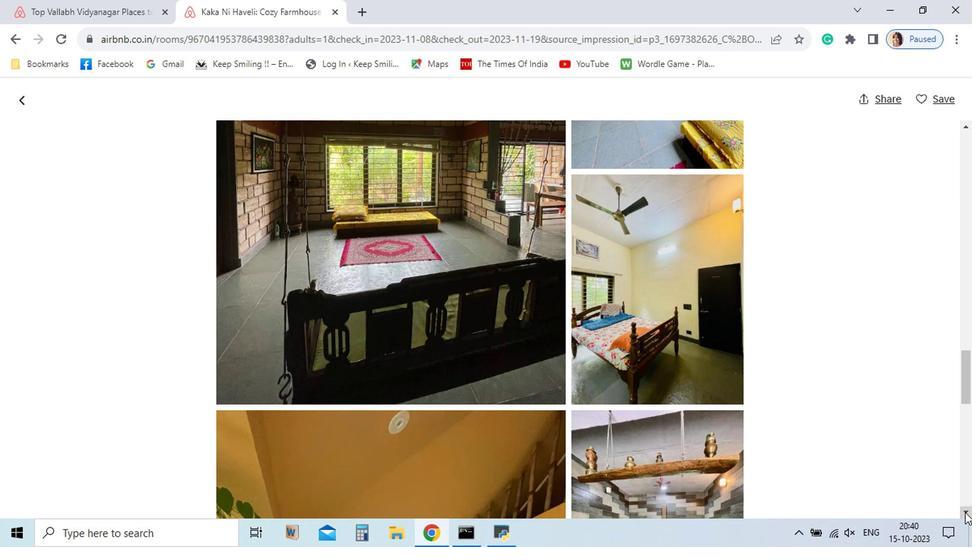 
Action: Mouse pressed left at (828, 506)
Screenshot: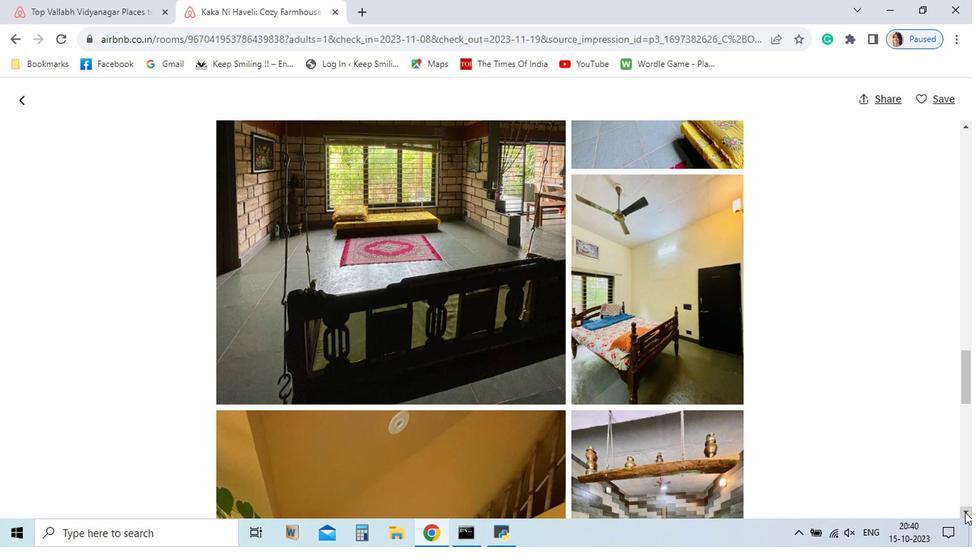 
Action: Mouse pressed left at (828, 506)
Screenshot: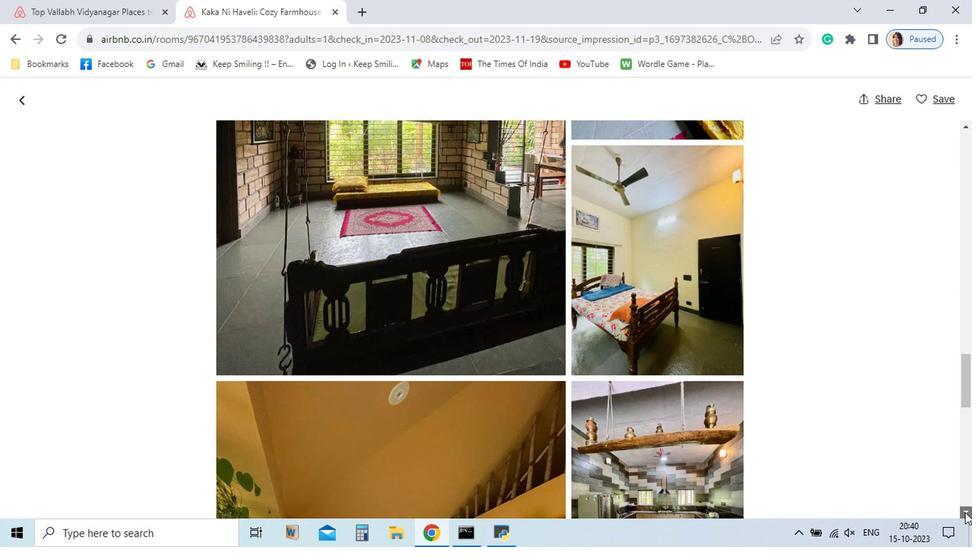 
Action: Mouse pressed left at (828, 506)
Screenshot: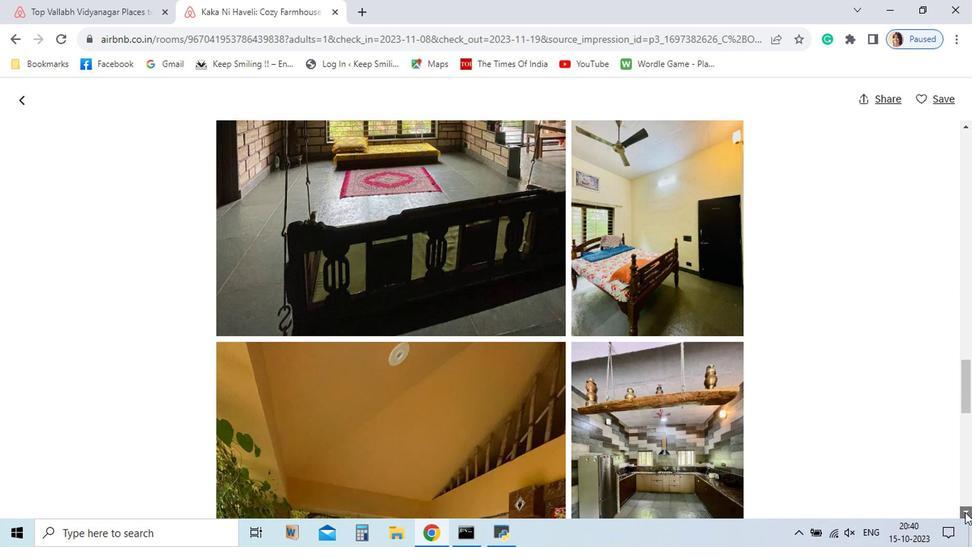 
Action: Mouse pressed left at (828, 506)
Screenshot: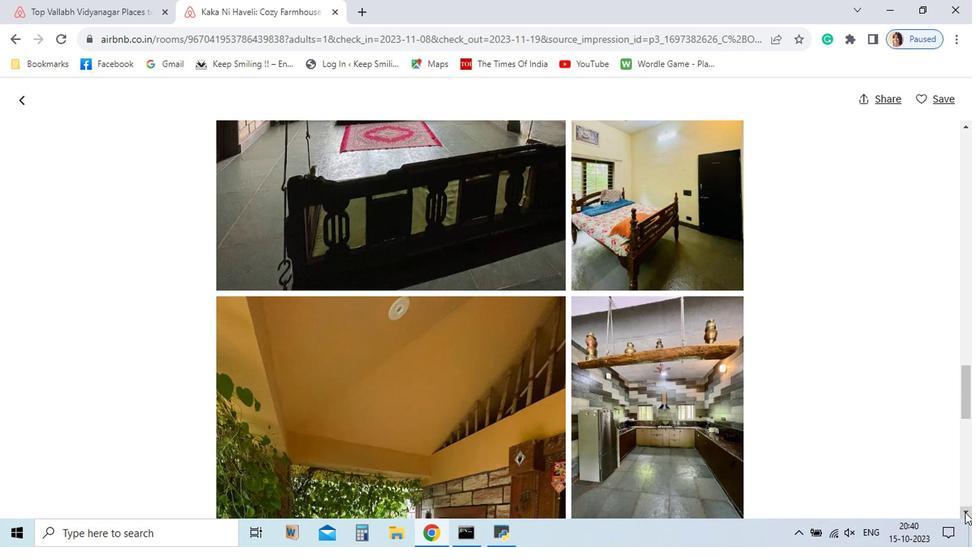 
Action: Mouse pressed left at (828, 506)
Screenshot: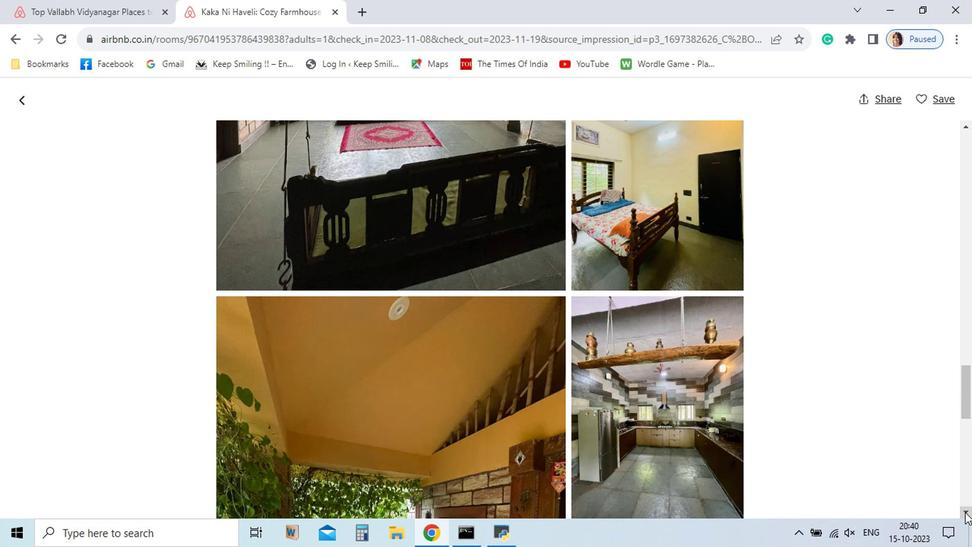 
Action: Mouse pressed left at (828, 506)
Screenshot: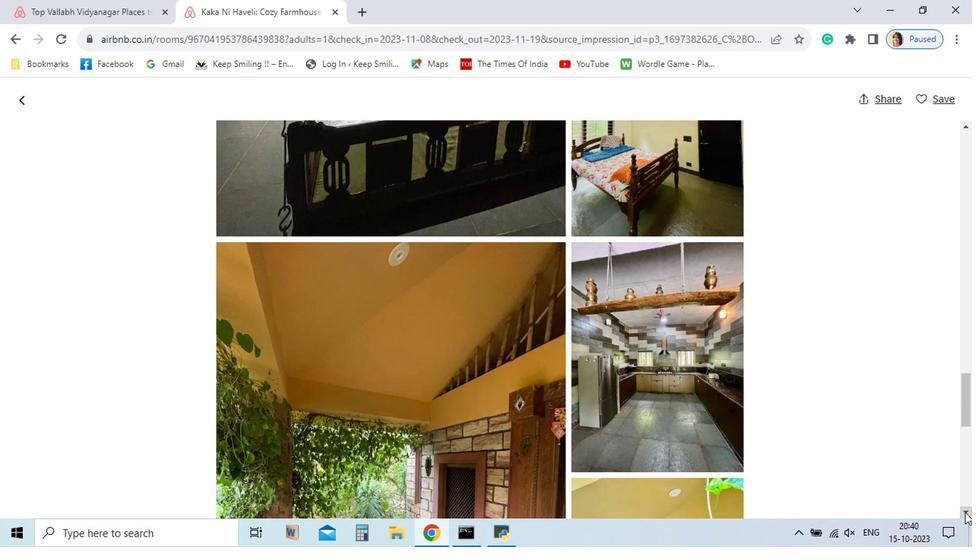 
Action: Mouse pressed left at (828, 506)
Screenshot: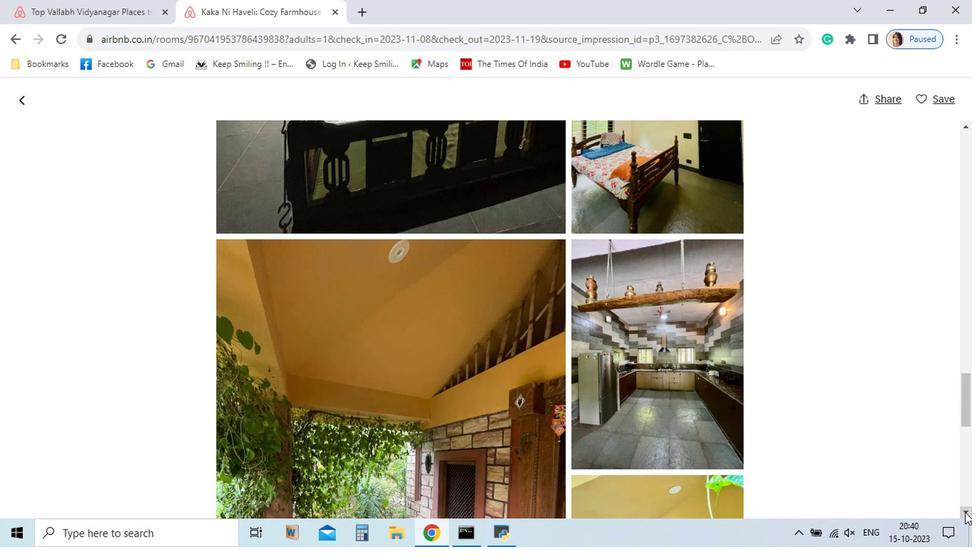 
Action: Mouse pressed left at (828, 506)
Screenshot: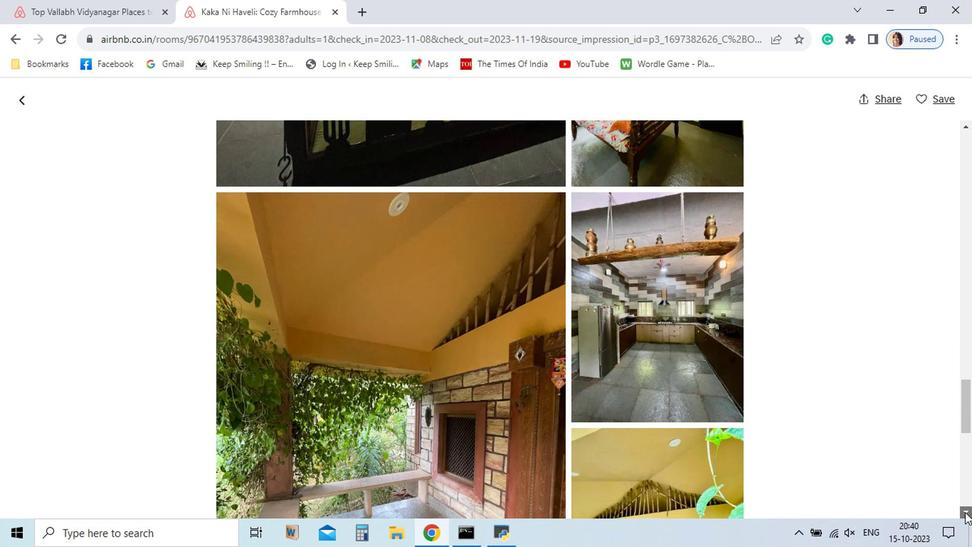 
Action: Mouse pressed left at (828, 506)
Screenshot: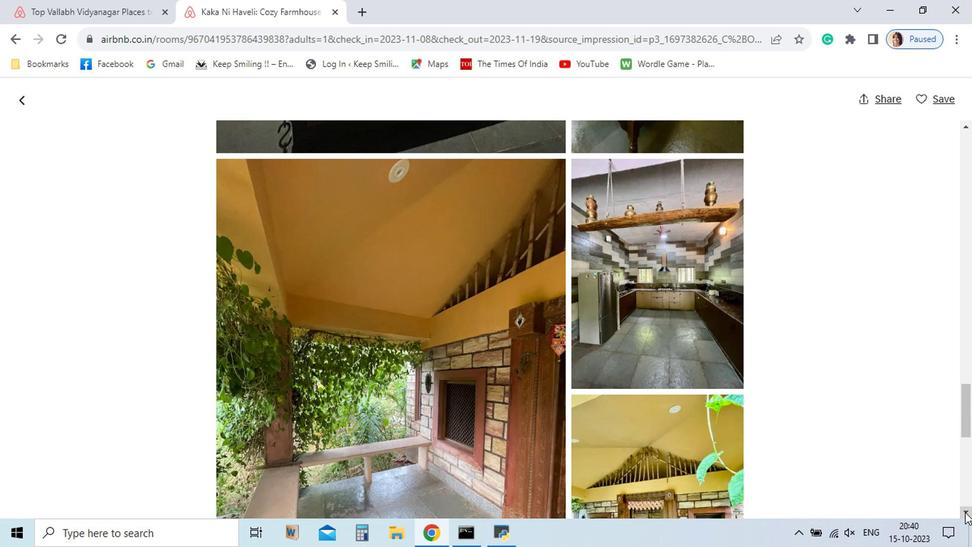 
Action: Mouse pressed left at (828, 506)
Screenshot: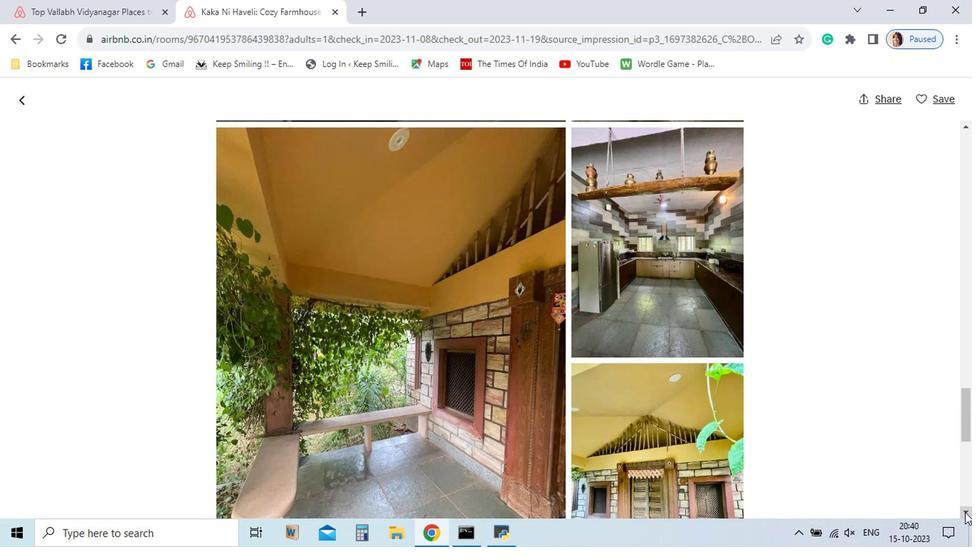 
Action: Mouse pressed left at (828, 506)
Screenshot: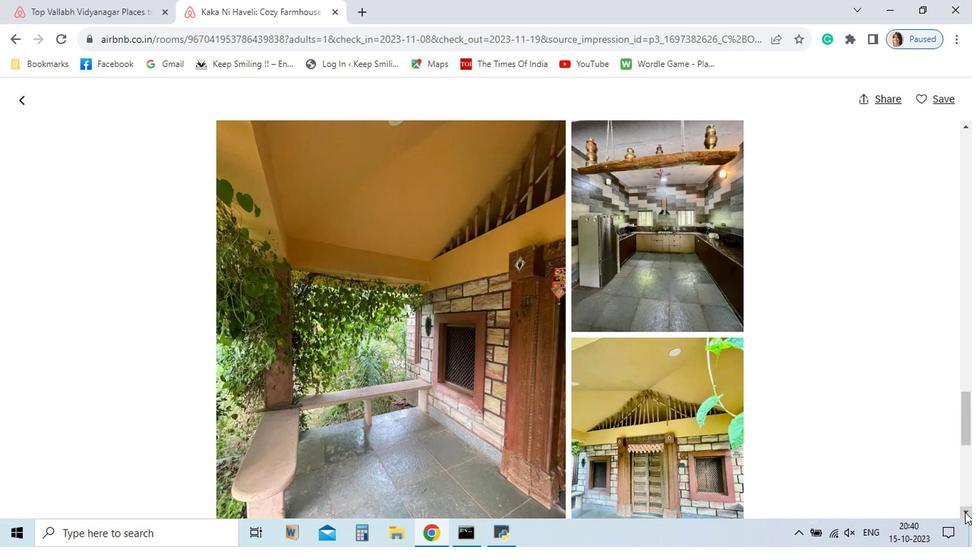 
Action: Mouse pressed left at (828, 506)
Screenshot: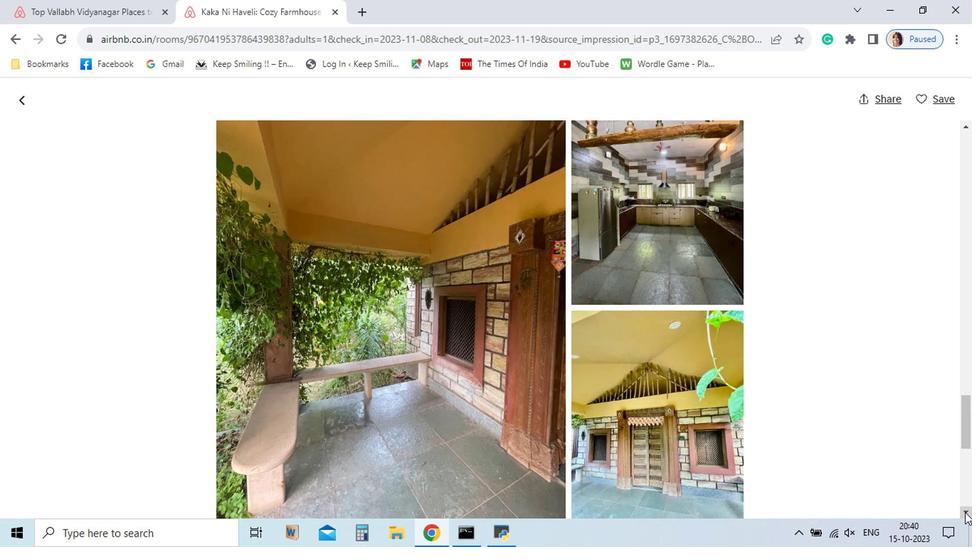 
Action: Mouse pressed left at (828, 506)
Screenshot: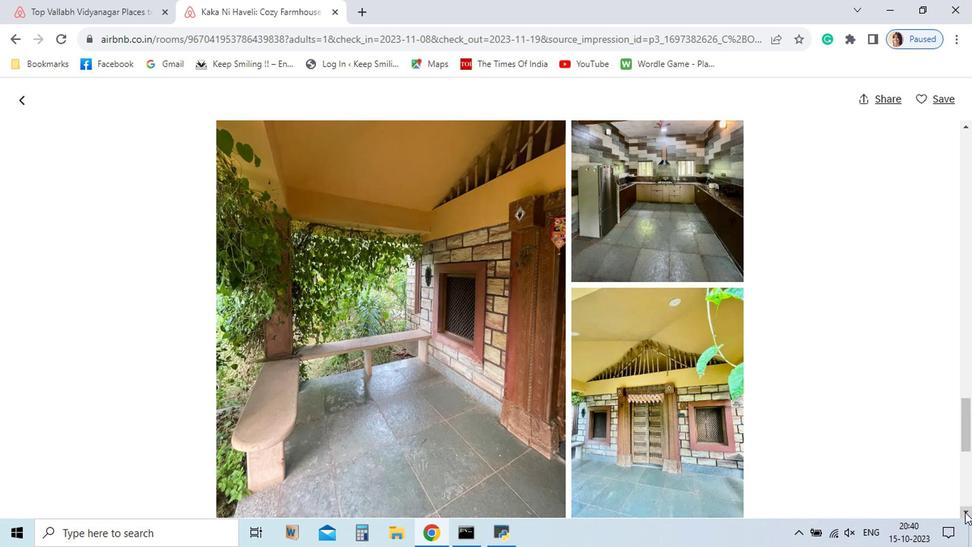 
Action: Mouse pressed left at (828, 506)
Screenshot: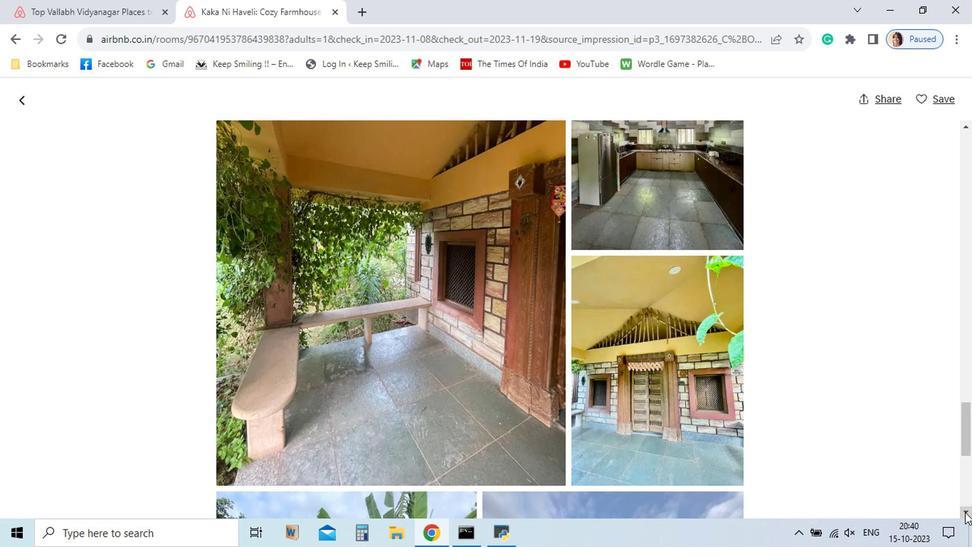 
Action: Mouse pressed left at (828, 506)
Screenshot: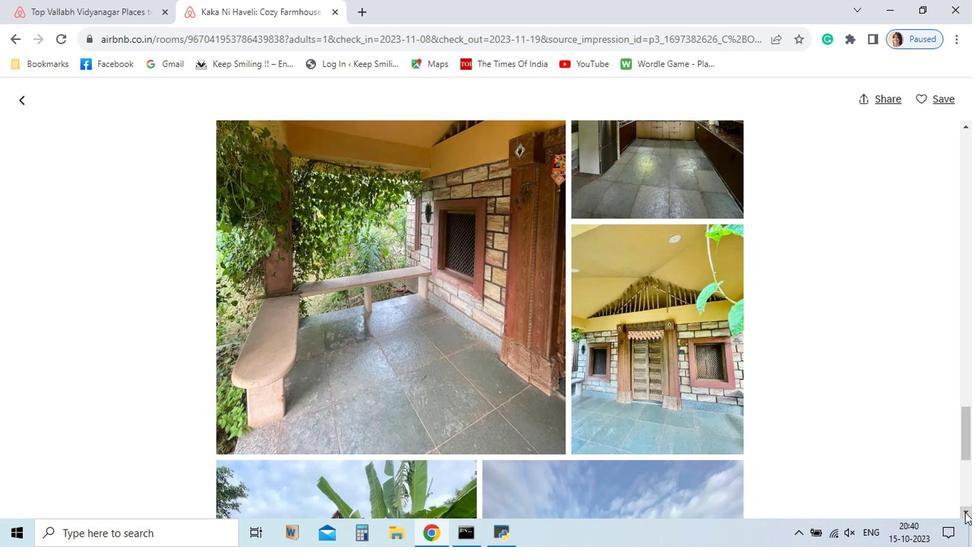 
Action: Mouse pressed left at (828, 506)
Screenshot: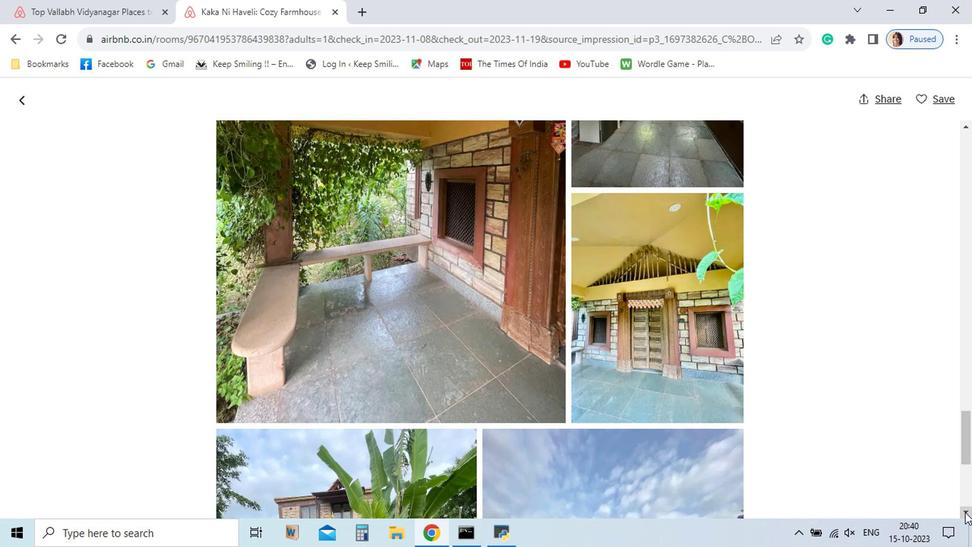 
Action: Mouse pressed left at (828, 506)
Screenshot: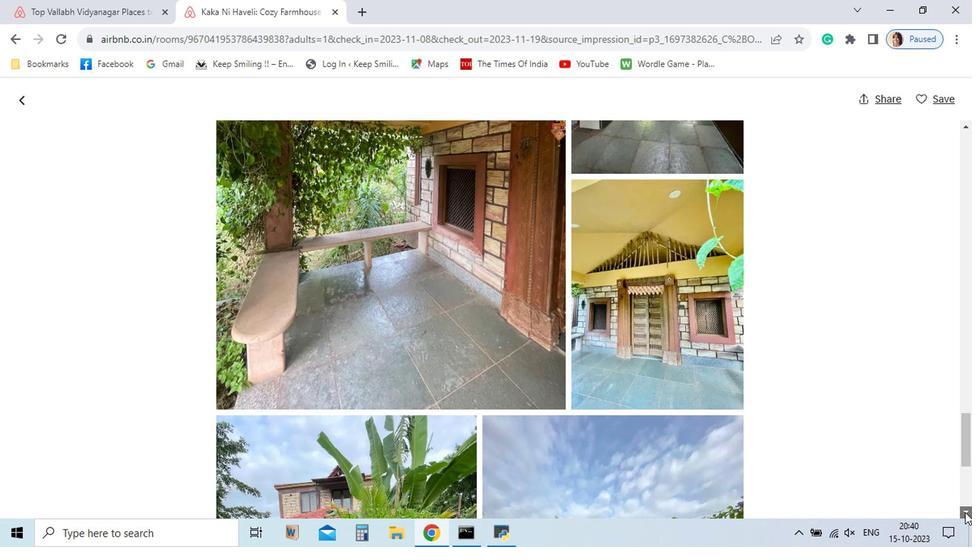 
Action: Mouse pressed left at (828, 506)
Screenshot: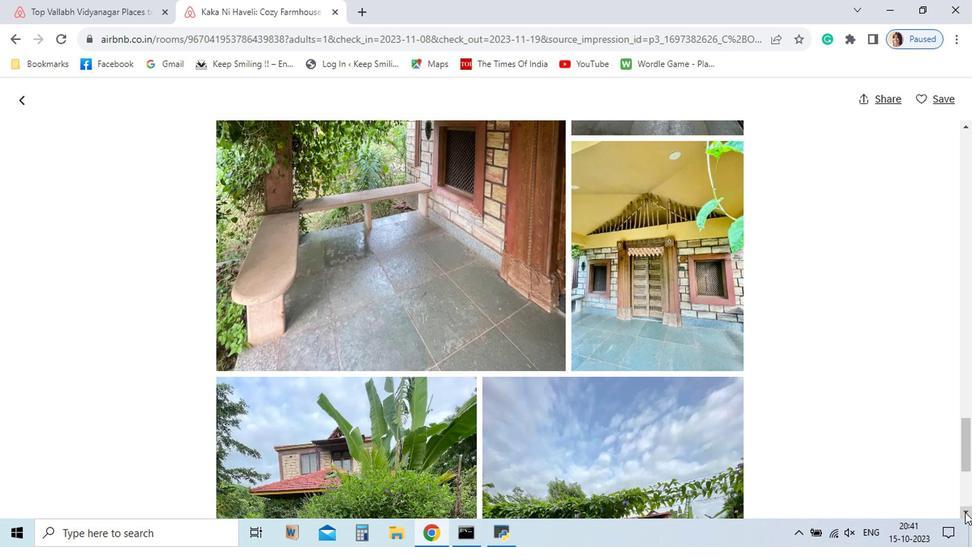
Action: Mouse pressed left at (828, 506)
Screenshot: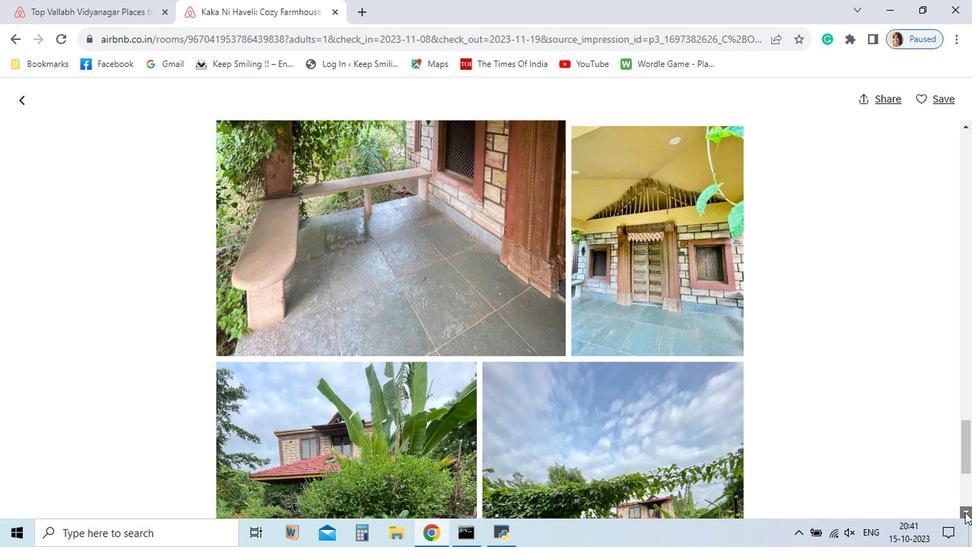 
Action: Mouse pressed left at (828, 506)
Screenshot: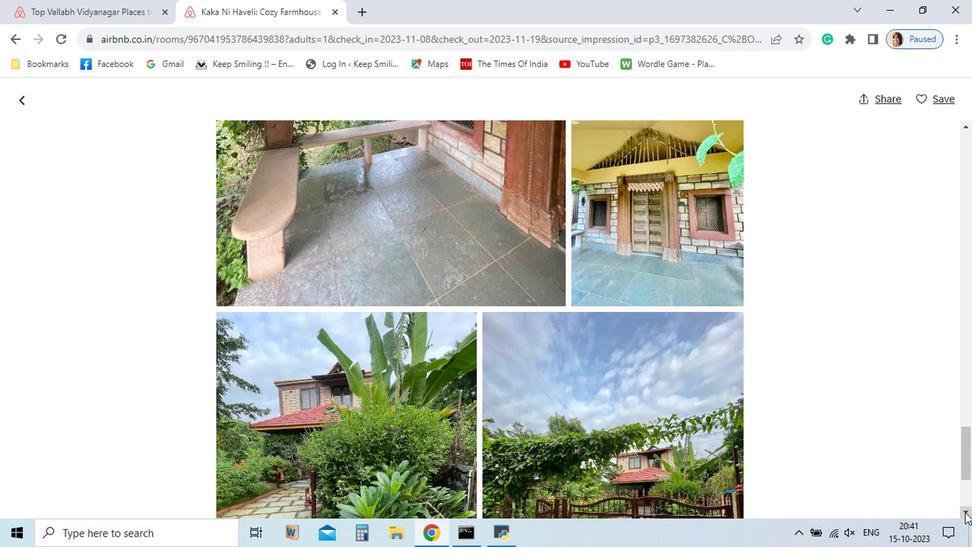 
Action: Mouse pressed left at (828, 506)
Screenshot: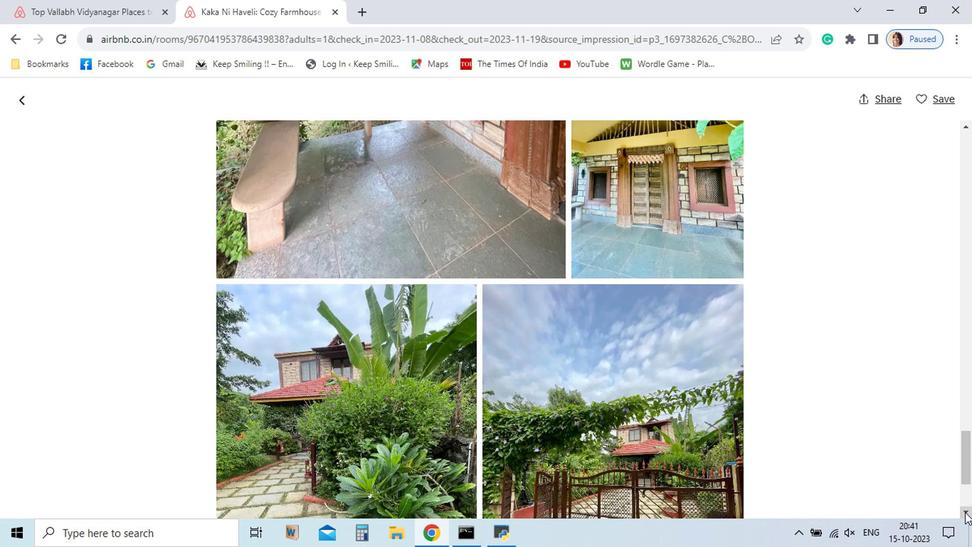
Action: Mouse pressed left at (828, 506)
Screenshot: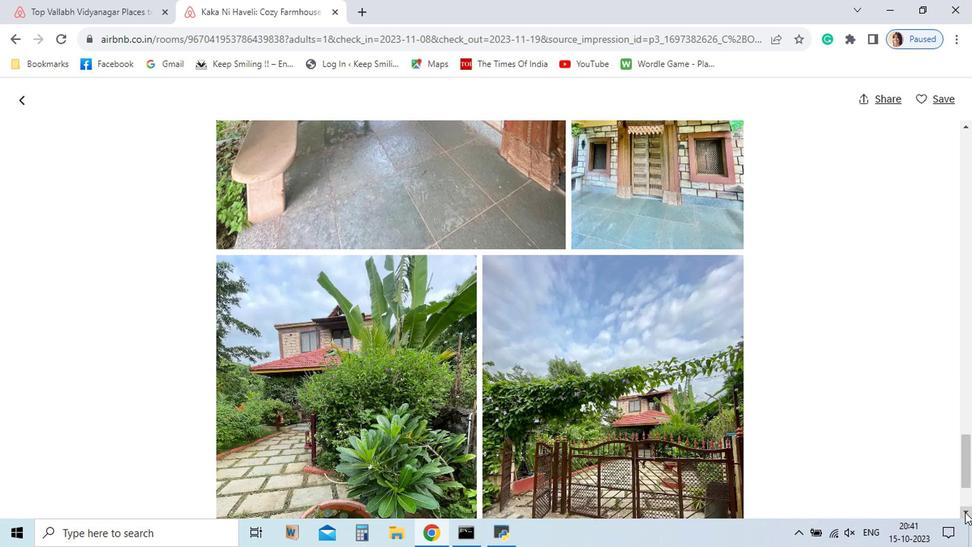 
Action: Mouse pressed left at (828, 506)
Screenshot: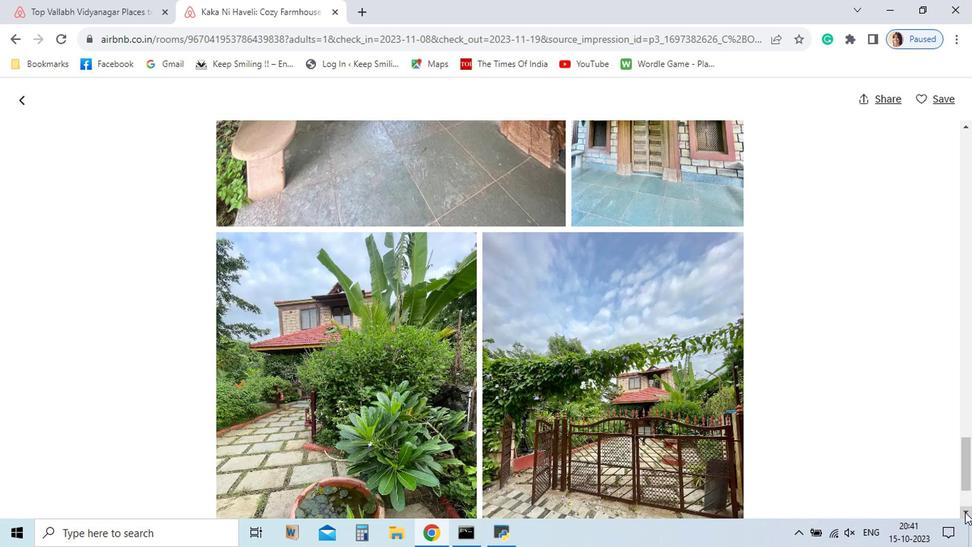 
Action: Mouse pressed left at (828, 506)
Screenshot: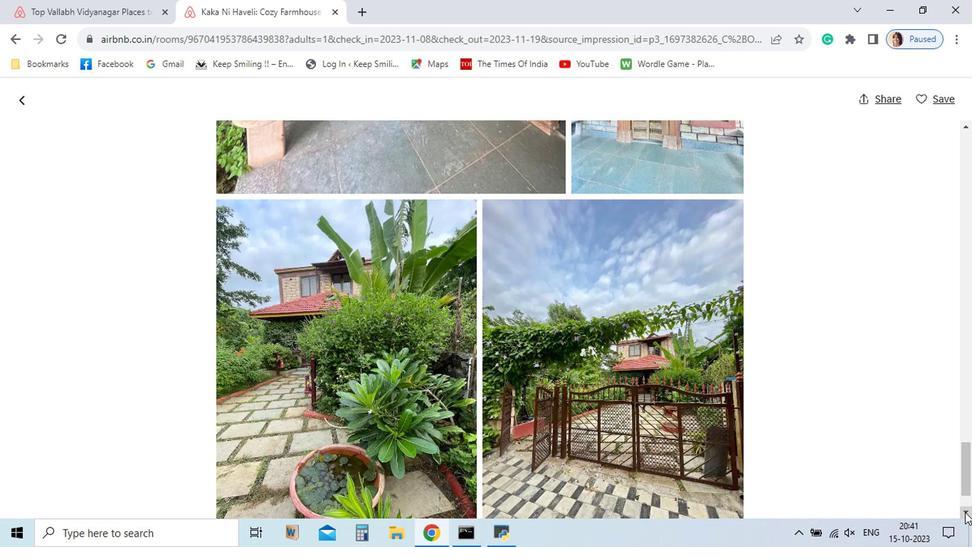 
Action: Mouse pressed left at (828, 506)
Screenshot: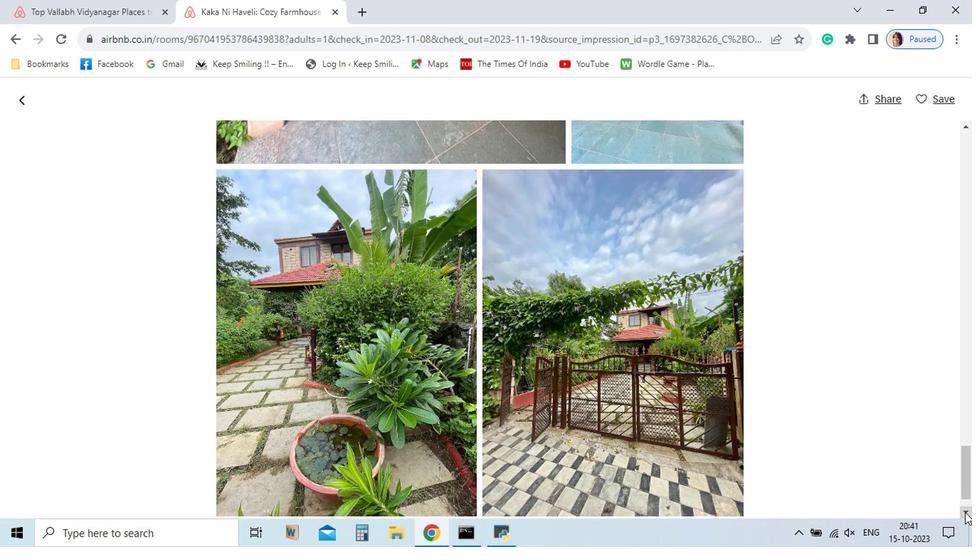 
Action: Mouse pressed left at (828, 506)
Screenshot: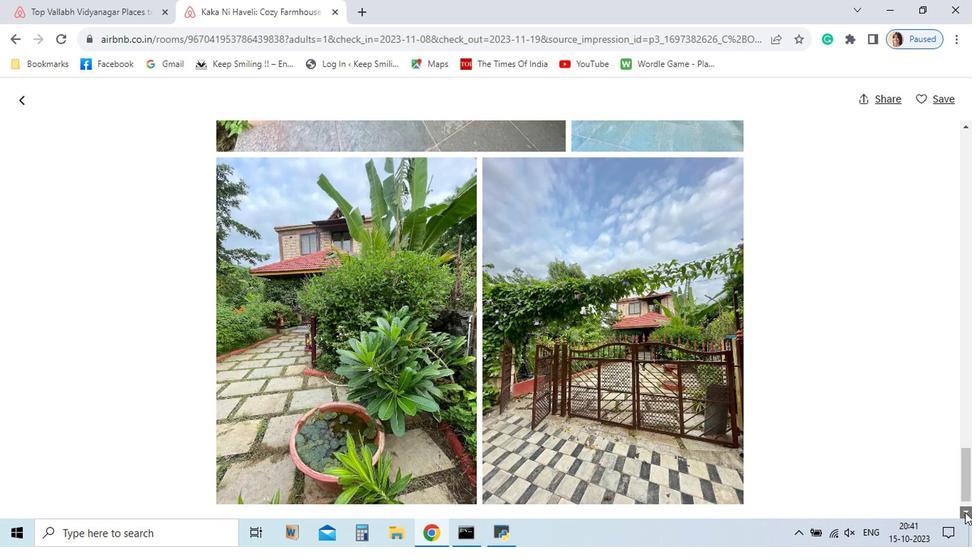 
Action: Mouse pressed left at (828, 506)
Screenshot: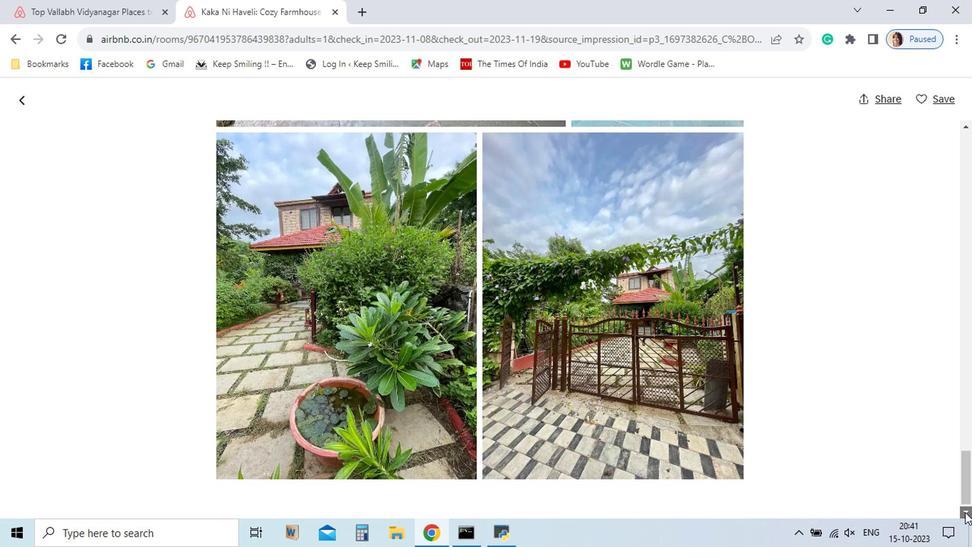 
Action: Mouse pressed left at (828, 506)
Screenshot: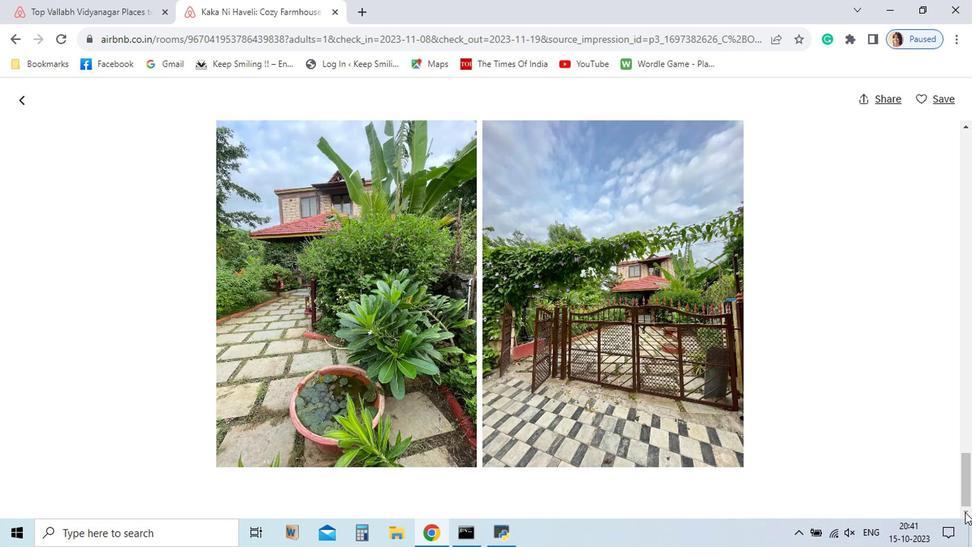 
Action: Mouse pressed left at (828, 506)
Screenshot: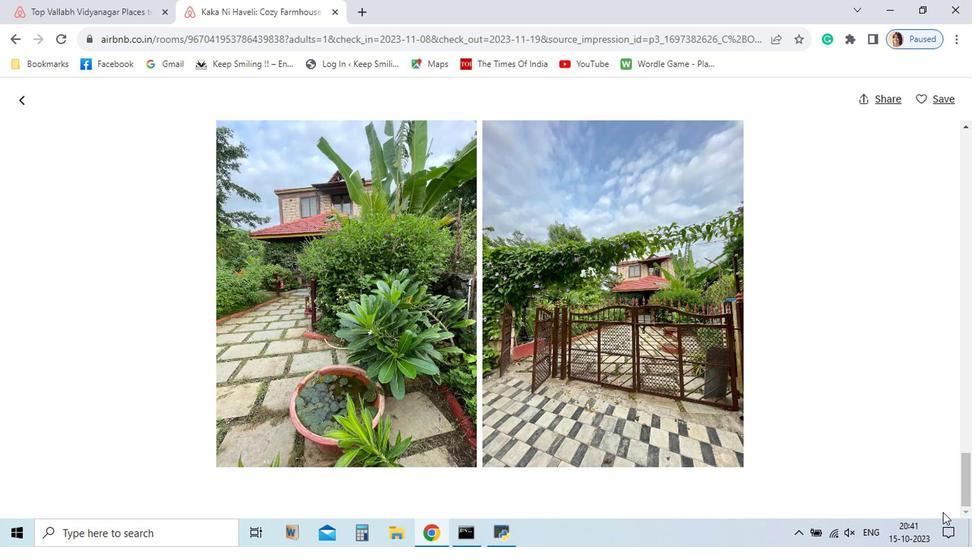 
Action: Mouse moved to (155, 211)
Screenshot: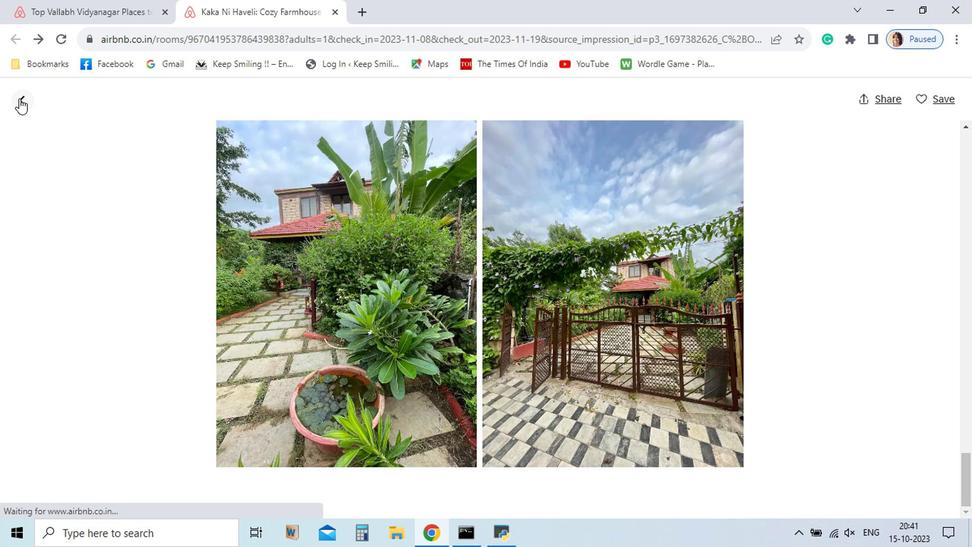 
Action: Mouse pressed left at (155, 211)
Screenshot: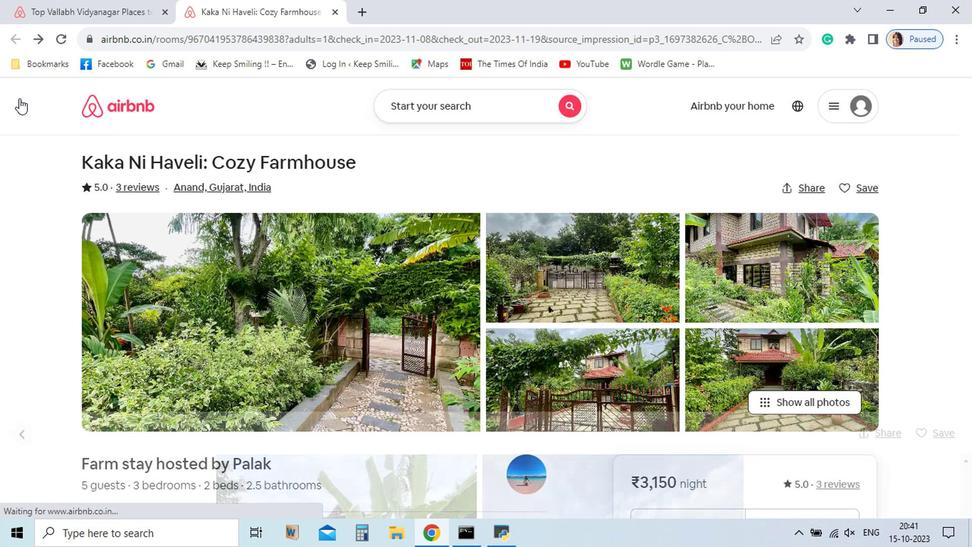 
Action: Mouse moved to (828, 505)
Screenshot: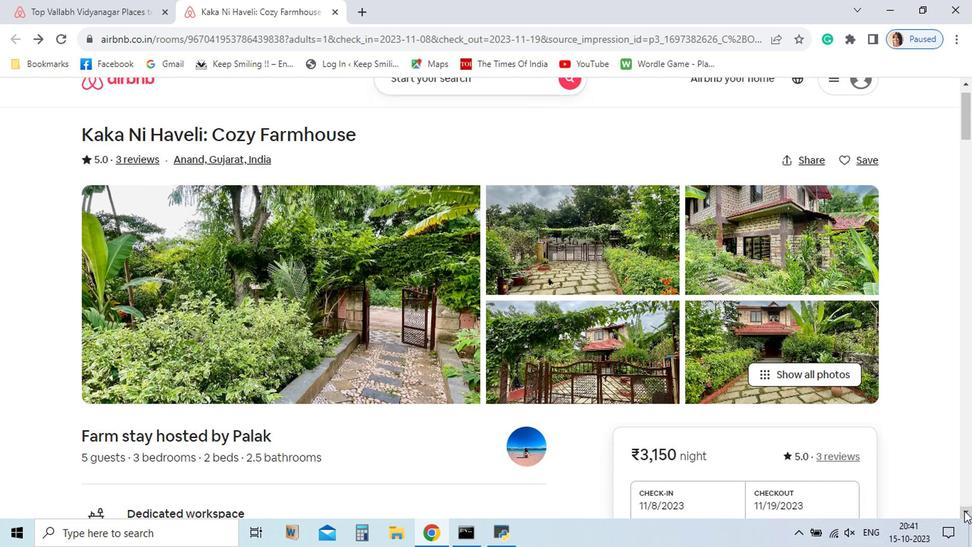 
Action: Mouse pressed left at (828, 505)
Screenshot: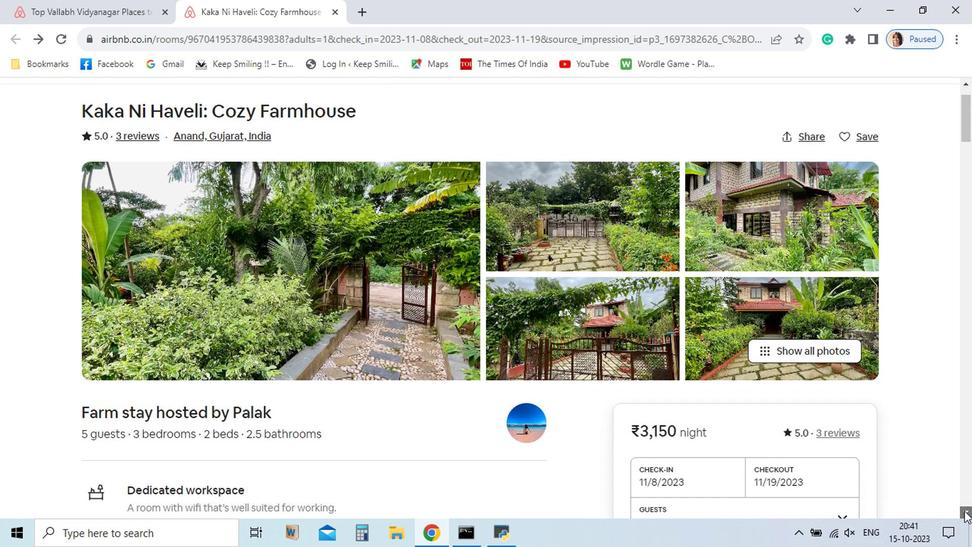 
Action: Mouse pressed left at (828, 505)
Screenshot: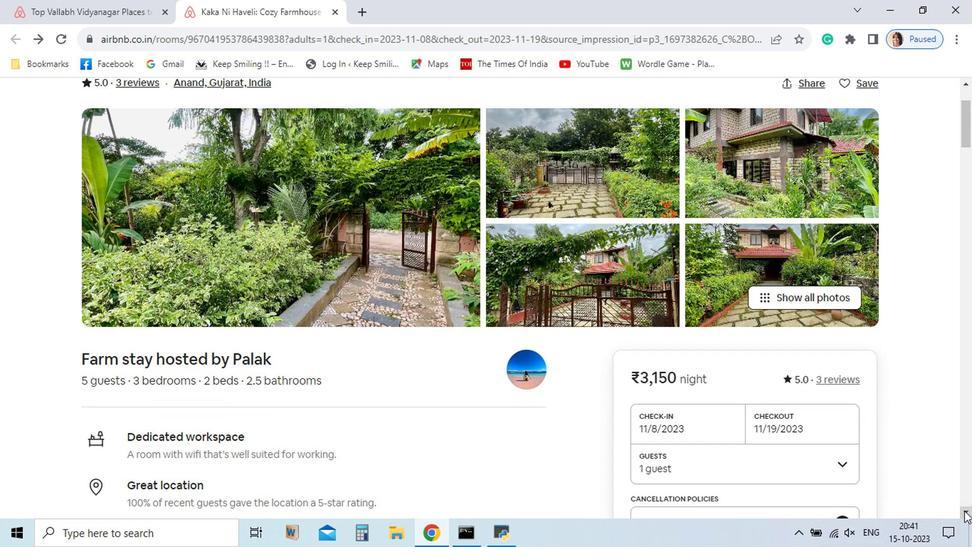
Action: Mouse pressed left at (828, 505)
Screenshot: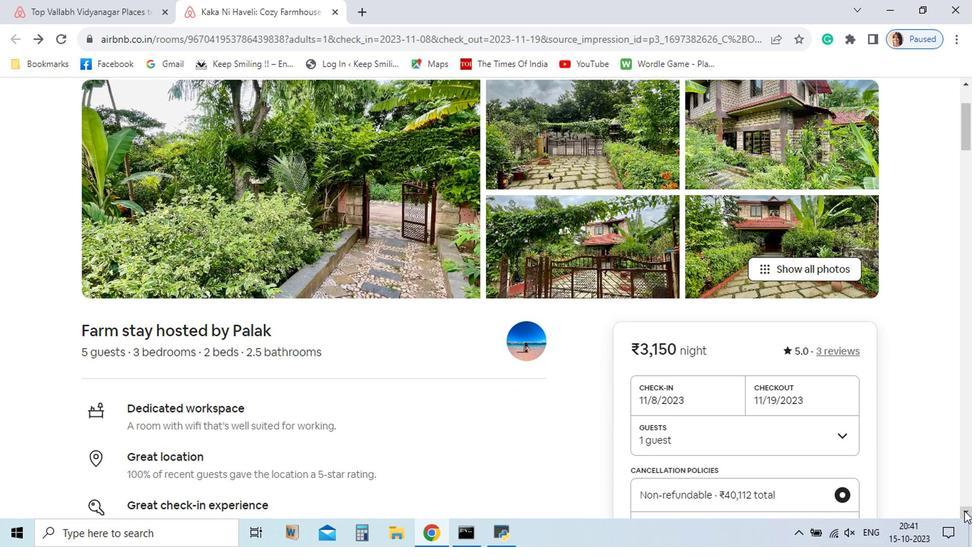 
Action: Mouse pressed left at (828, 505)
Screenshot: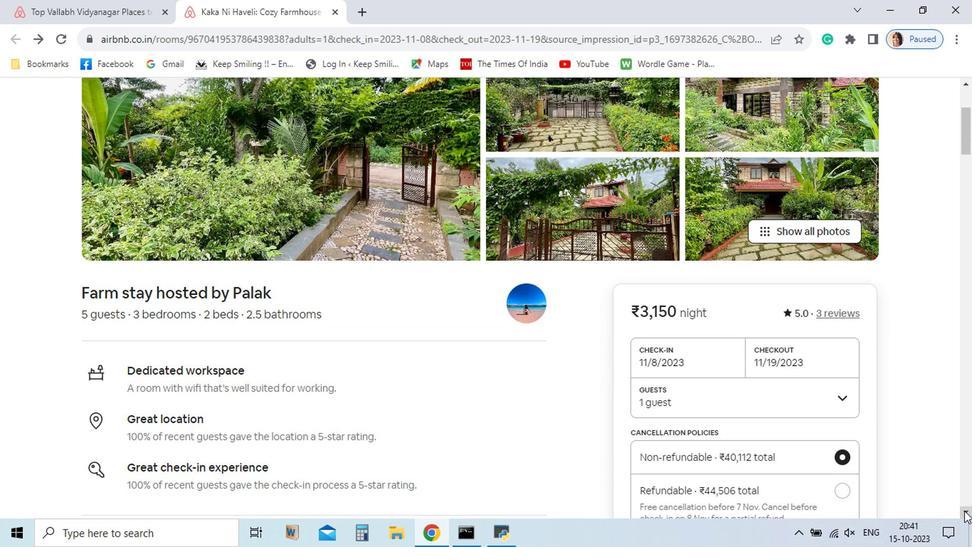 
Action: Mouse pressed left at (828, 505)
Screenshot: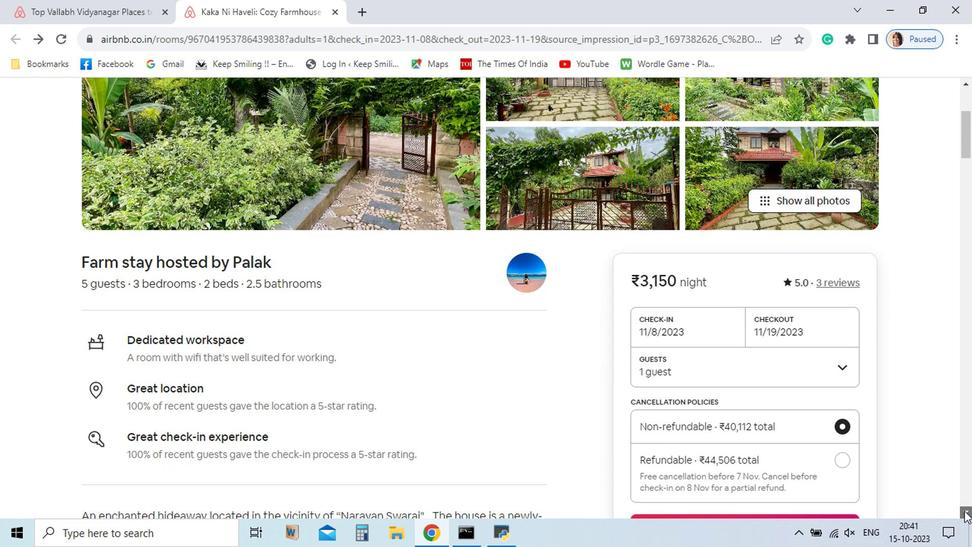 
Action: Mouse pressed left at (828, 505)
Screenshot: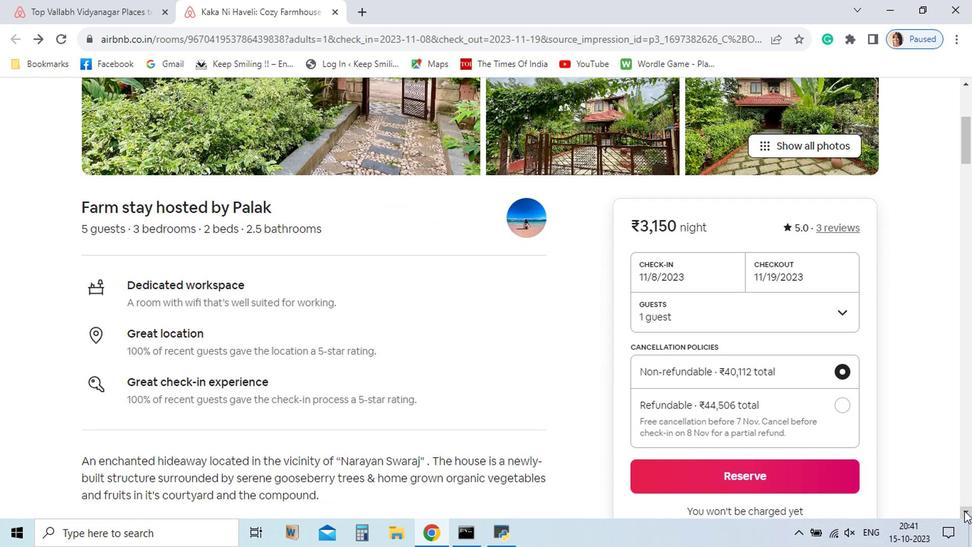 
Action: Mouse pressed left at (828, 505)
Screenshot: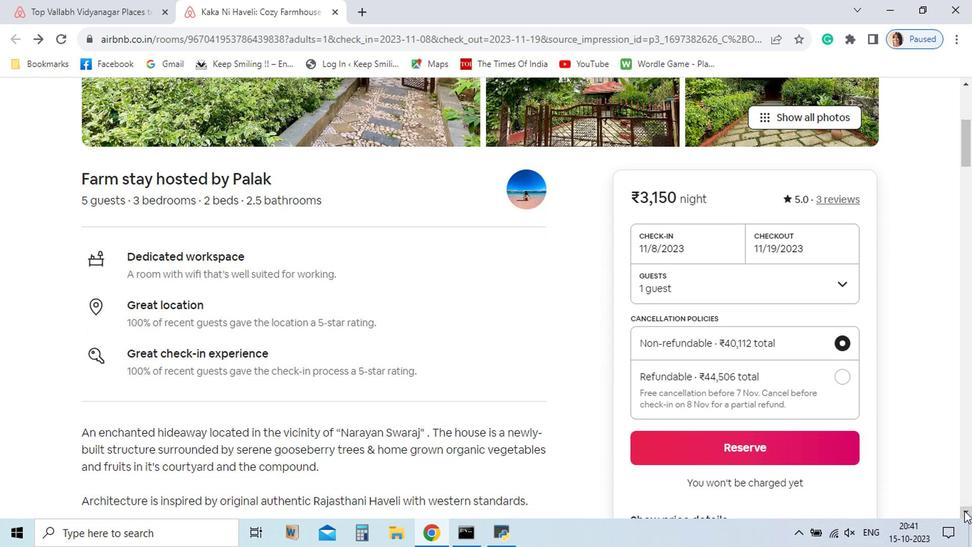 
Action: Mouse pressed left at (828, 505)
Screenshot: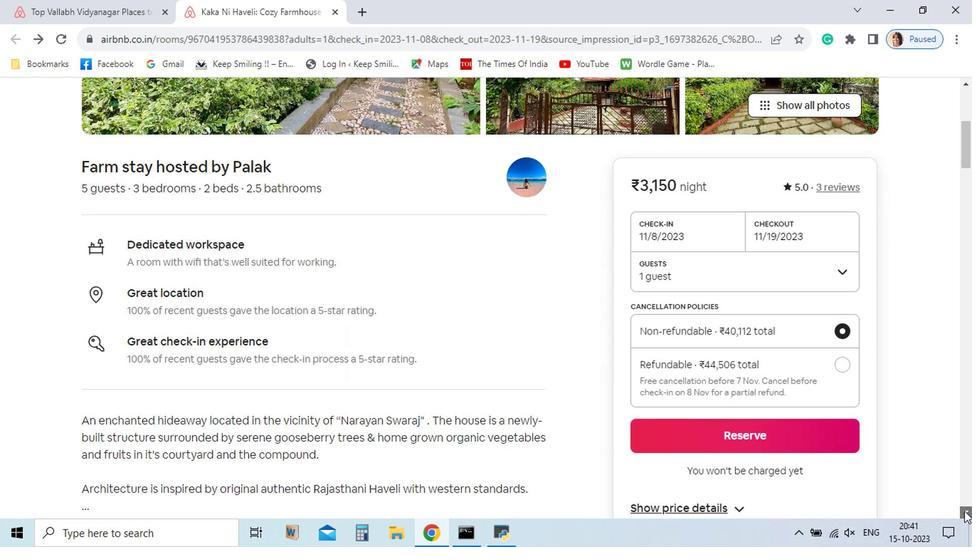 
Action: Mouse pressed left at (828, 505)
Screenshot: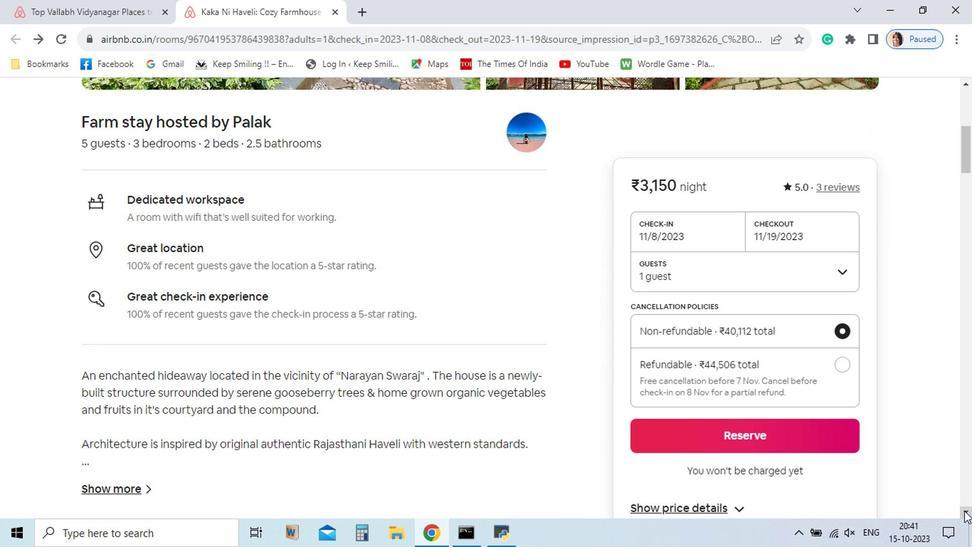 
Action: Mouse pressed left at (828, 505)
Screenshot: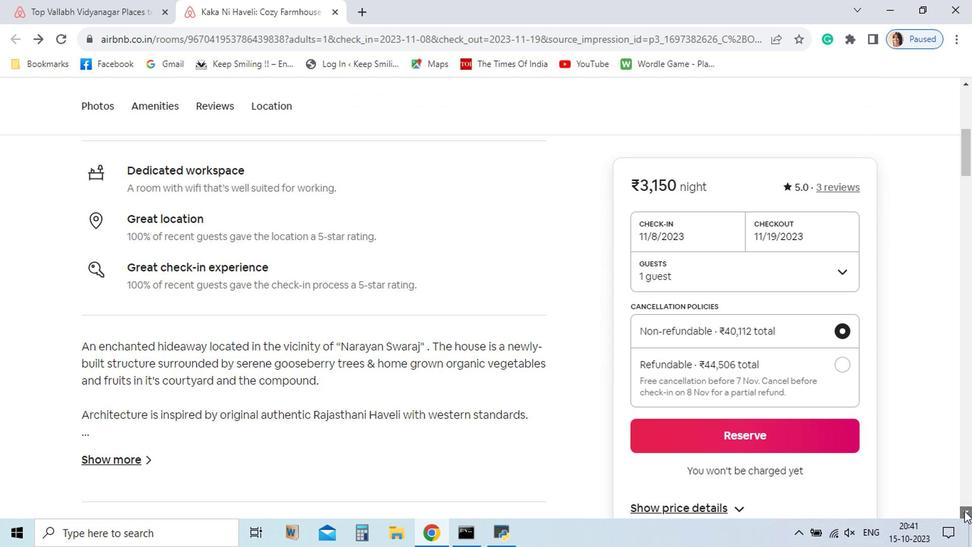 
Action: Mouse pressed left at (828, 505)
Screenshot: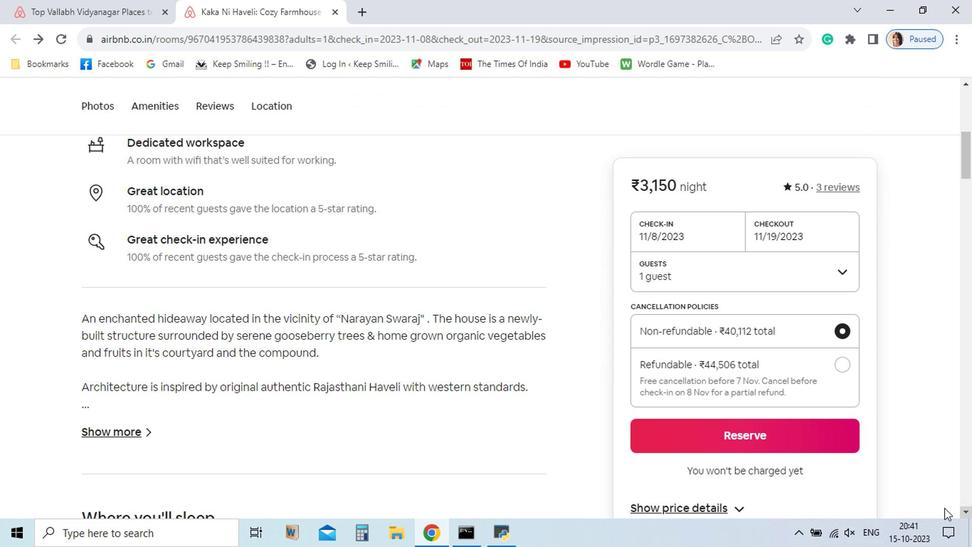 
Action: Mouse pressed left at (828, 505)
Screenshot: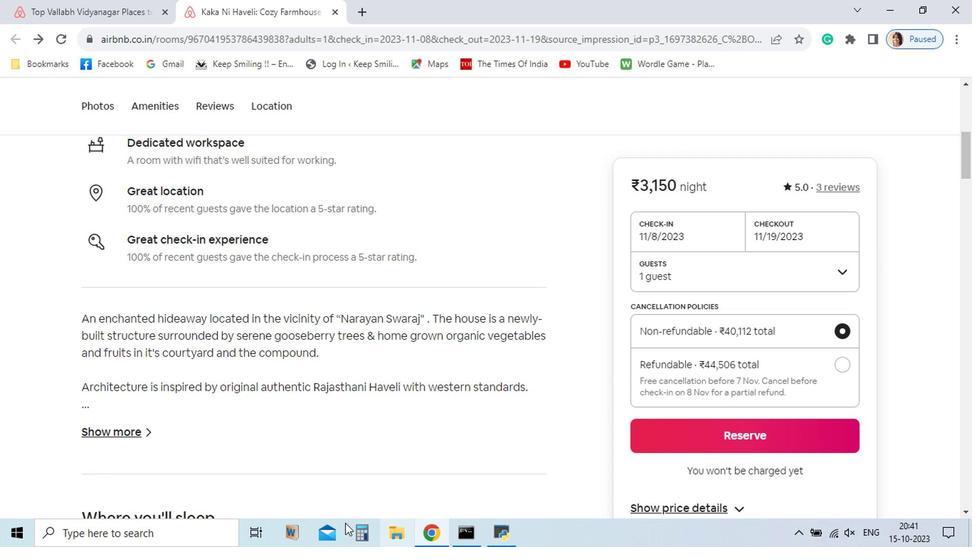 
Action: Mouse moved to (228, 447)
Screenshot: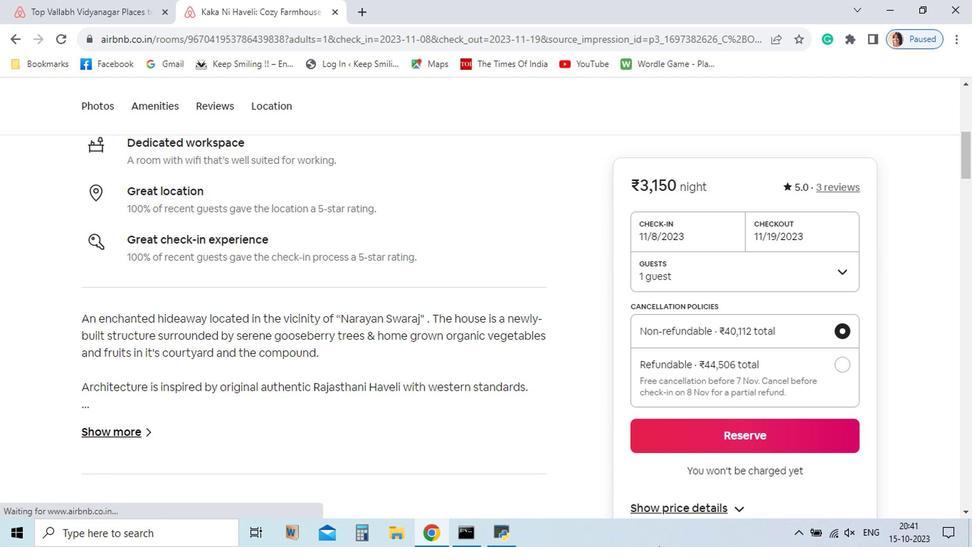 
Action: Mouse pressed left at (228, 447)
Screenshot: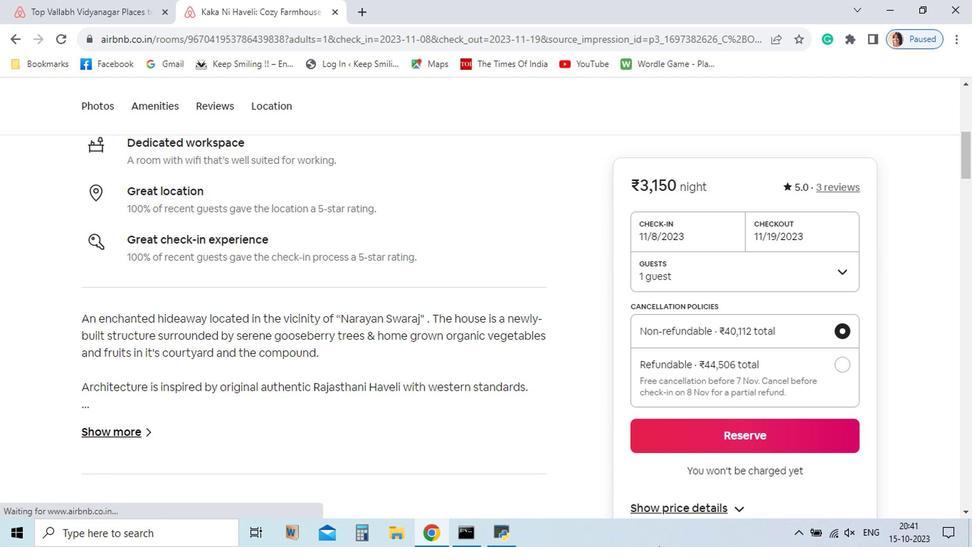 
Action: Mouse moved to (682, 345)
Screenshot: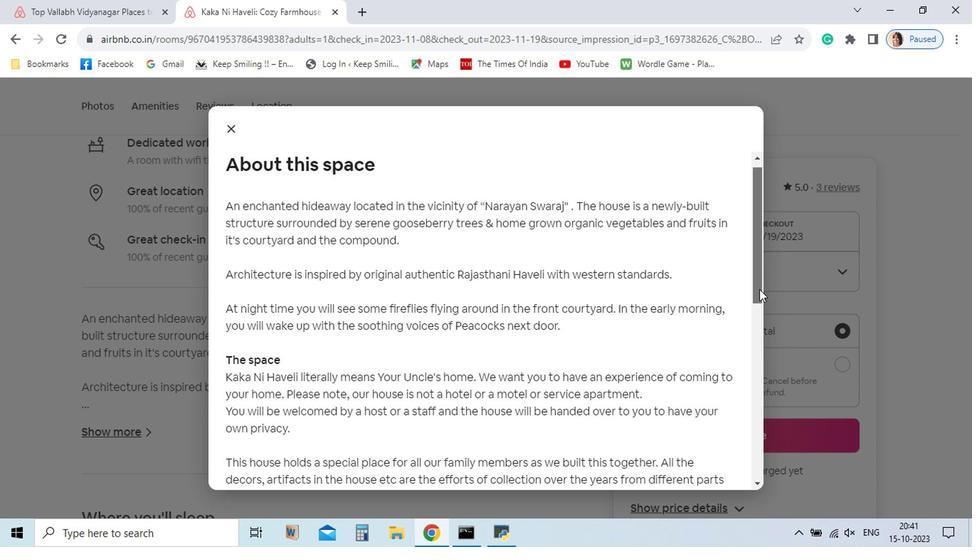 
Action: Mouse pressed left at (682, 345)
Screenshot: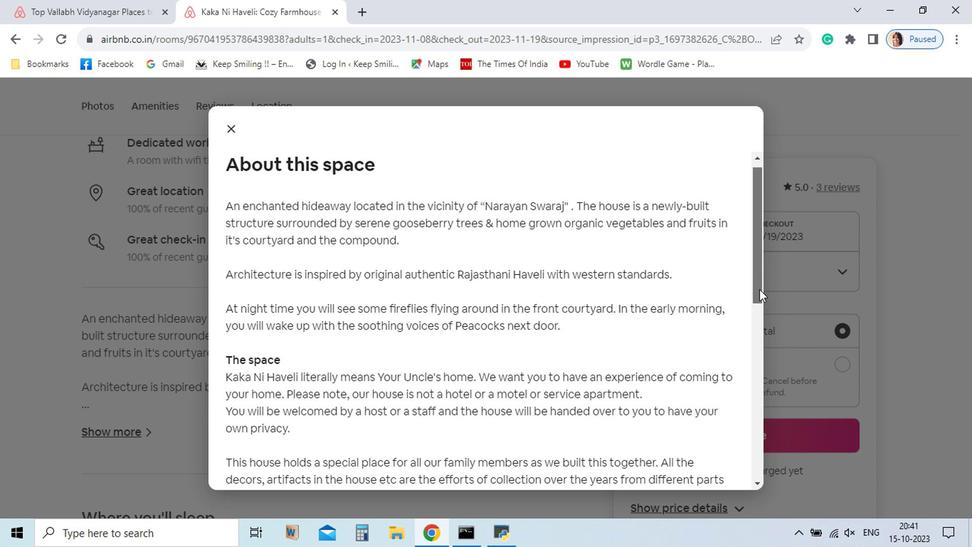
Action: Mouse moved to (306, 233)
Screenshot: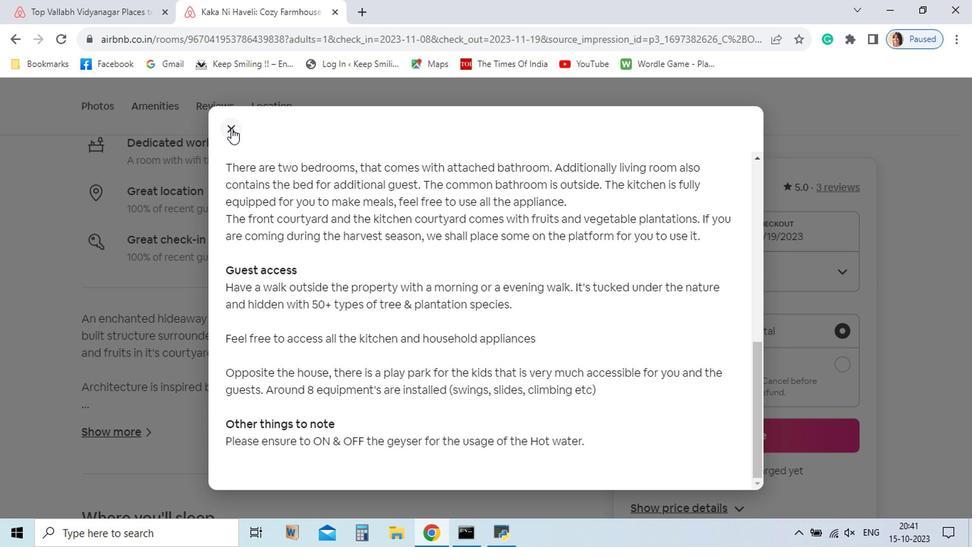 
Action: Mouse pressed left at (306, 233)
Screenshot: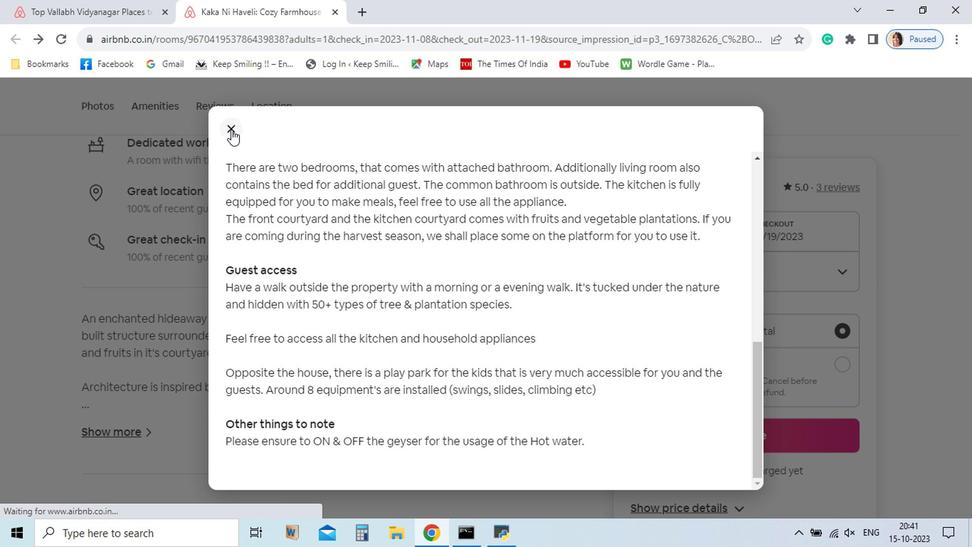 
Action: Mouse moved to (830, 509)
Screenshot: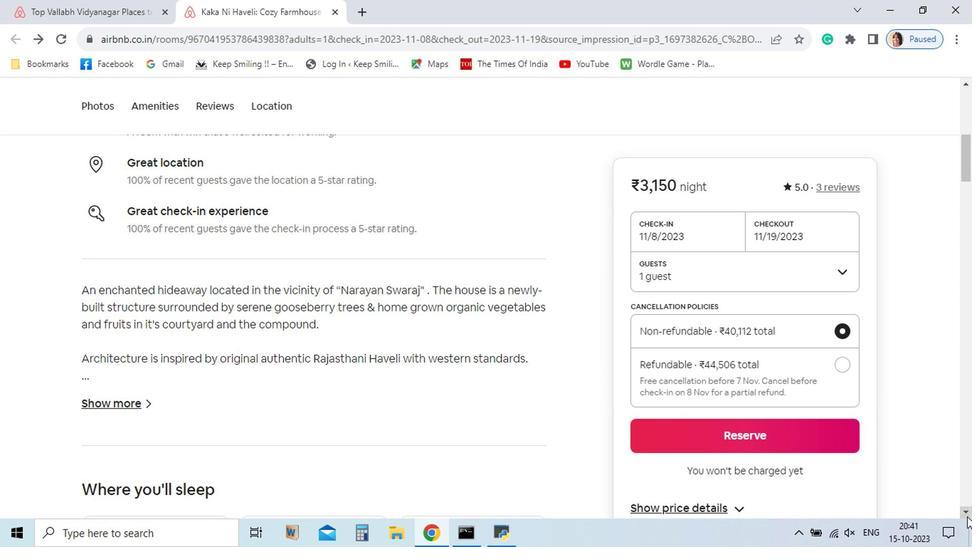 
Action: Mouse pressed left at (830, 509)
Screenshot: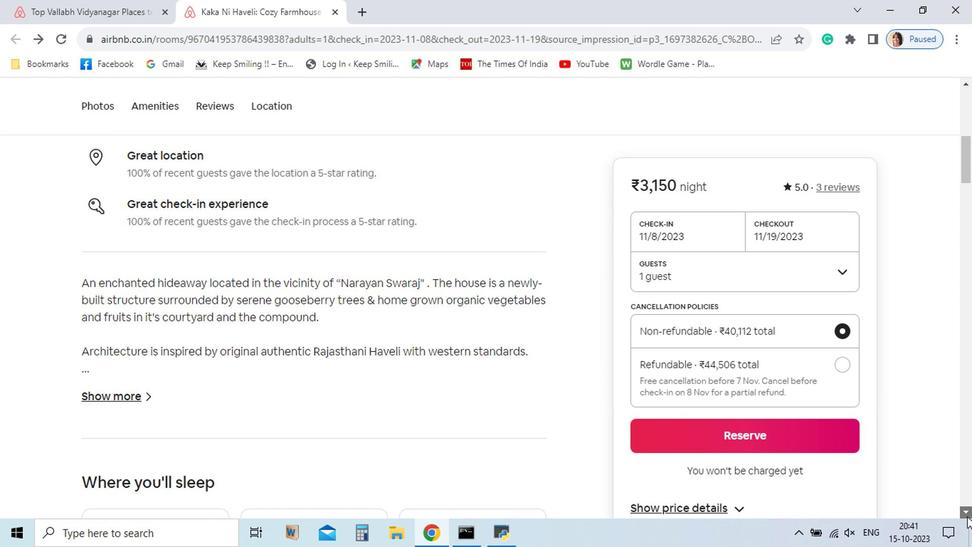 
Action: Mouse pressed left at (830, 509)
Screenshot: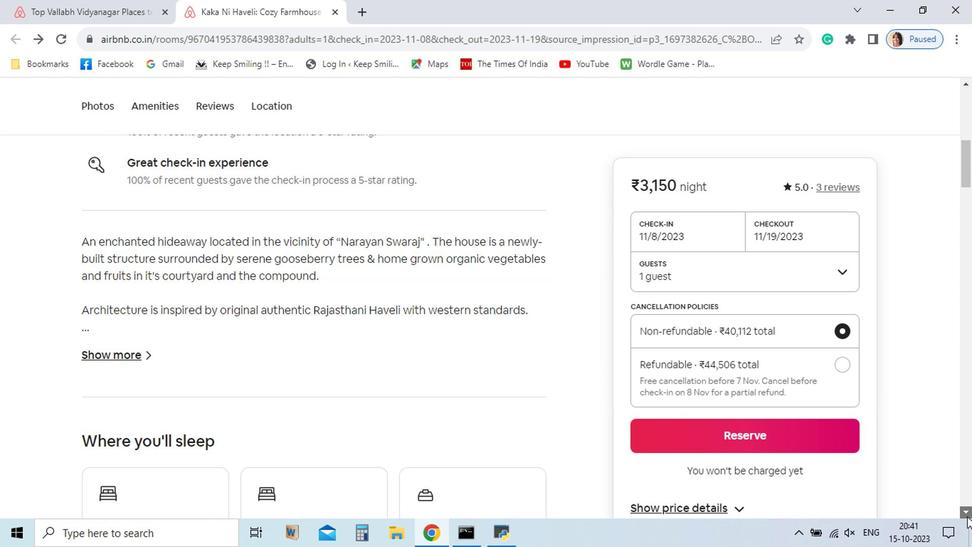 
Action: Mouse pressed left at (830, 509)
Screenshot: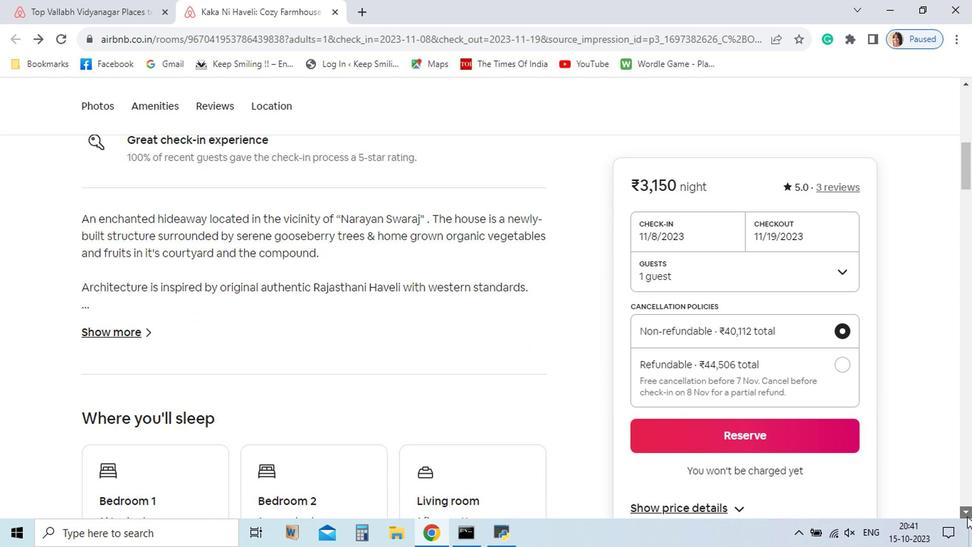 
Action: Mouse pressed left at (830, 509)
Screenshot: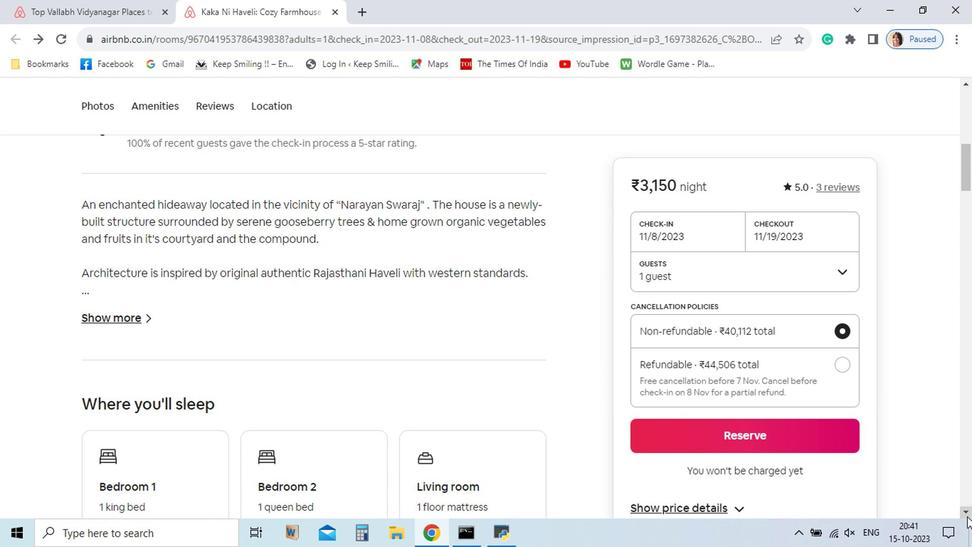 
Action: Mouse pressed left at (830, 509)
Screenshot: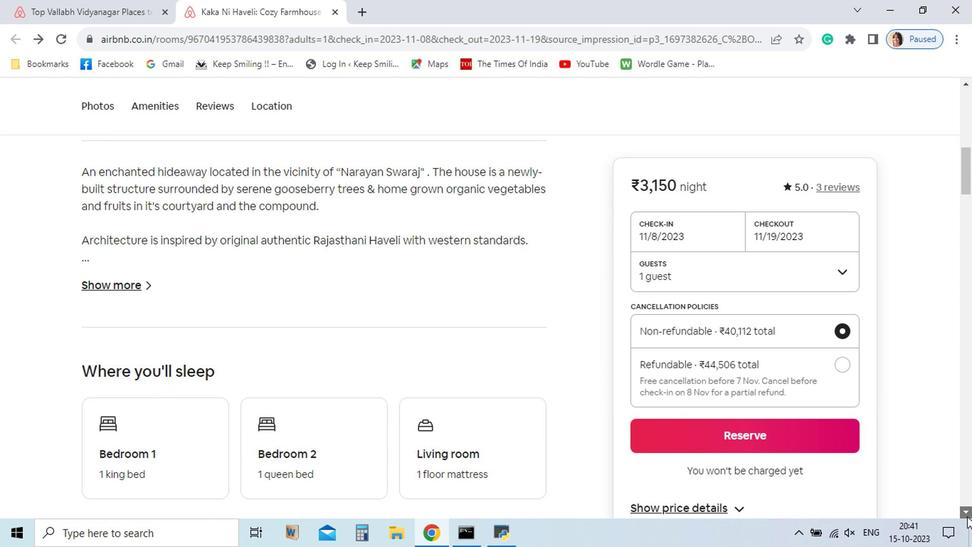 
Action: Mouse pressed left at (830, 509)
Screenshot: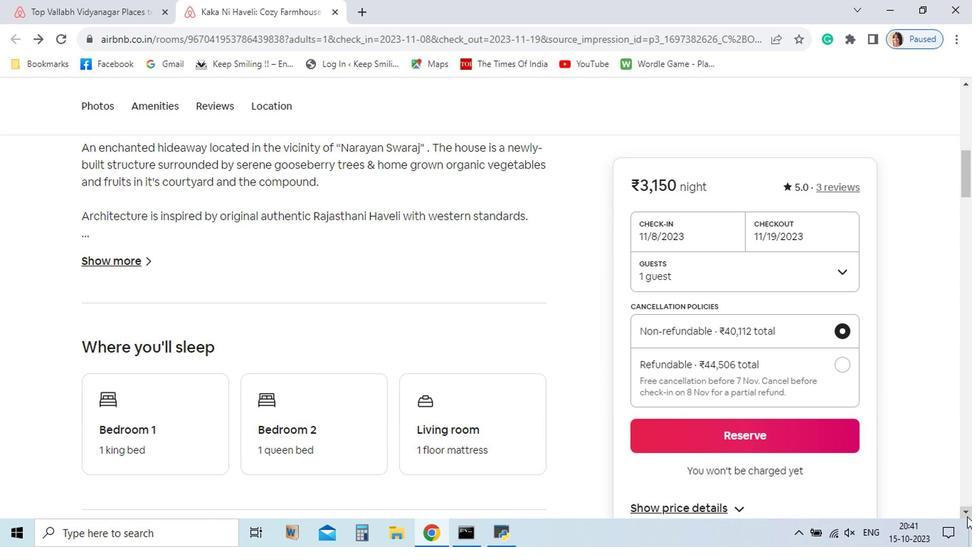 
Action: Mouse pressed left at (830, 509)
Screenshot: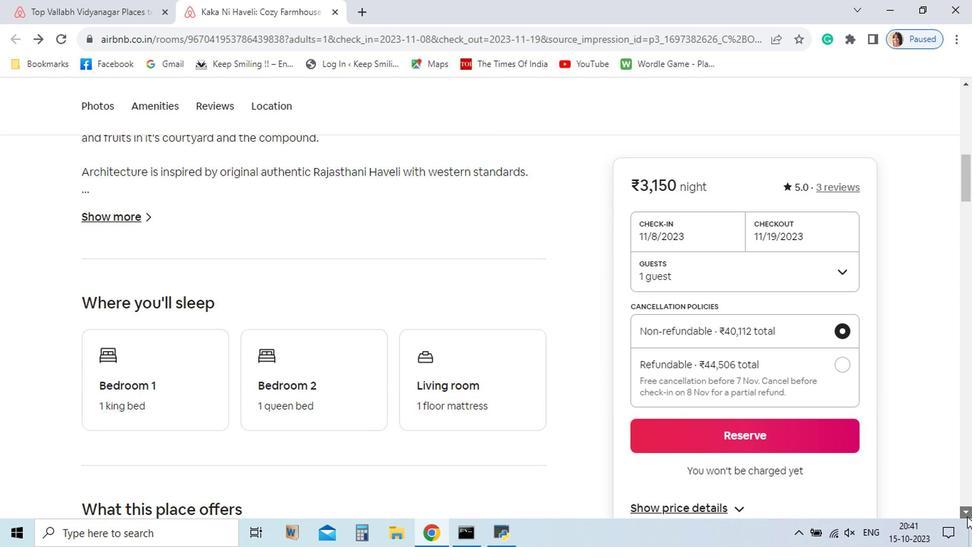 
Action: Mouse pressed left at (830, 509)
Screenshot: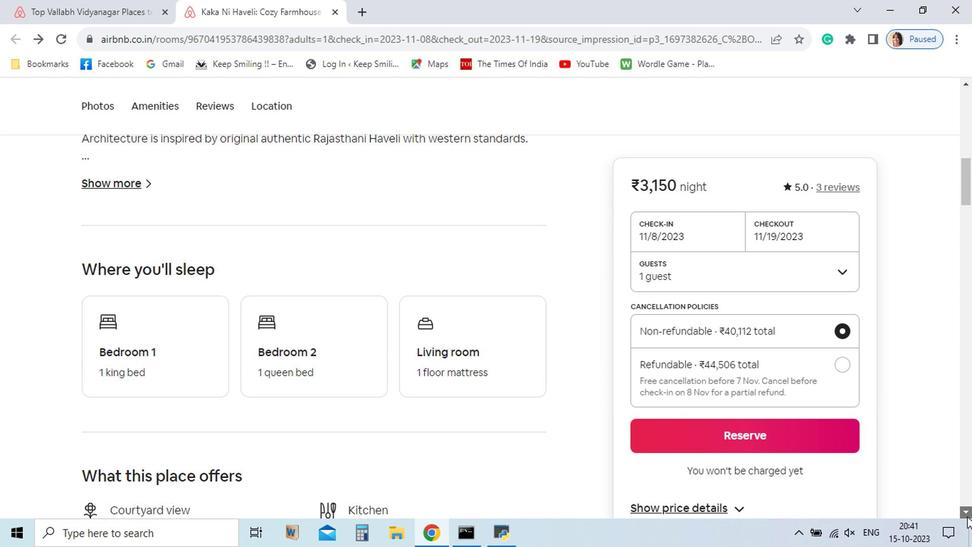 
Action: Mouse pressed left at (830, 509)
Screenshot: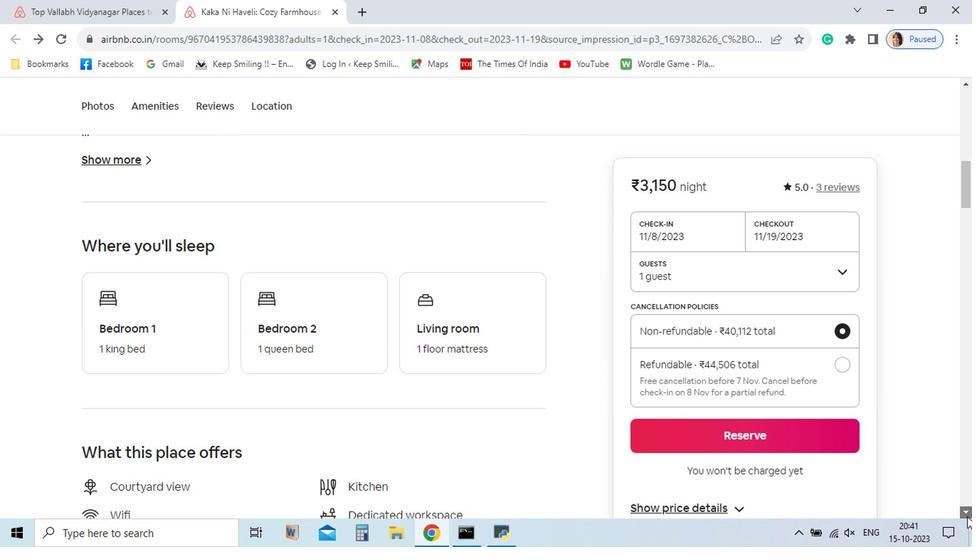 
Action: Mouse pressed left at (830, 509)
Screenshot: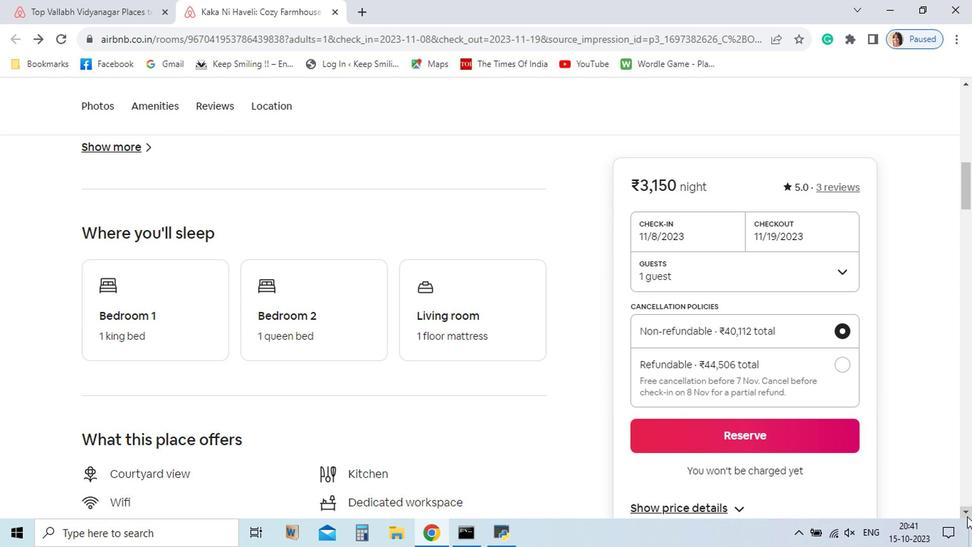 
Action: Mouse pressed left at (830, 509)
Screenshot: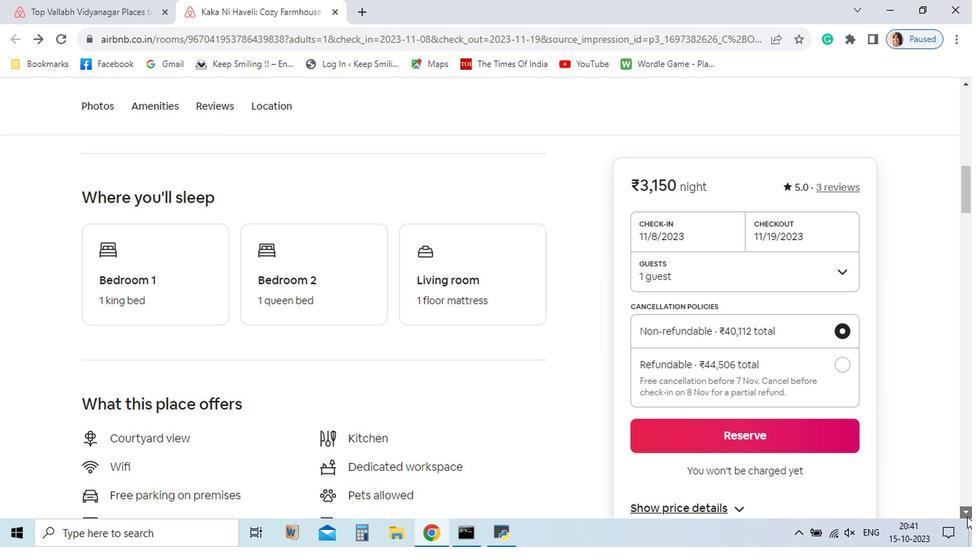 
Action: Mouse pressed left at (830, 509)
Screenshot: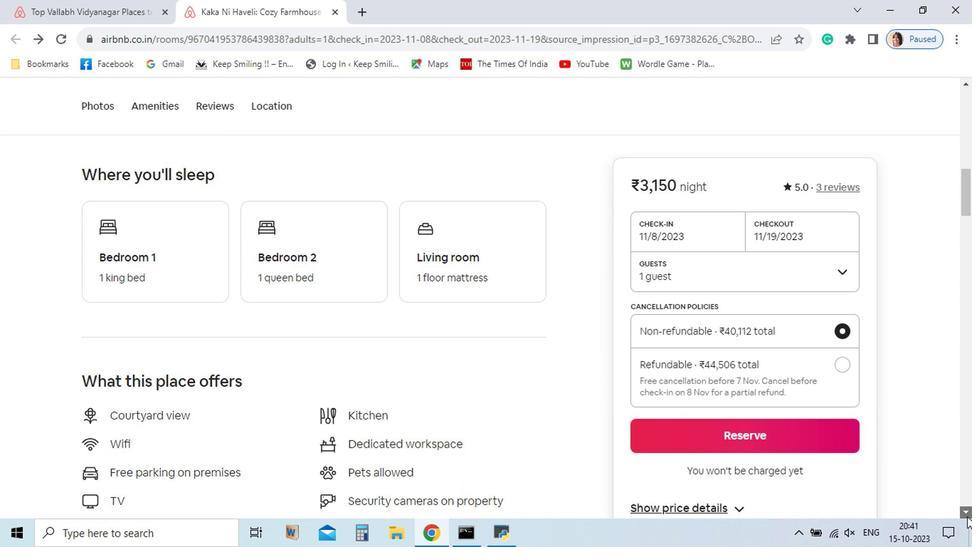 
Action: Mouse pressed left at (830, 509)
Screenshot: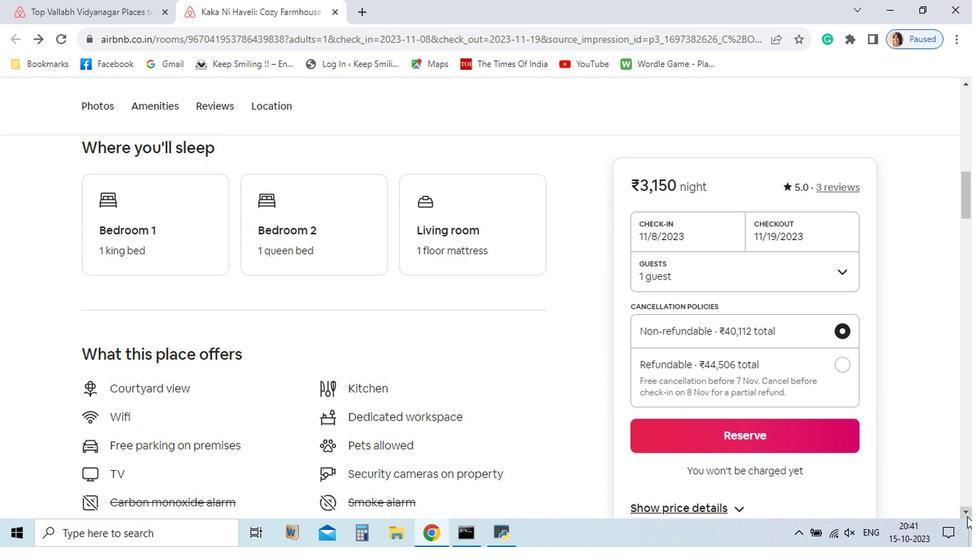 
Action: Mouse pressed left at (830, 509)
Screenshot: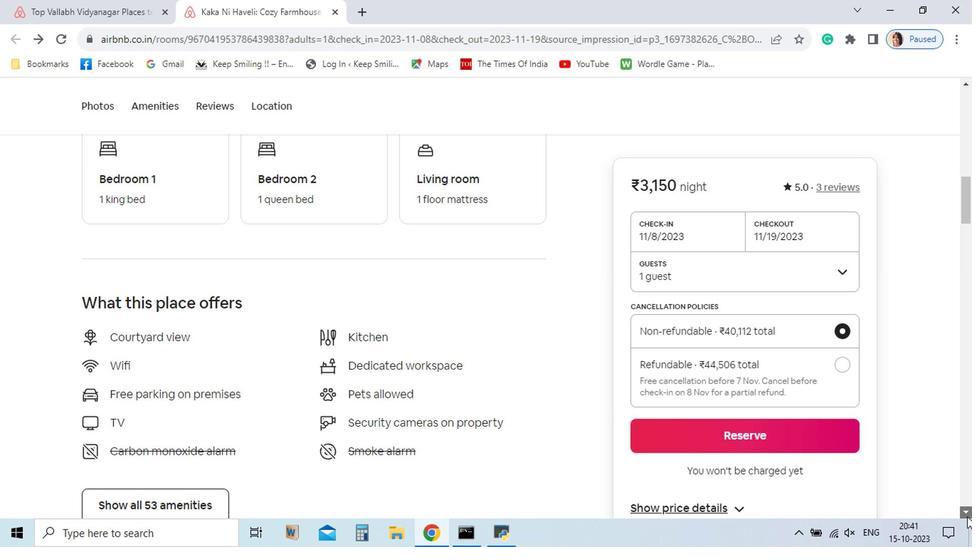 
Action: Mouse pressed left at (830, 509)
Screenshot: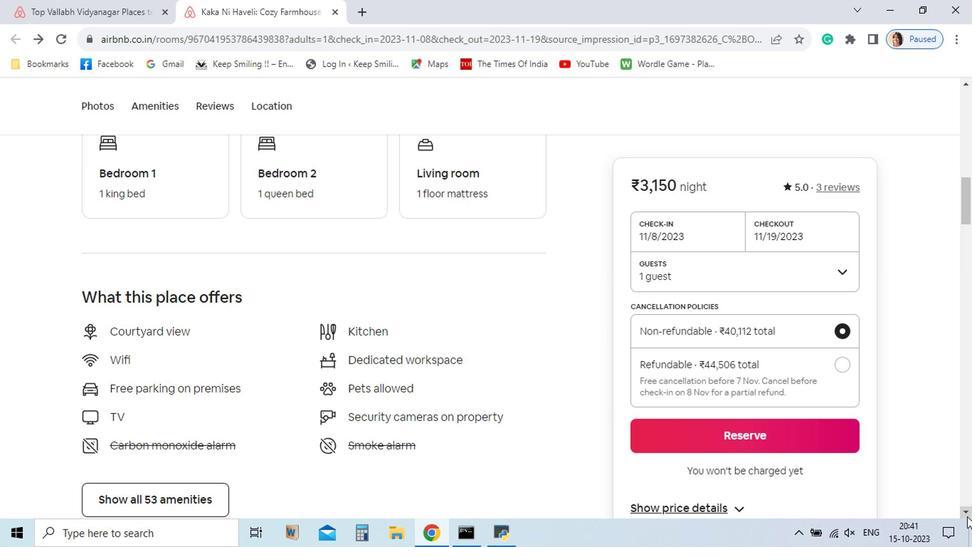 
Action: Mouse pressed left at (830, 509)
Screenshot: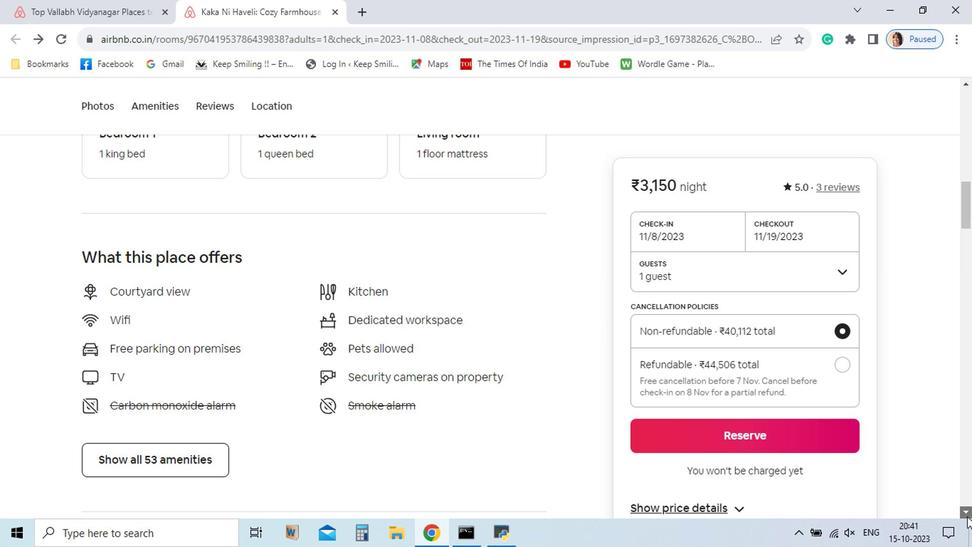 
Action: Mouse pressed left at (830, 509)
Screenshot: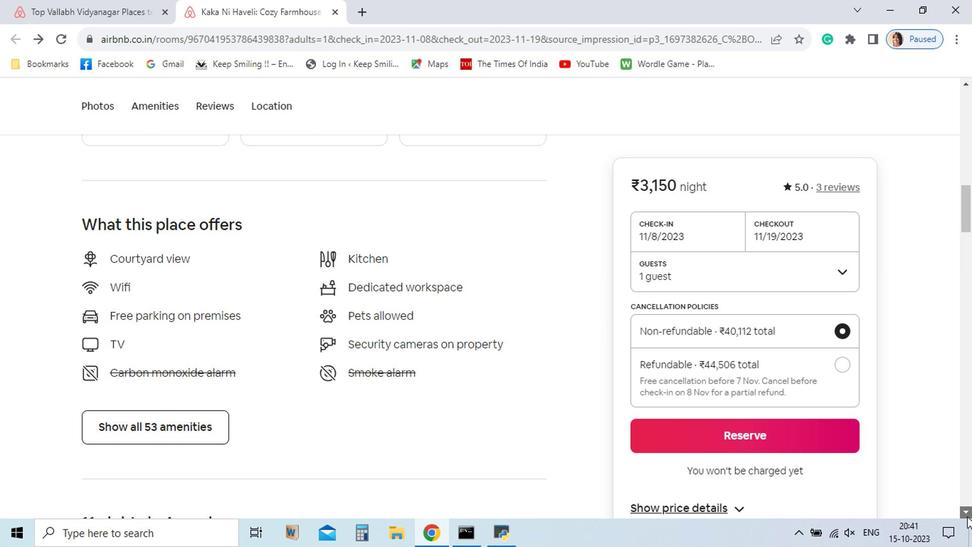 
Action: Mouse pressed left at (830, 509)
Screenshot: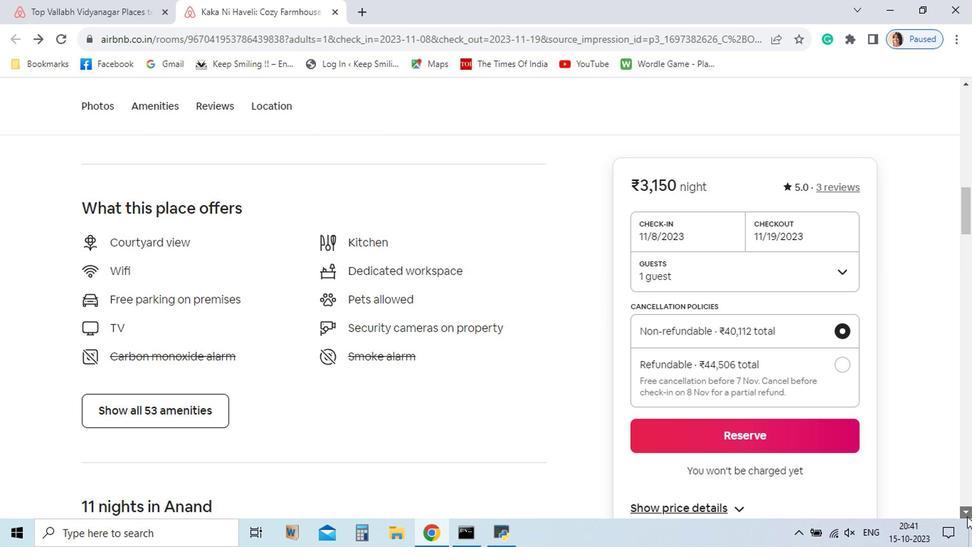 
Action: Mouse pressed left at (830, 509)
Screenshot: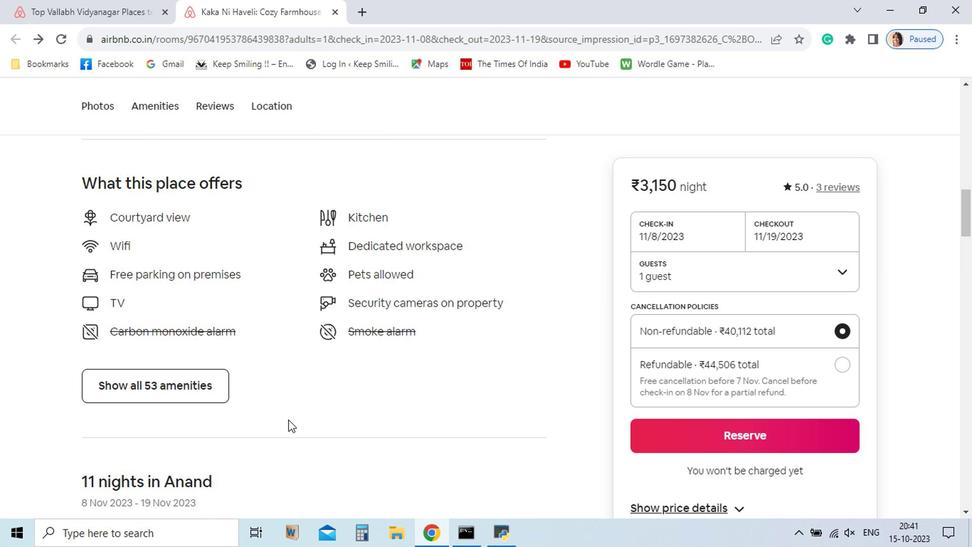
Action: Mouse moved to (271, 414)
Screenshot: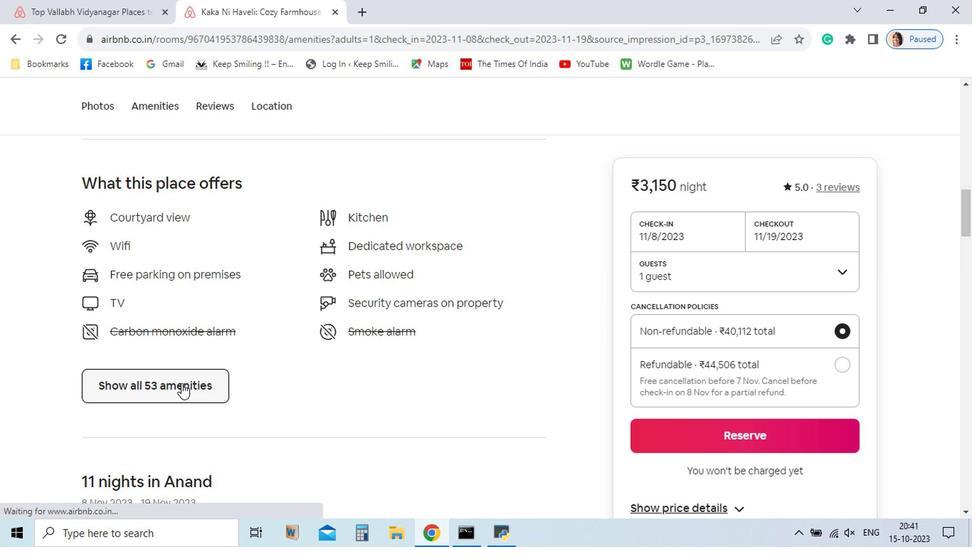 
Action: Mouse pressed left at (271, 414)
Screenshot: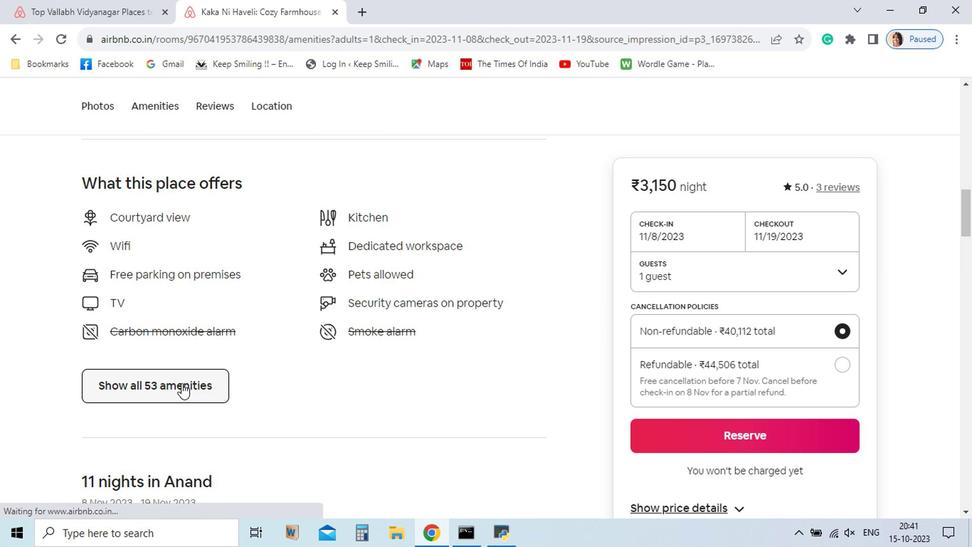 
Action: Mouse moved to (681, 483)
Screenshot: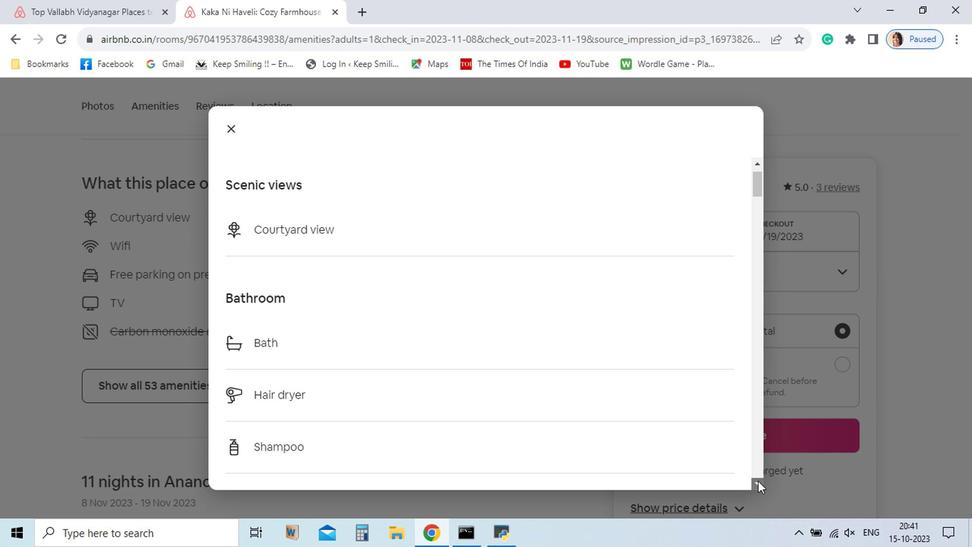 
Action: Mouse pressed left at (681, 483)
Screenshot: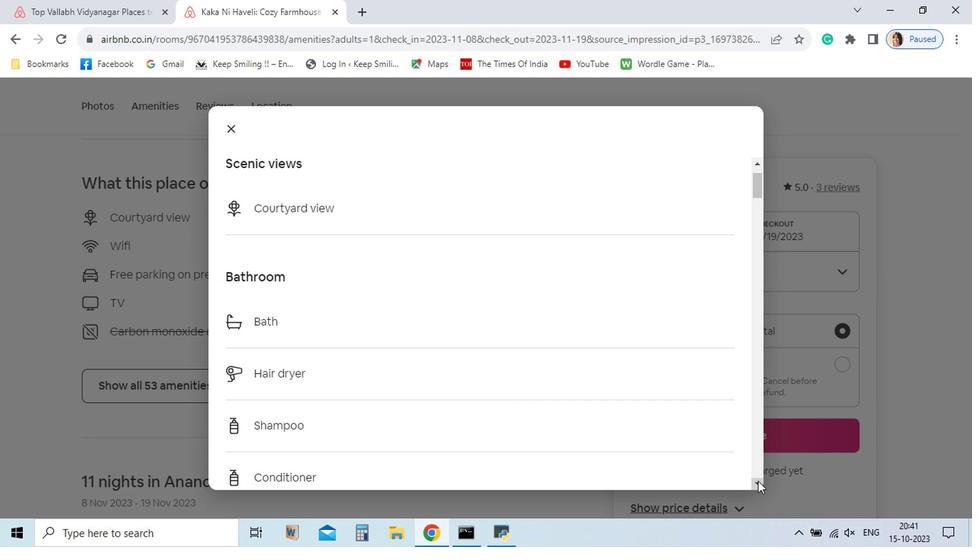 
Action: Mouse pressed left at (681, 483)
Screenshot: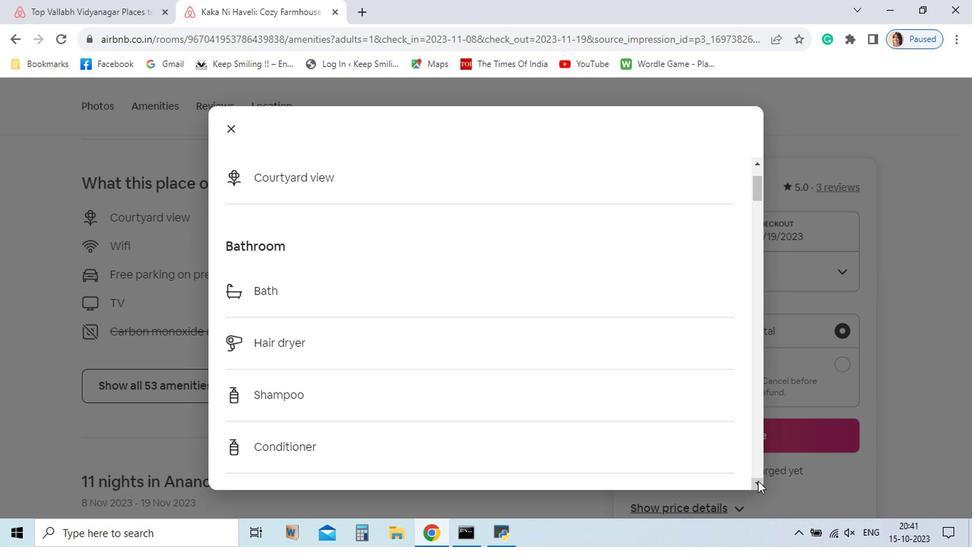 
Action: Mouse pressed left at (681, 483)
Screenshot: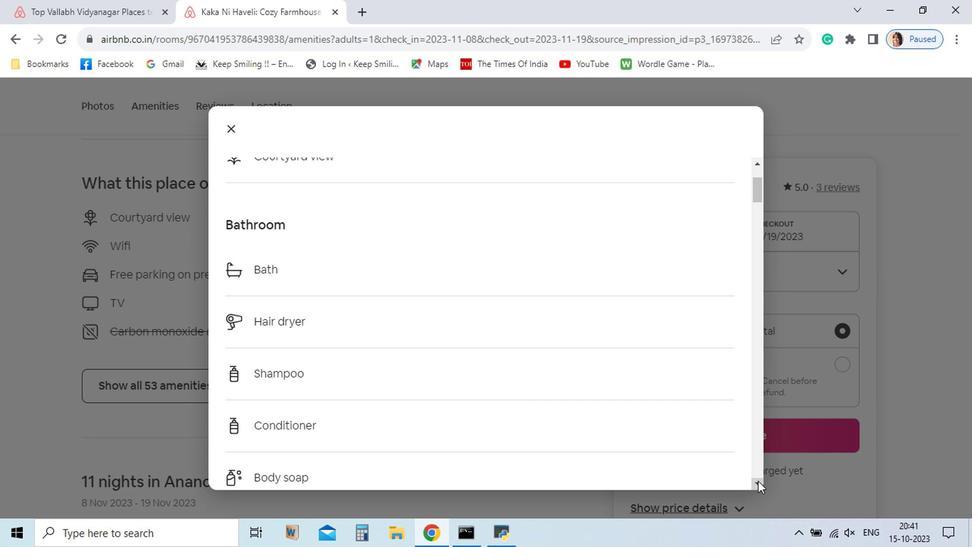 
Action: Mouse pressed left at (681, 483)
Screenshot: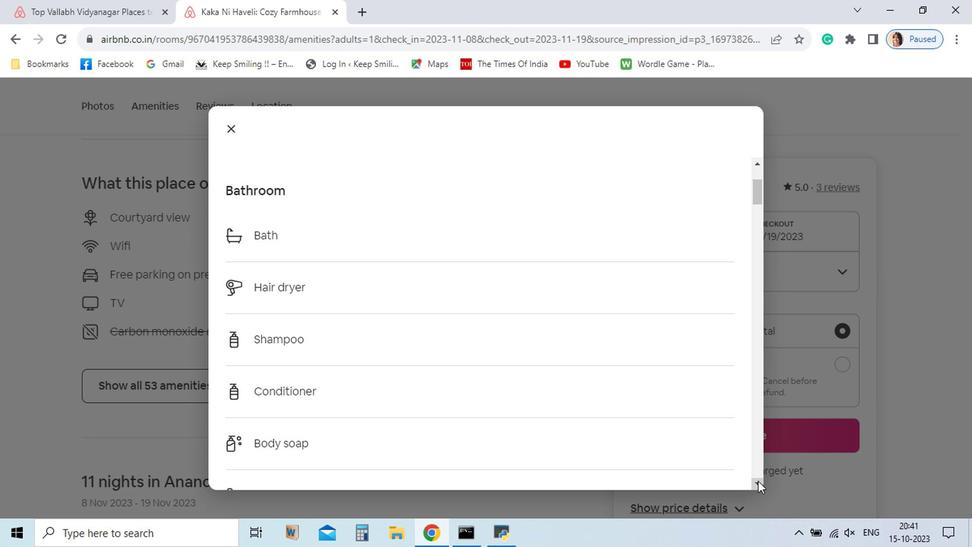 
Action: Mouse pressed left at (681, 483)
Screenshot: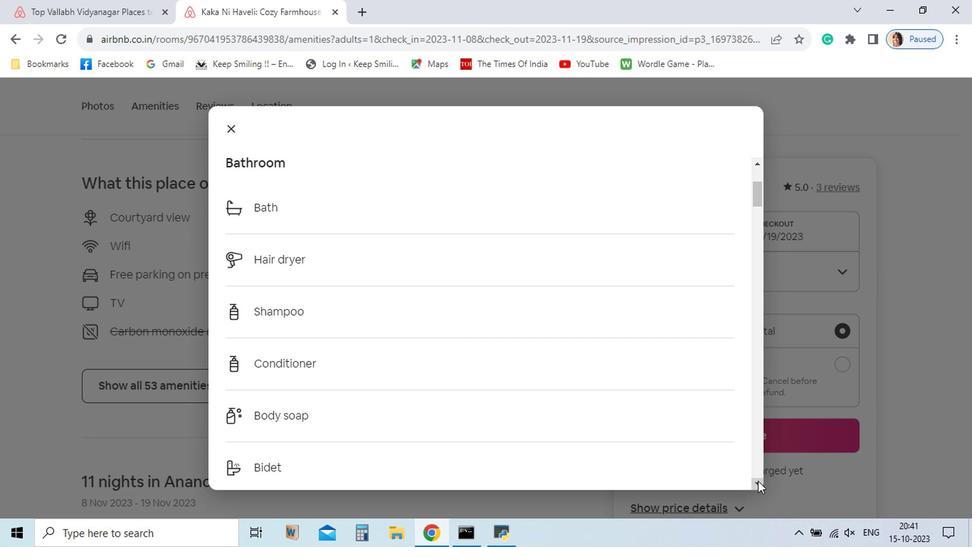 
Action: Mouse pressed left at (681, 483)
Screenshot: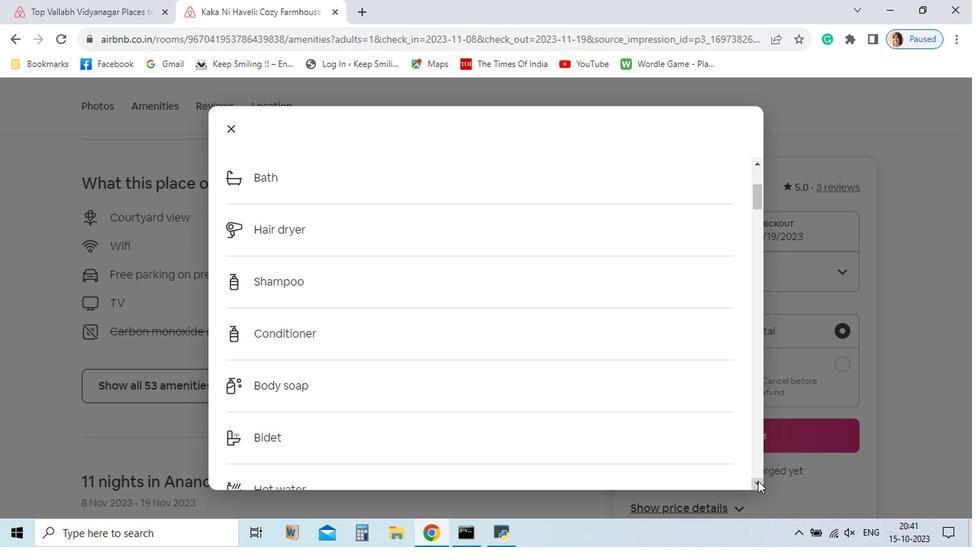 
Action: Mouse pressed left at (681, 483)
Screenshot: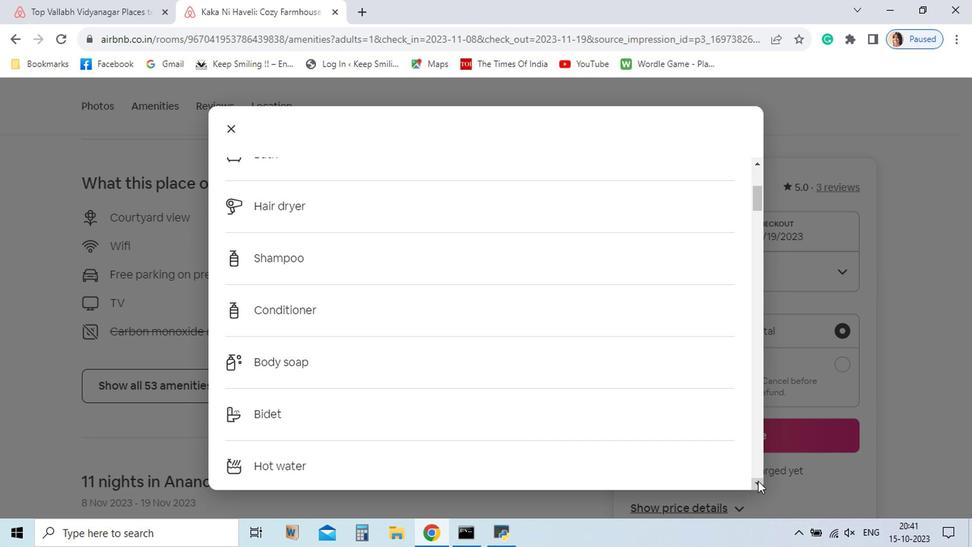 
Action: Mouse pressed left at (681, 483)
Screenshot: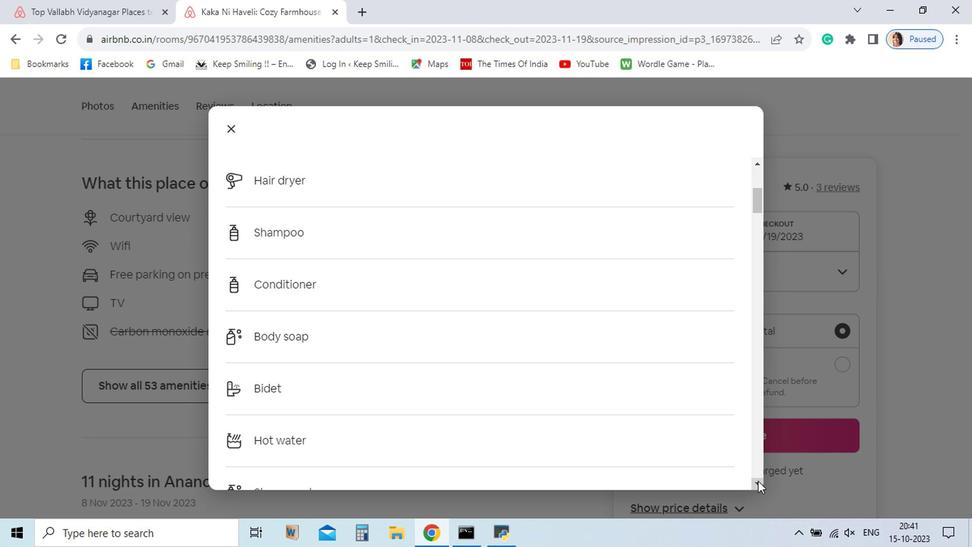 
Action: Mouse pressed left at (681, 483)
Screenshot: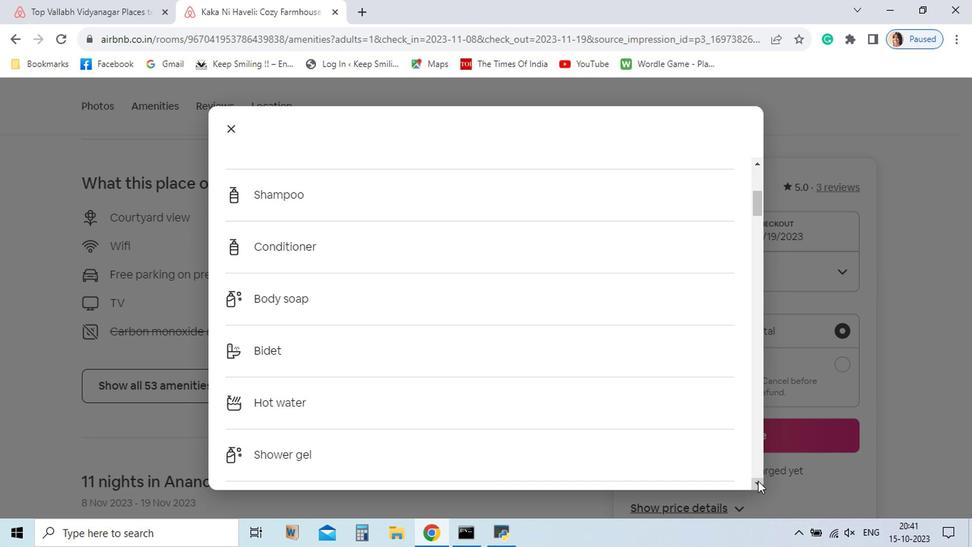 
Action: Mouse pressed left at (681, 483)
Screenshot: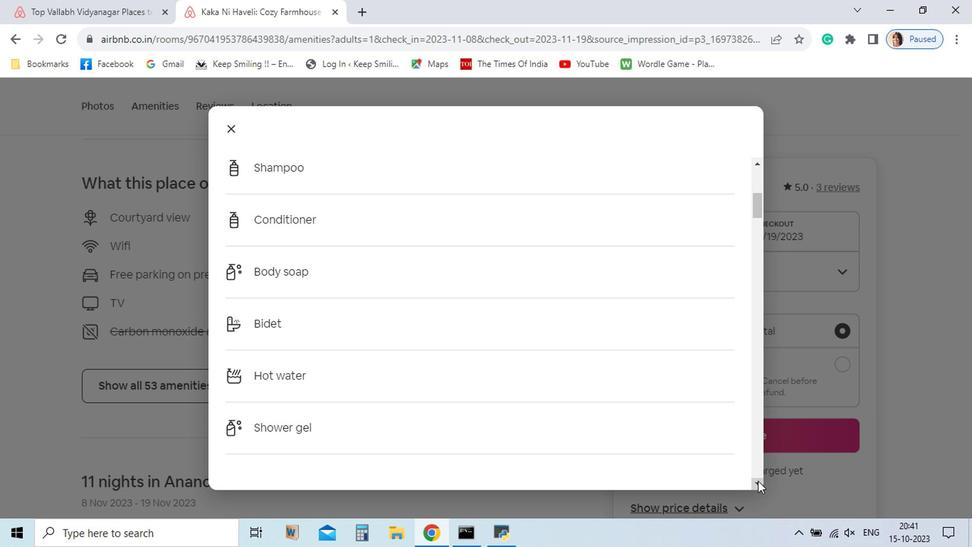 
Action: Mouse pressed left at (681, 483)
Screenshot: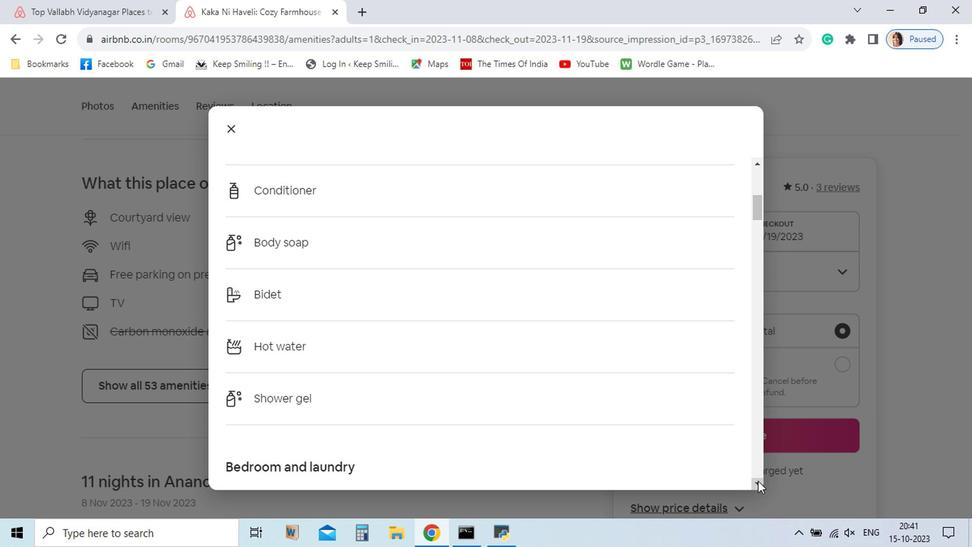 
Action: Mouse pressed left at (681, 483)
Screenshot: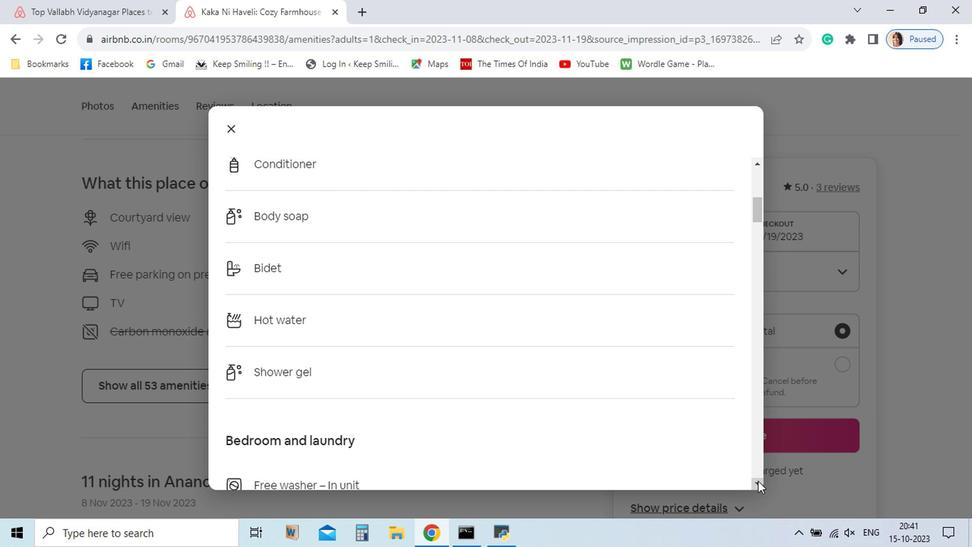 
Action: Mouse pressed left at (681, 483)
Screenshot: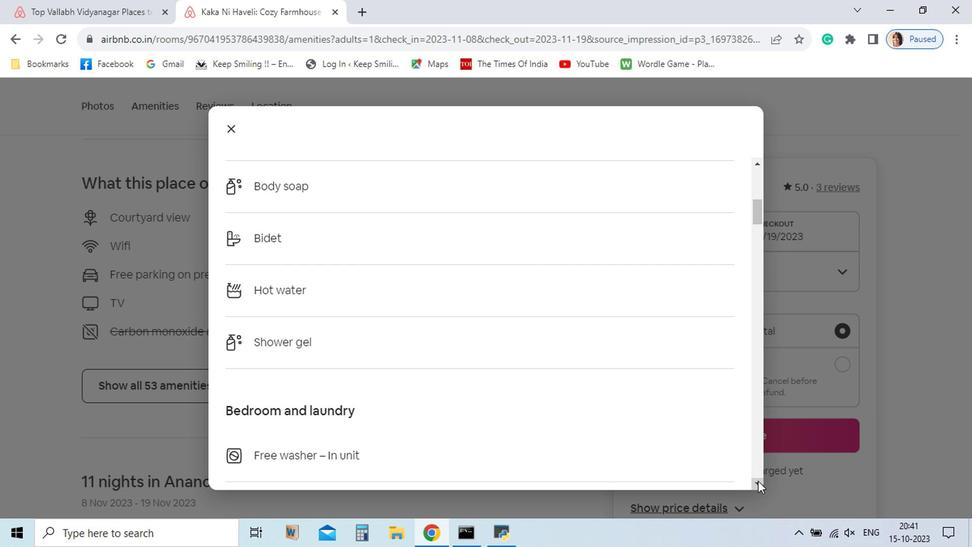 
Action: Mouse pressed left at (681, 483)
Screenshot: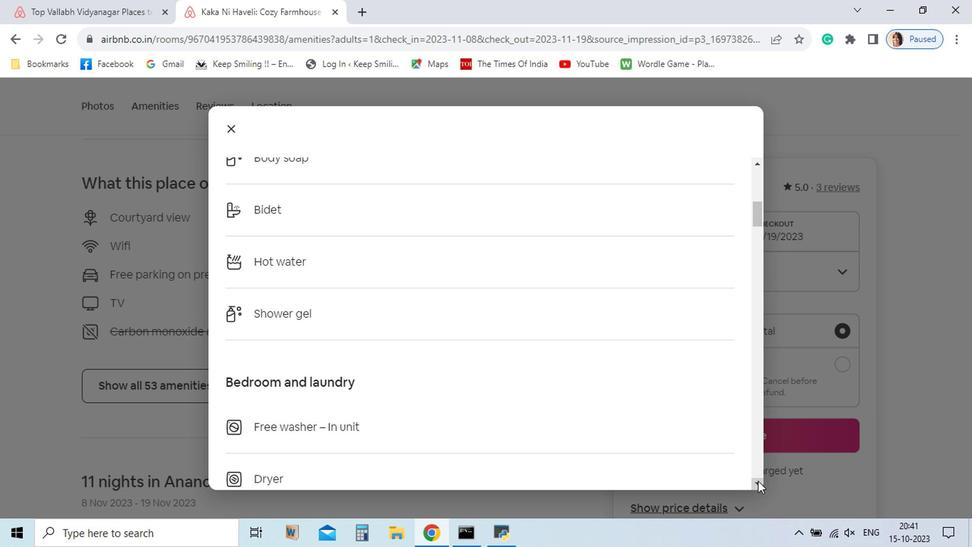 
Action: Mouse pressed left at (681, 483)
Screenshot: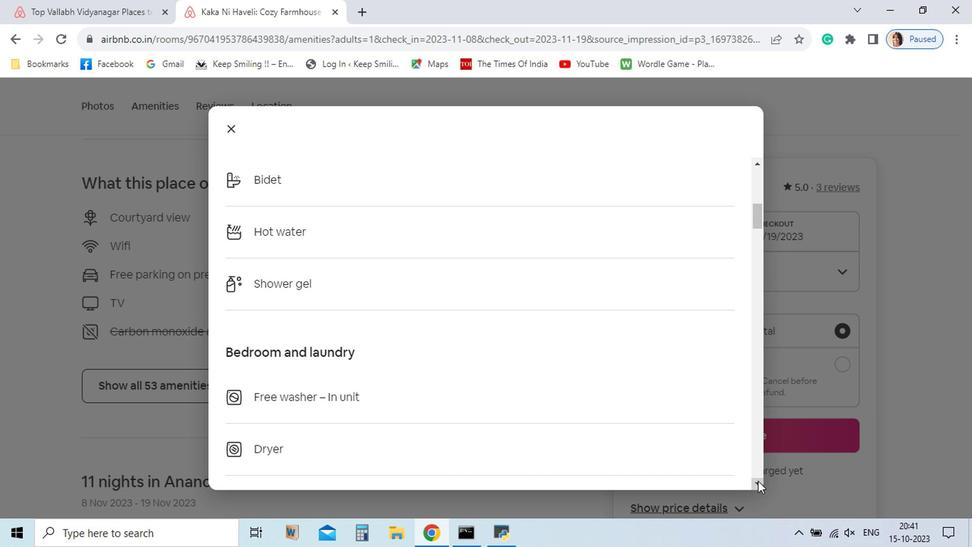 
Action: Mouse pressed left at (681, 483)
Screenshot: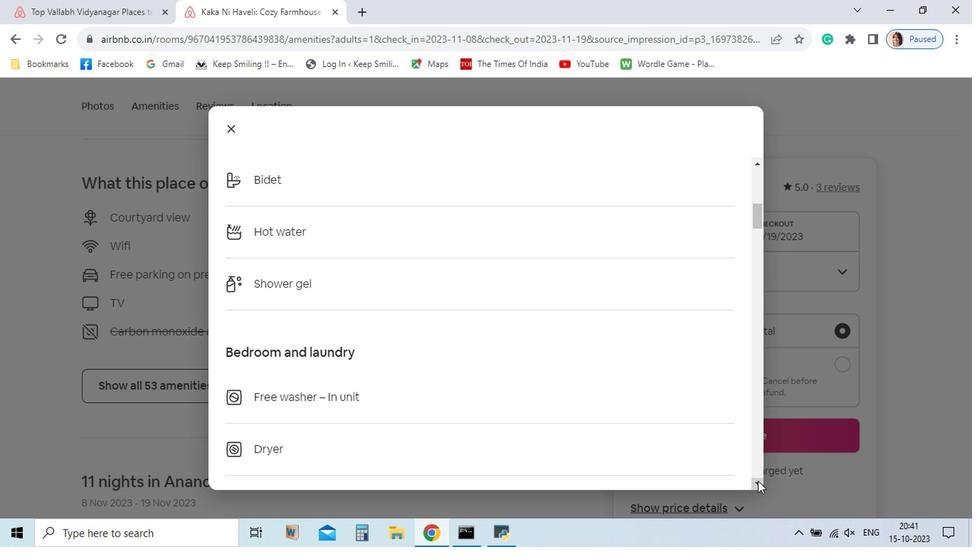 
Action: Mouse pressed left at (681, 483)
Screenshot: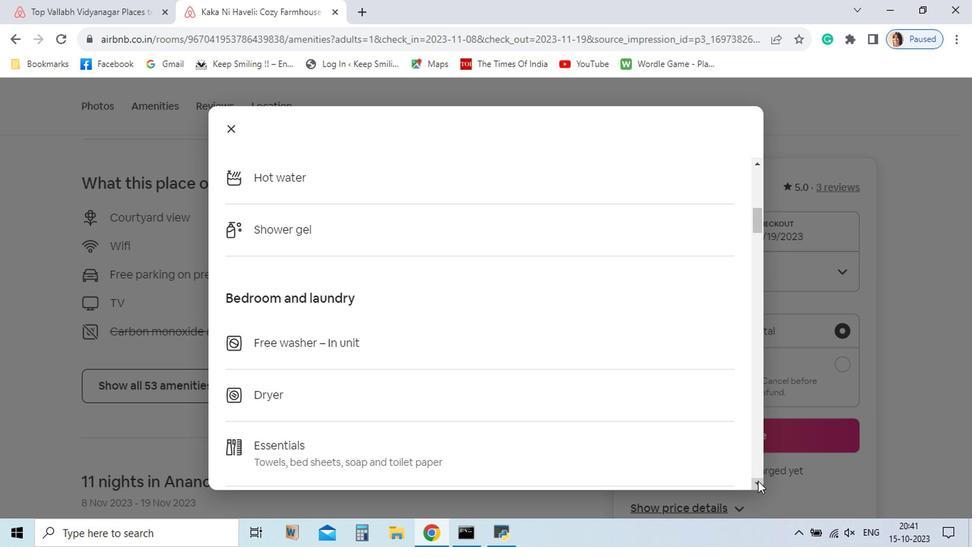 
Action: Mouse pressed left at (681, 483)
Screenshot: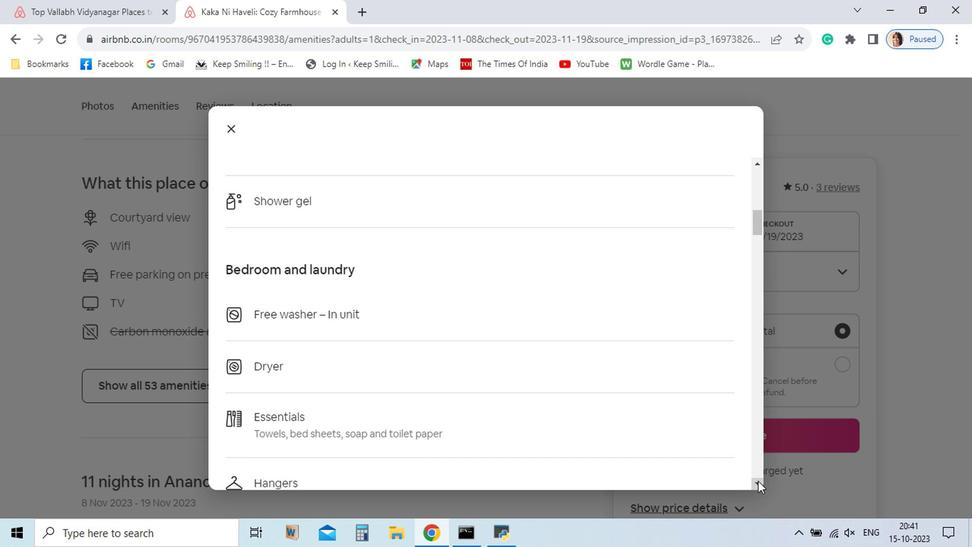 
Action: Mouse pressed left at (681, 483)
Screenshot: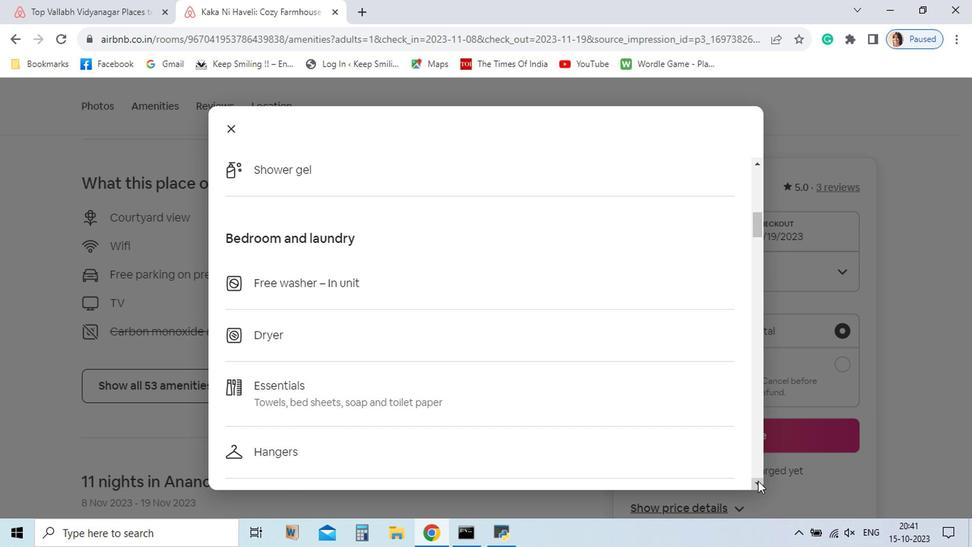 
Action: Mouse pressed left at (681, 483)
Screenshot: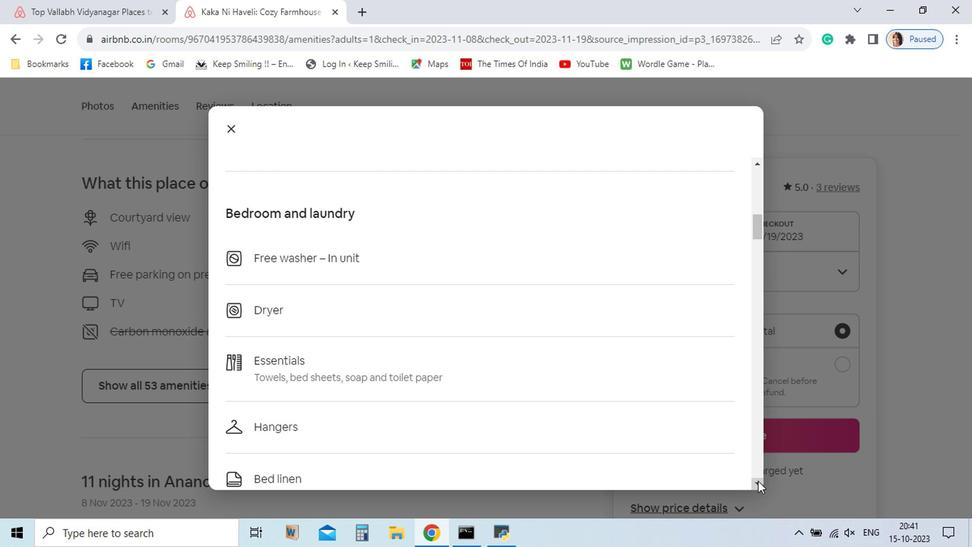 
Action: Mouse pressed left at (681, 483)
Screenshot: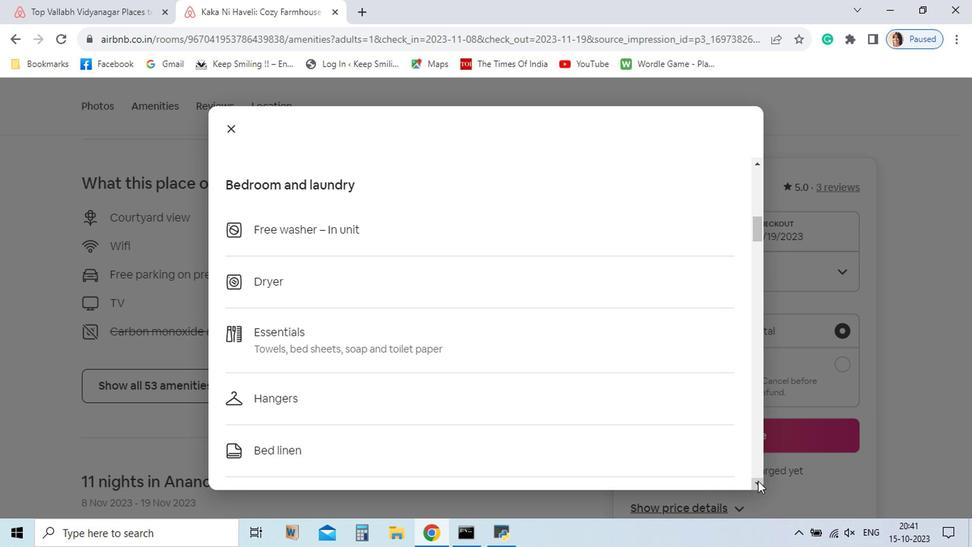
Action: Mouse pressed left at (681, 483)
Screenshot: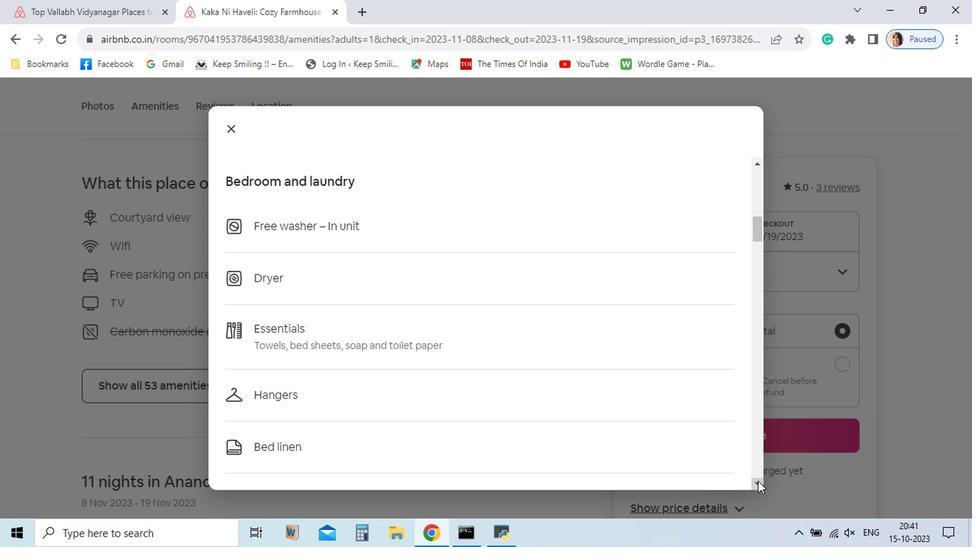 
Action: Mouse pressed left at (681, 483)
Screenshot: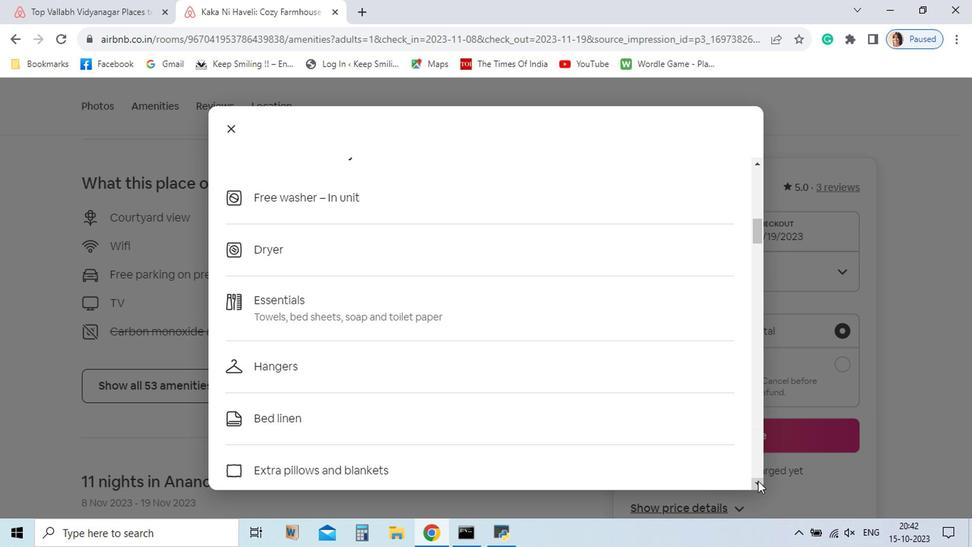 
Action: Mouse pressed left at (681, 483)
Screenshot: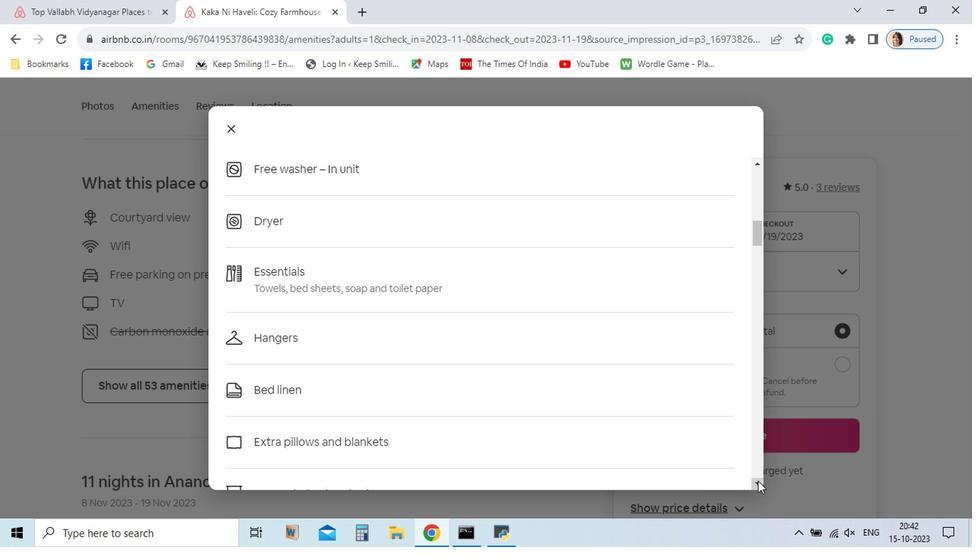 
Action: Mouse pressed left at (681, 483)
Screenshot: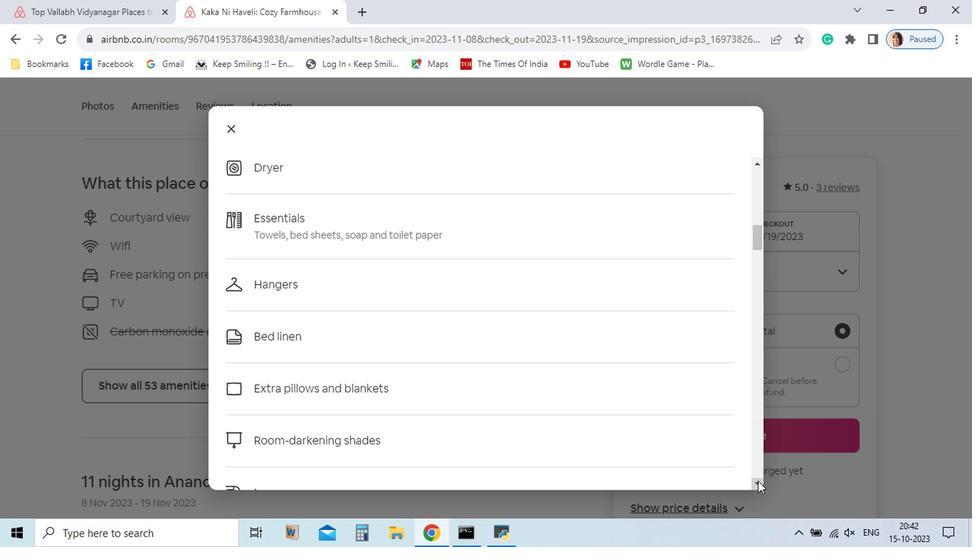 
Action: Mouse pressed left at (681, 483)
Screenshot: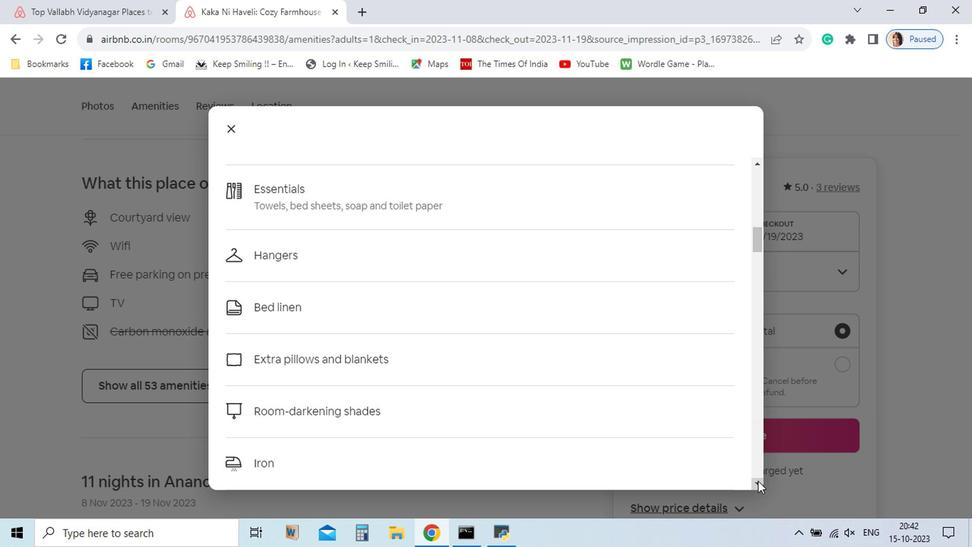 
Action: Mouse pressed left at (681, 483)
Screenshot: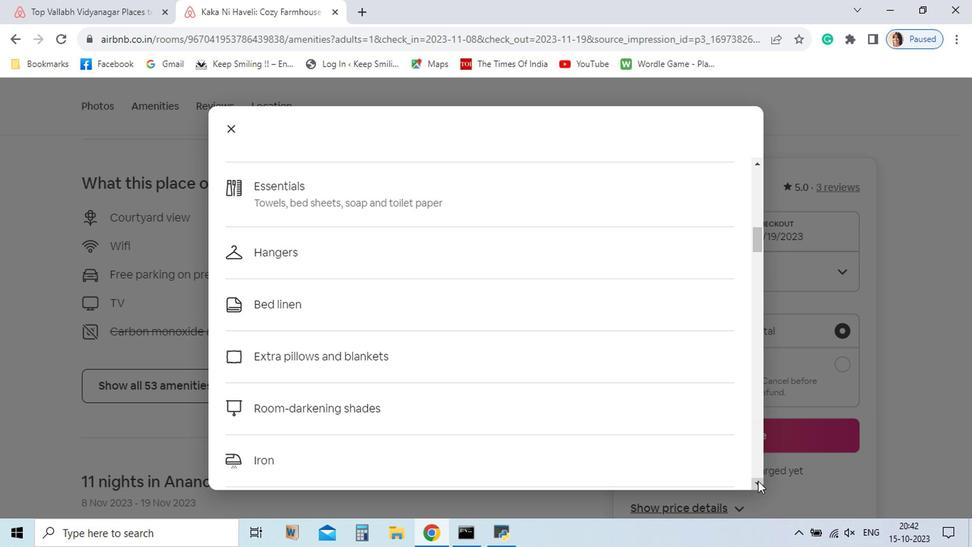 
Action: Mouse pressed left at (681, 483)
Screenshot: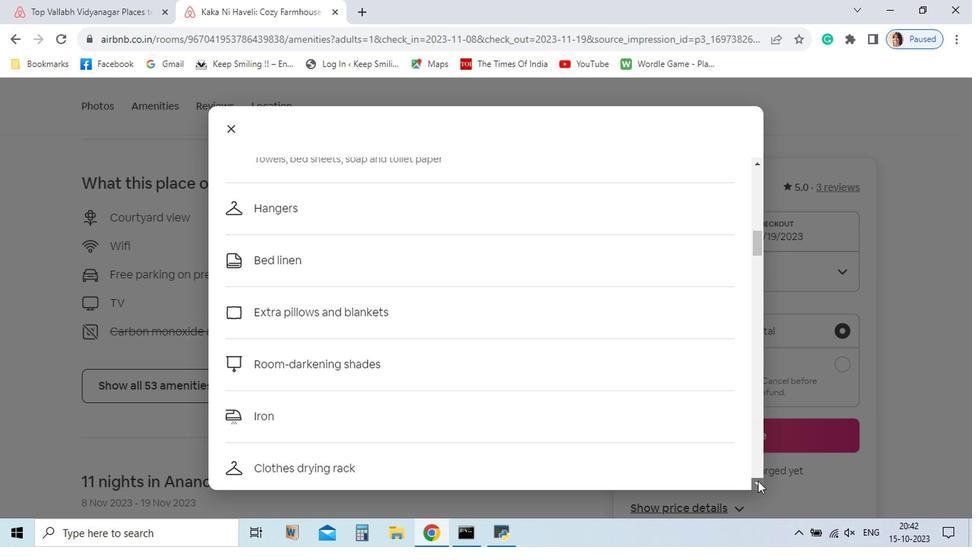 
Action: Mouse pressed left at (681, 483)
Screenshot: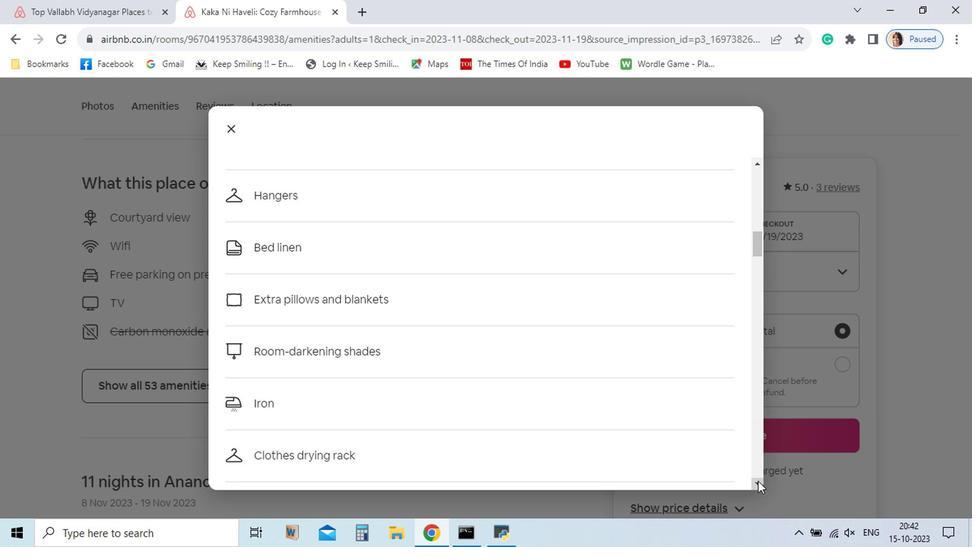 
Action: Mouse pressed left at (681, 483)
Screenshot: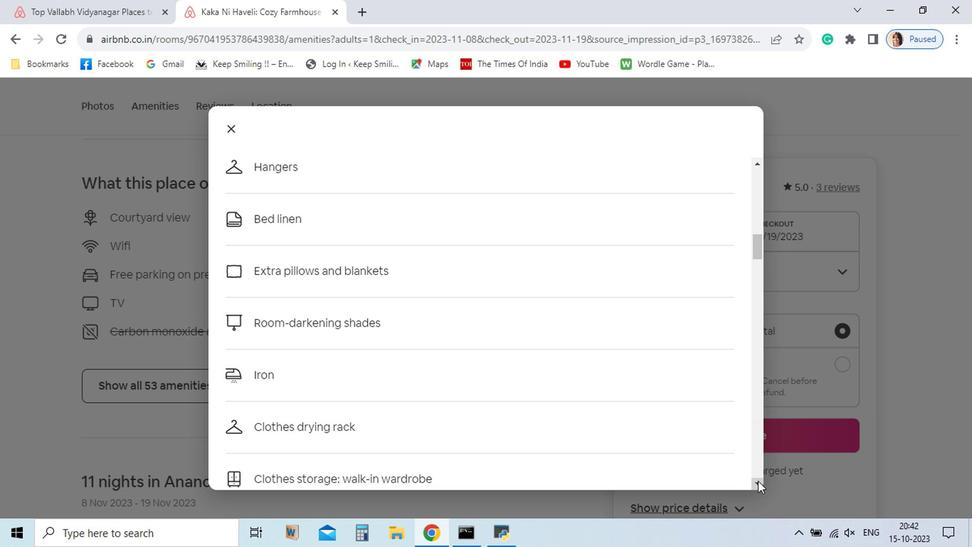 
Action: Mouse pressed left at (681, 483)
Screenshot: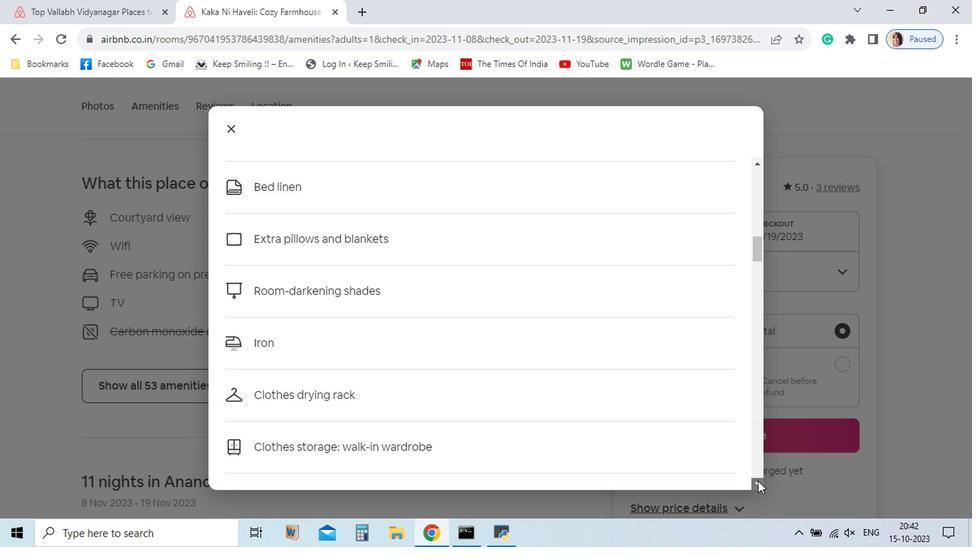 
Action: Mouse pressed left at (681, 483)
Screenshot: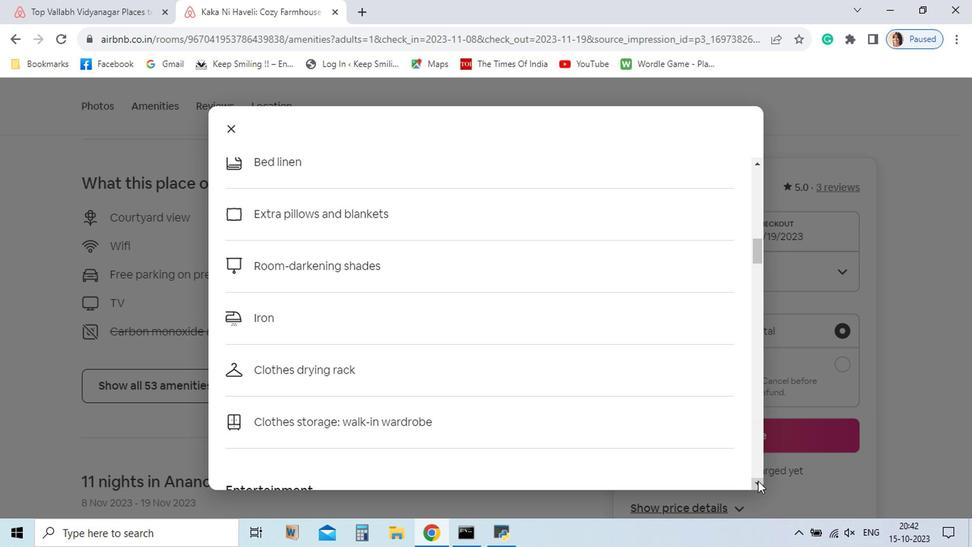 
Action: Mouse pressed left at (681, 483)
Screenshot: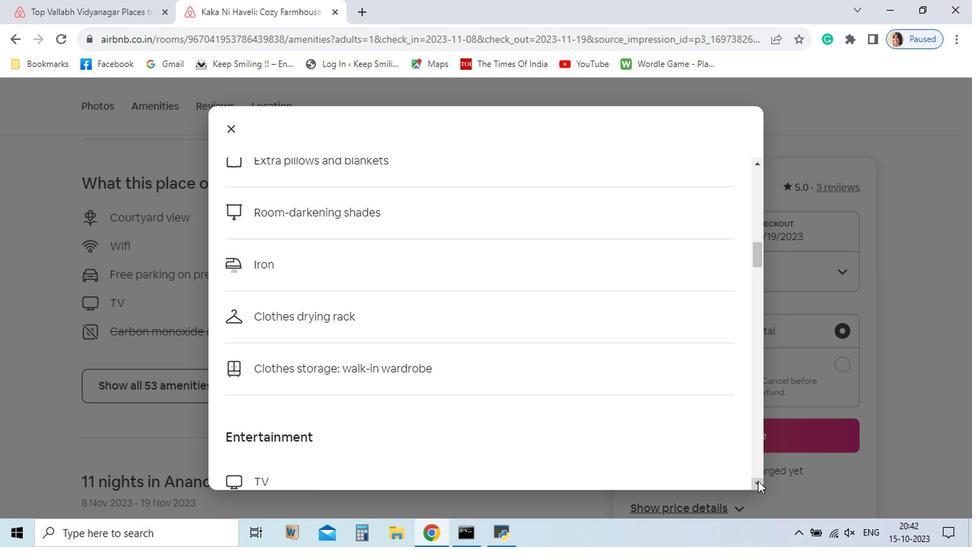 
Action: Mouse pressed left at (681, 483)
Screenshot: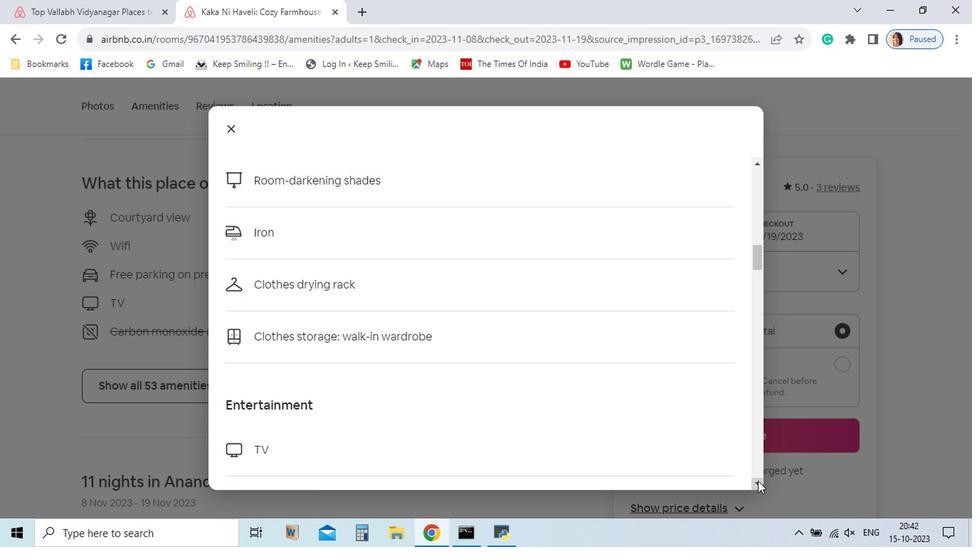 
Action: Mouse pressed left at (681, 483)
Screenshot: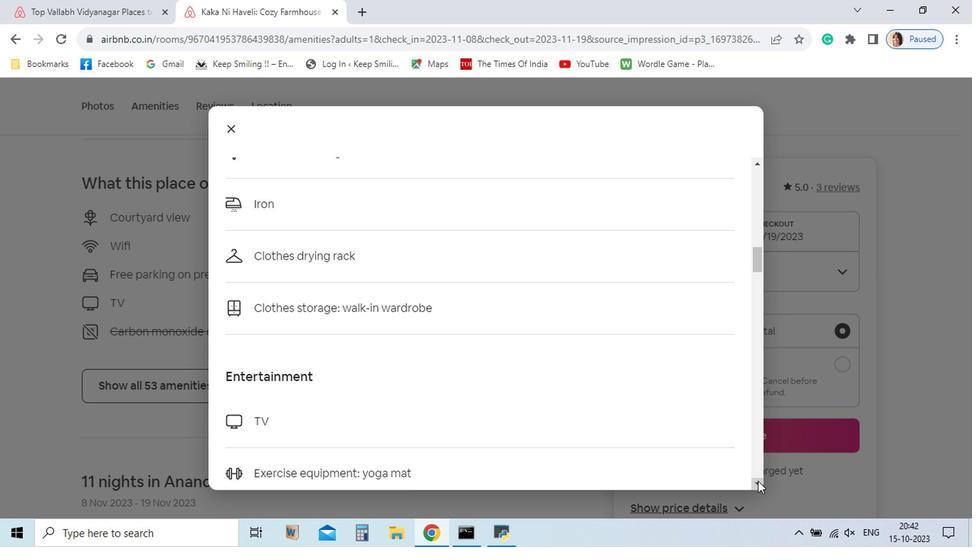 
Action: Mouse pressed left at (681, 483)
Screenshot: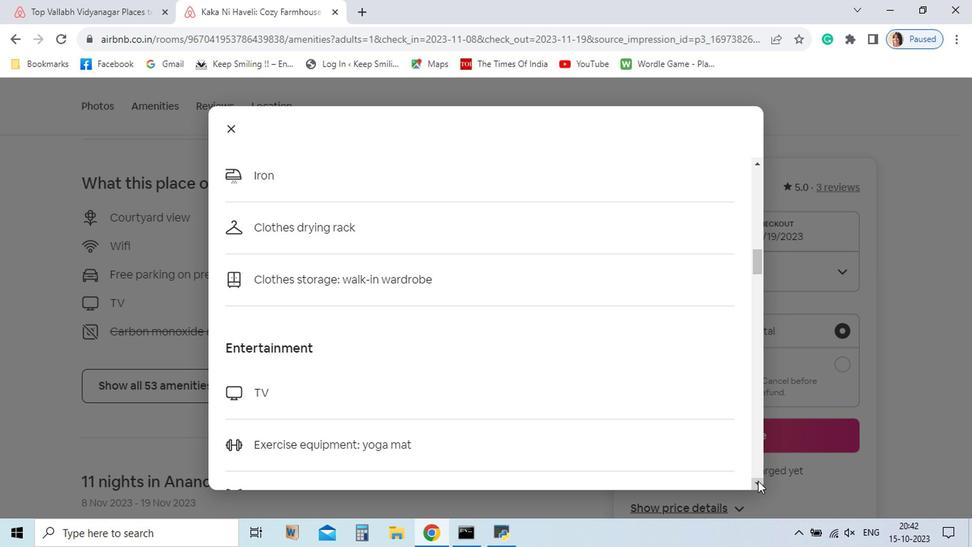 
Action: Mouse pressed left at (681, 483)
Screenshot: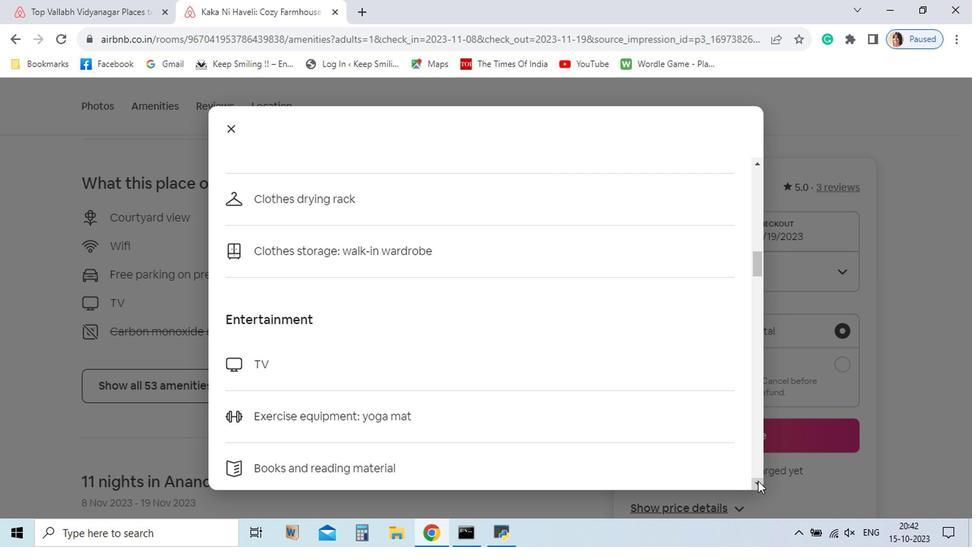 
Action: Mouse pressed left at (681, 483)
Screenshot: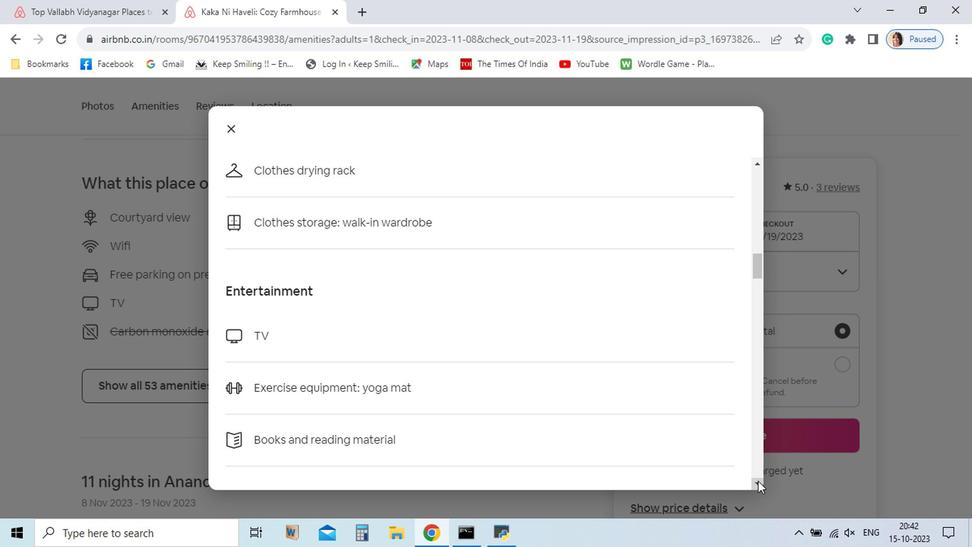 
Action: Mouse pressed left at (681, 483)
Screenshot: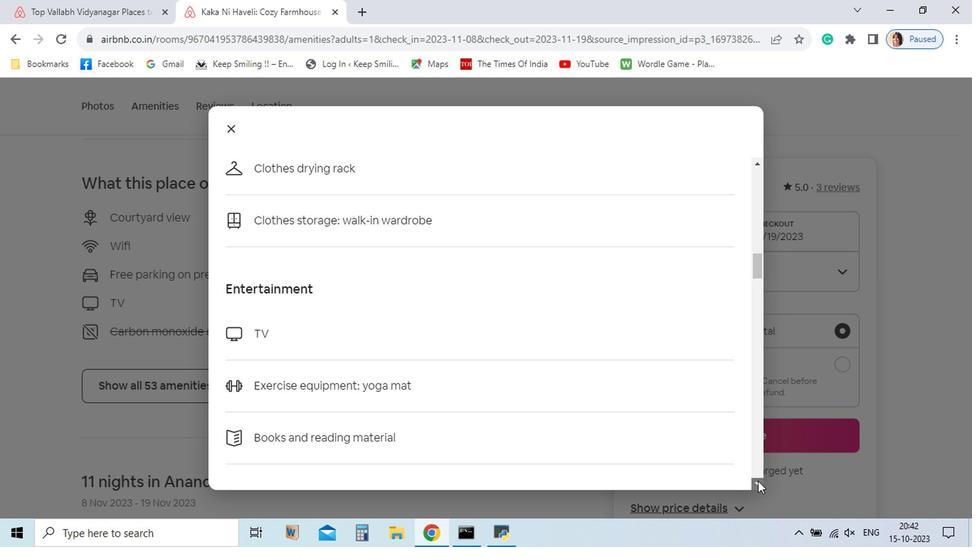 
Action: Mouse pressed left at (681, 483)
Screenshot: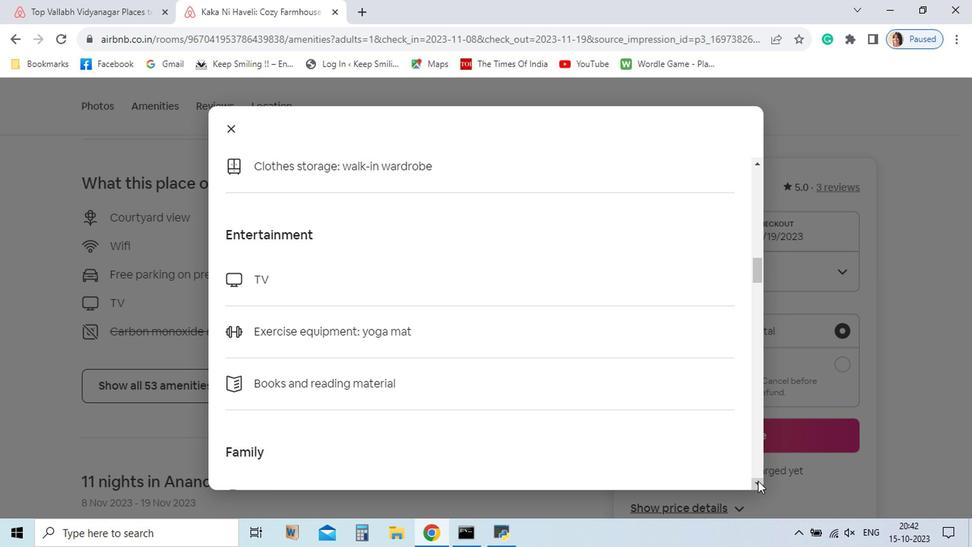 
Action: Mouse pressed left at (681, 483)
Screenshot: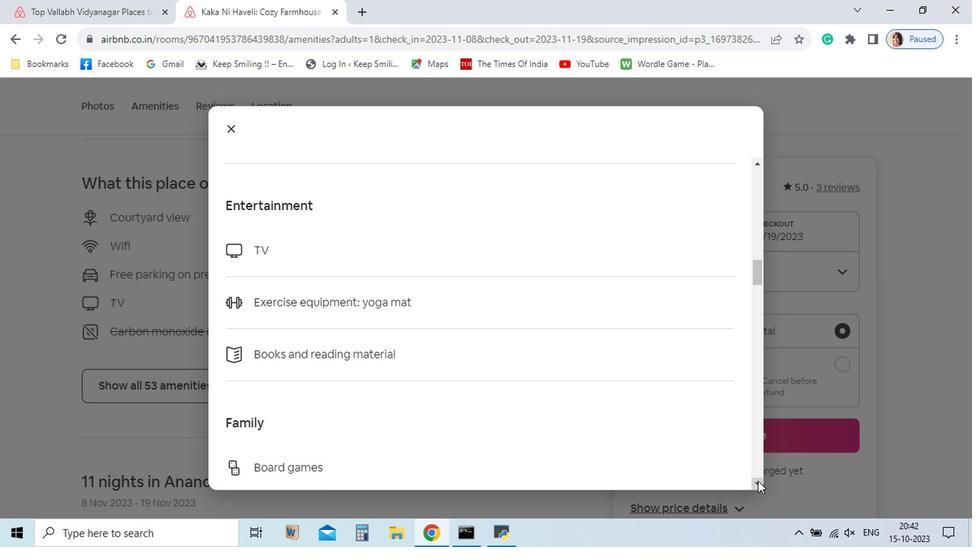 
Action: Mouse pressed left at (681, 483)
Screenshot: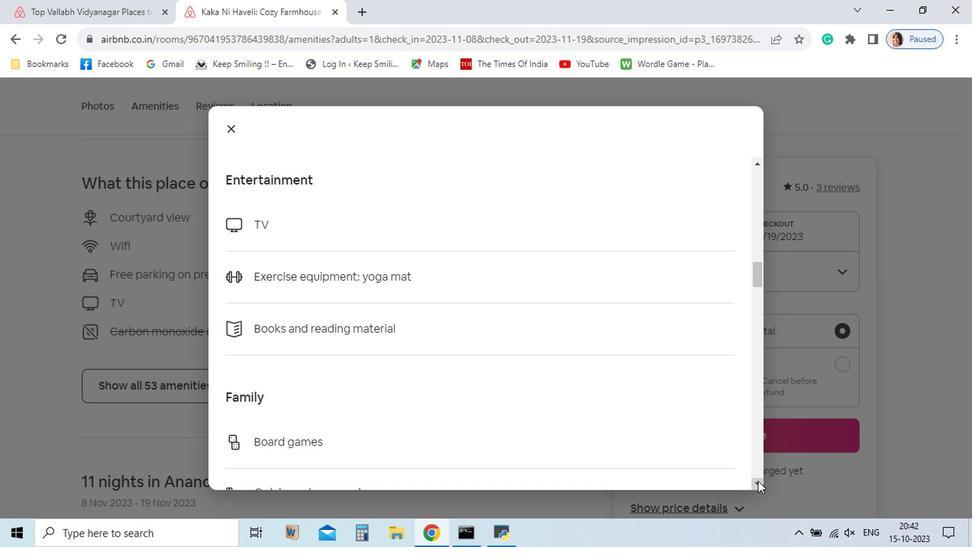 
Action: Mouse pressed left at (681, 483)
Screenshot: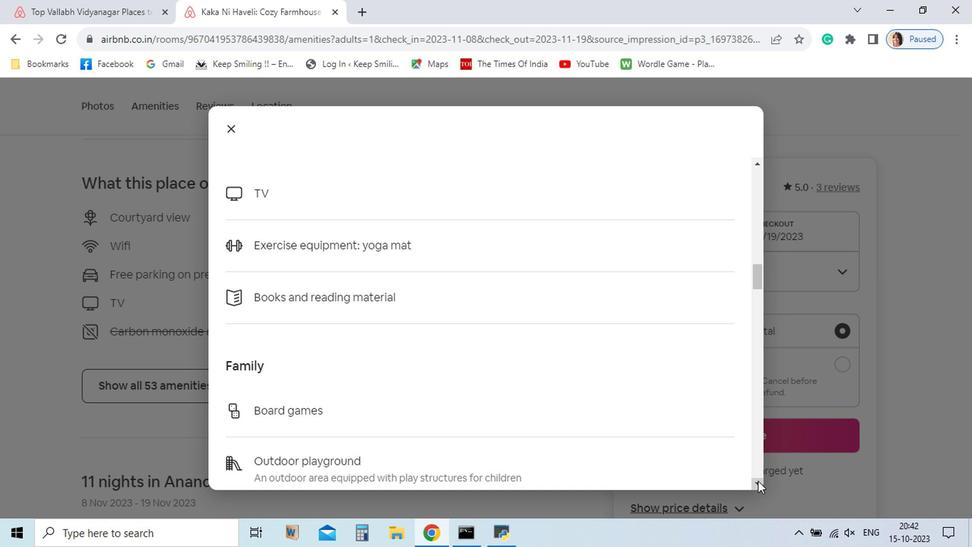 
Action: Mouse pressed left at (681, 483)
Screenshot: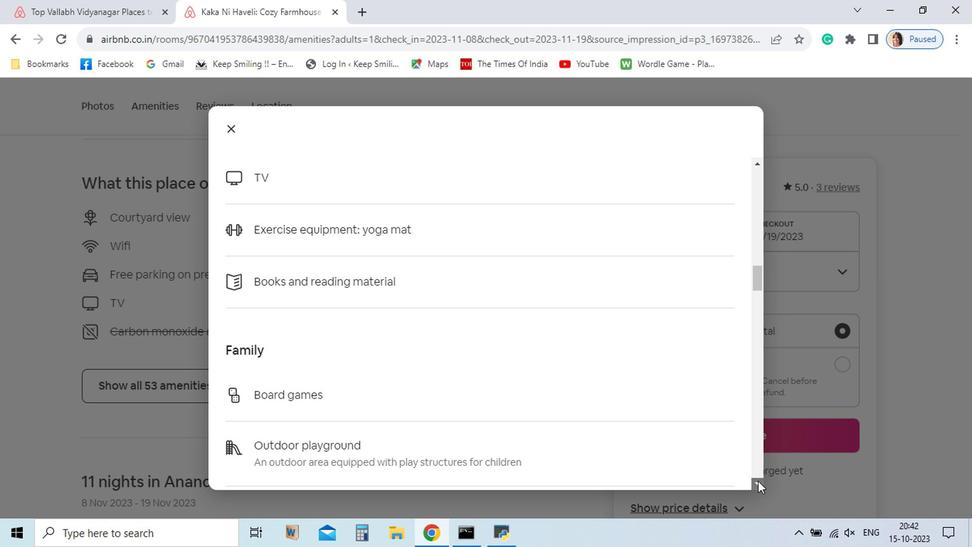 
Action: Mouse pressed left at (681, 483)
Screenshot: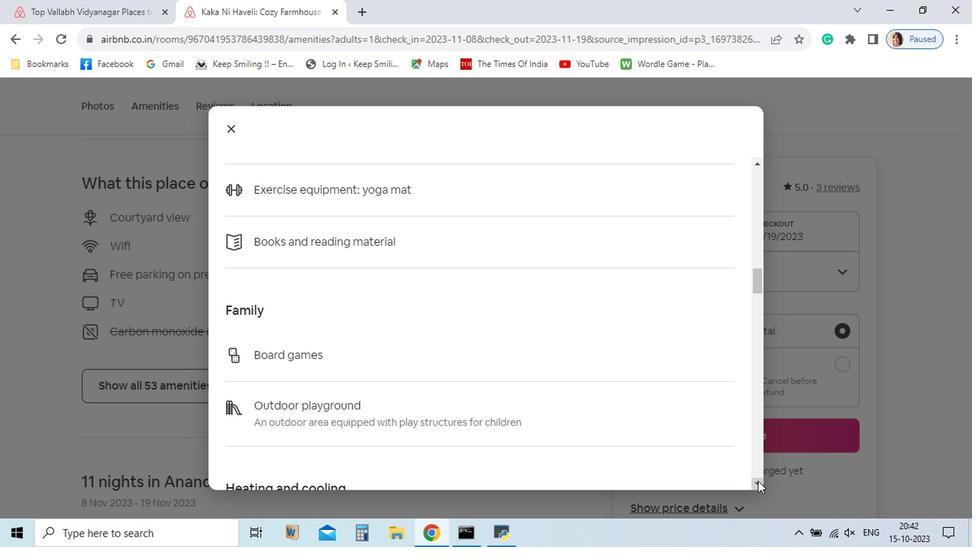 
Action: Mouse pressed left at (681, 483)
Screenshot: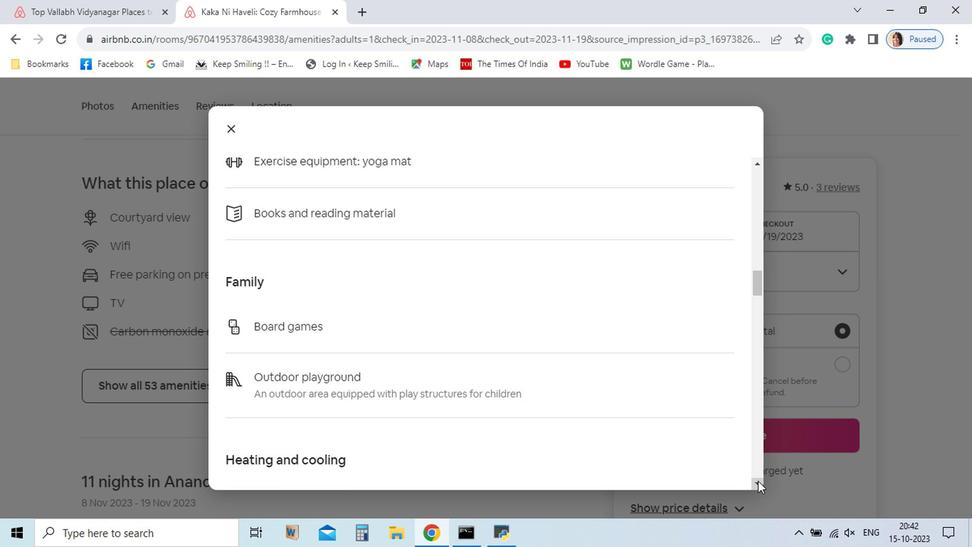 
Action: Mouse pressed left at (681, 483)
Screenshot: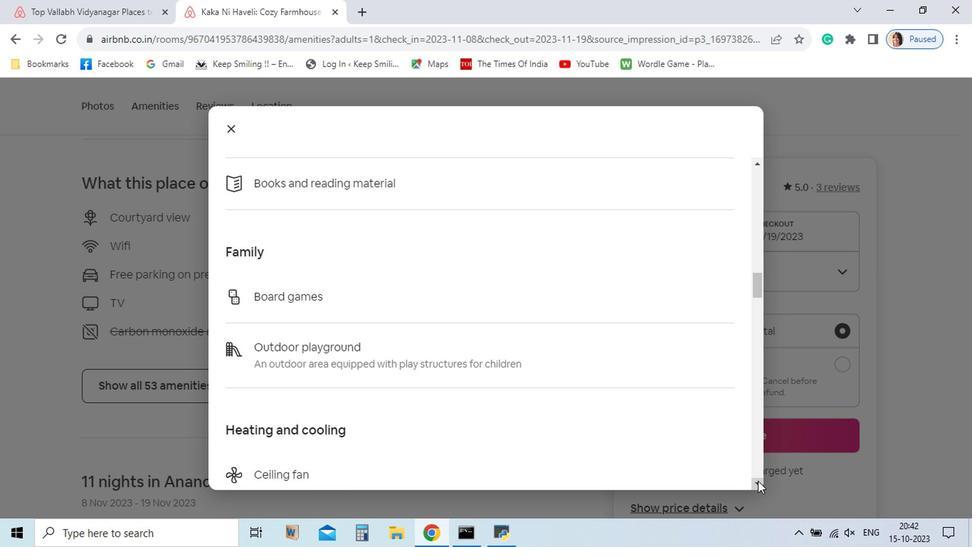 
Action: Mouse pressed left at (681, 483)
Screenshot: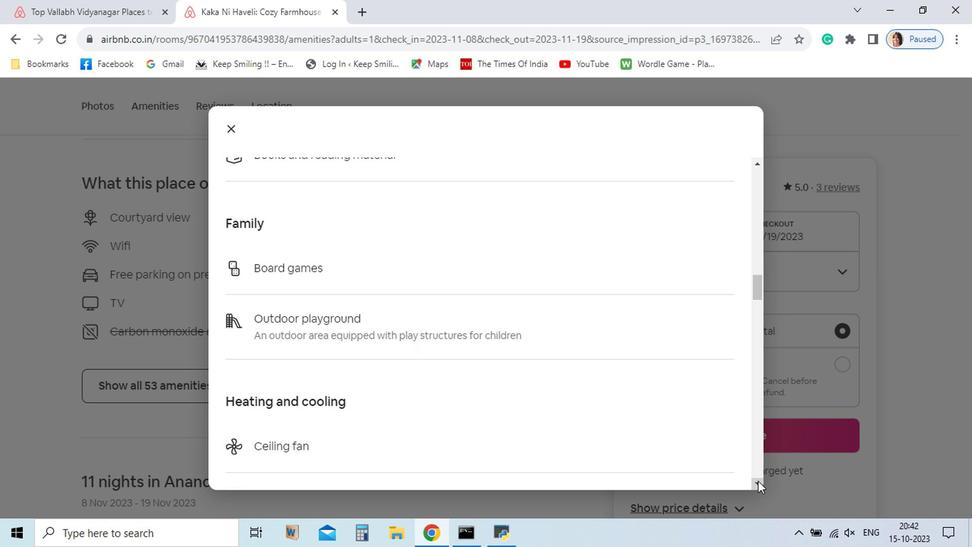 
Action: Mouse pressed left at (681, 483)
Screenshot: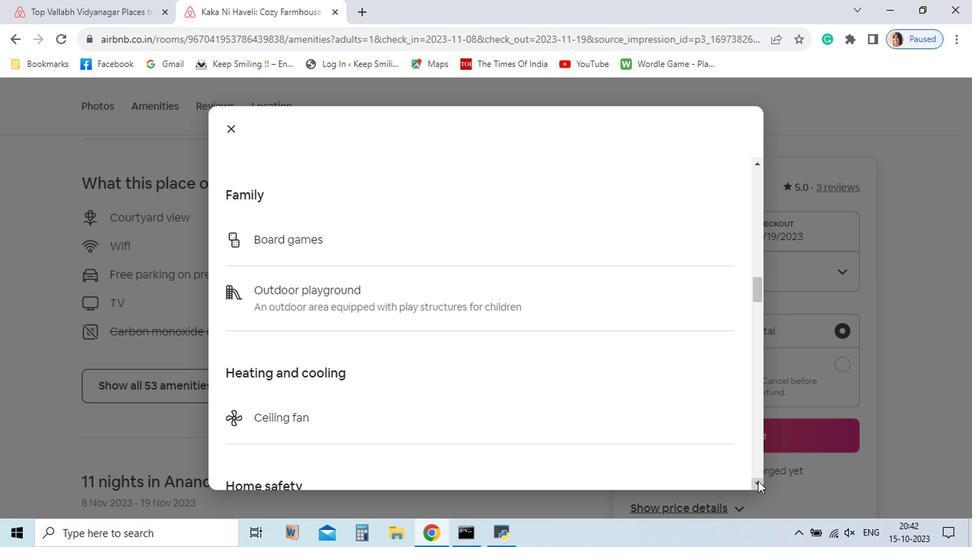 
Action: Mouse pressed left at (681, 483)
Screenshot: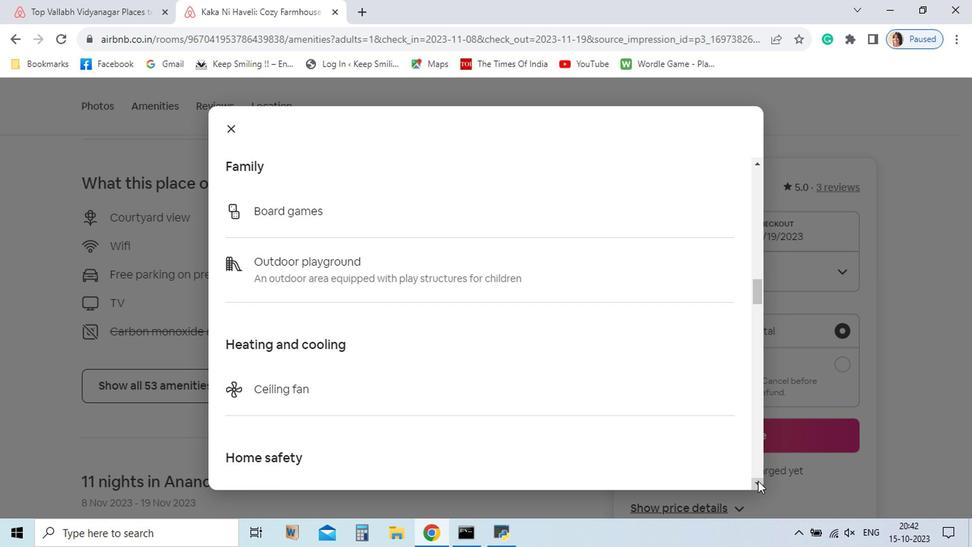 
Action: Mouse pressed left at (681, 483)
Screenshot: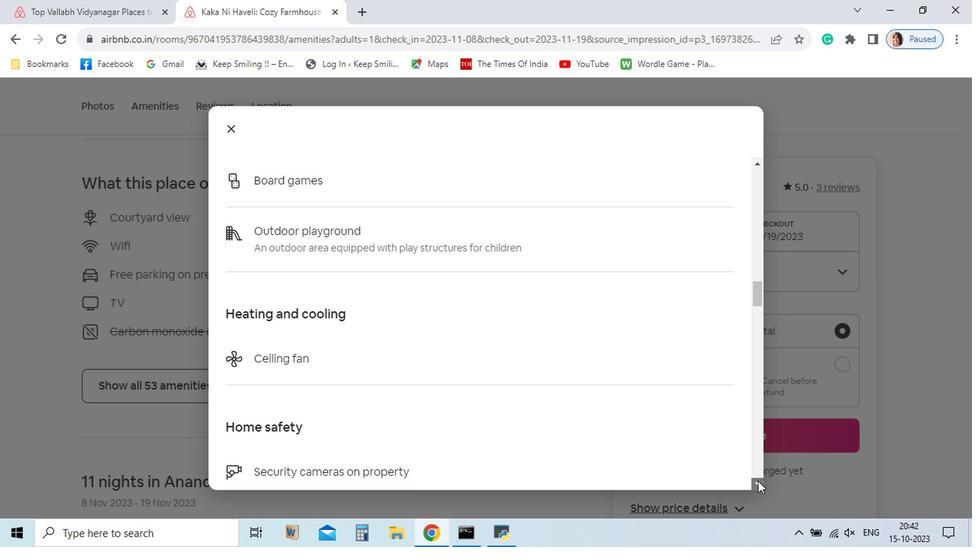 
Action: Mouse pressed left at (681, 483)
Screenshot: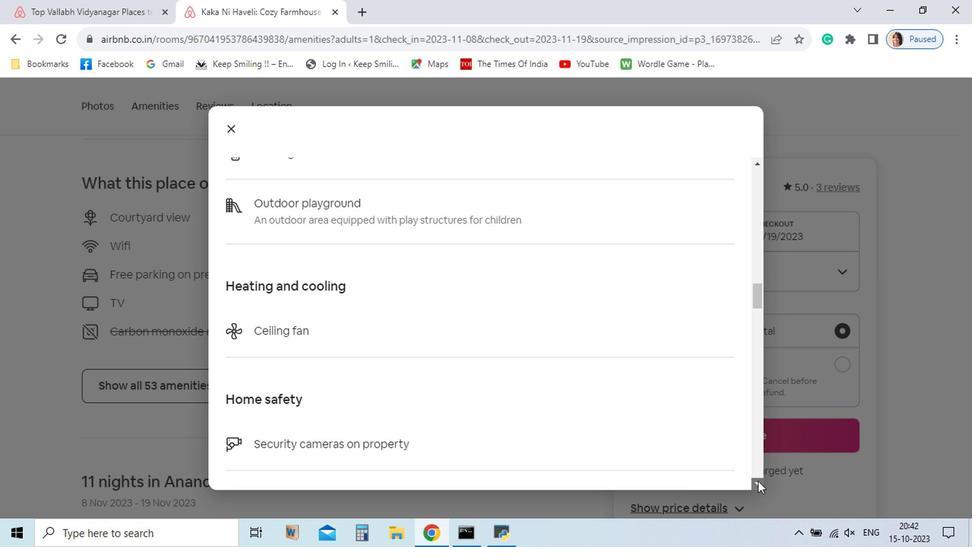 
Action: Mouse pressed left at (681, 483)
Screenshot: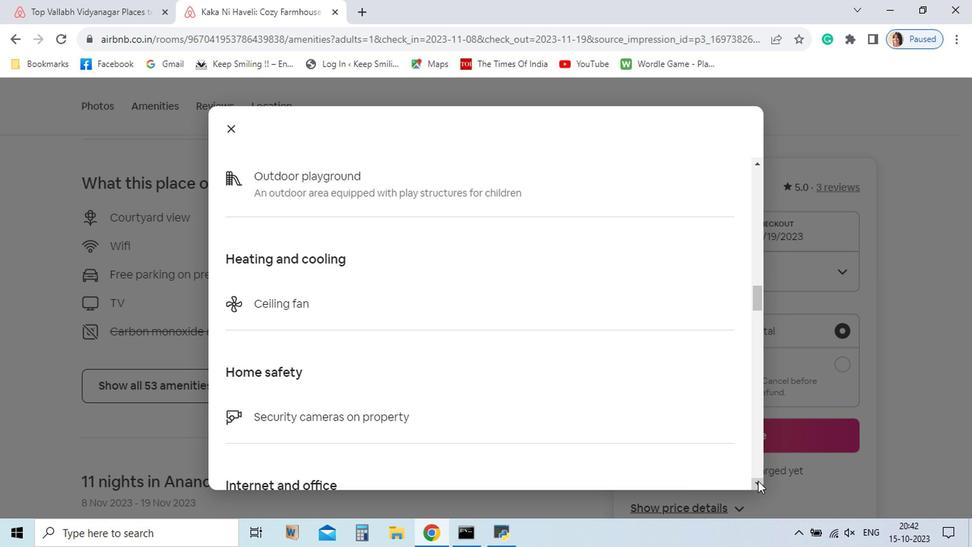 
Action: Mouse pressed left at (681, 483)
Screenshot: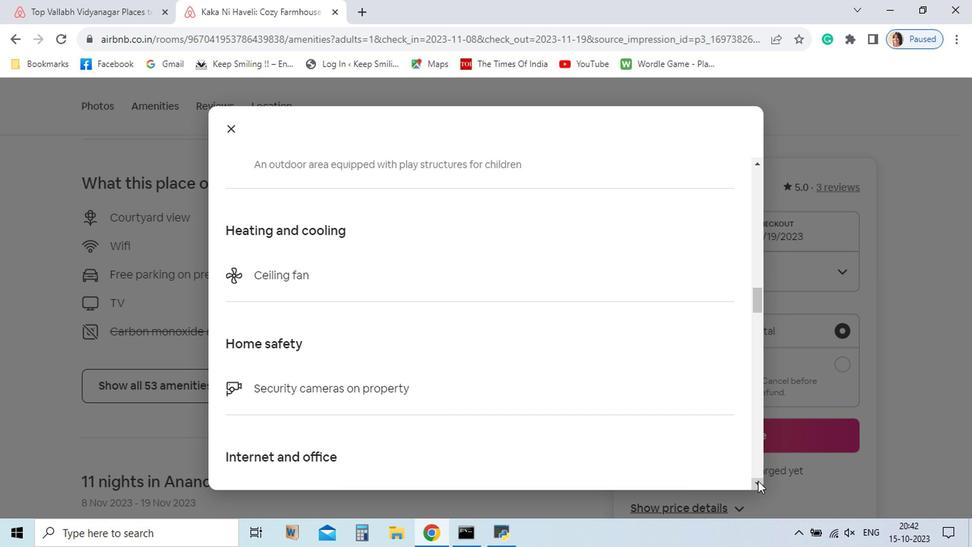 
Action: Mouse pressed left at (681, 483)
